 Task: Look for space in Salto, Uruguay from 24th August, 2023 to 10th September, 2023 for 8 adults, 2 children in price range Rs.12000 to Rs.15000. Place can be entire place or shared room with 4 bedrooms having 8 beds and 4 bathrooms. Property type can be house, flat, guest house. Amenities needed are: wifi, TV, free parkinig on premises, gym, breakfast. Booking option can be shelf check-in. Required host language is English.
Action: Mouse moved to (439, 110)
Screenshot: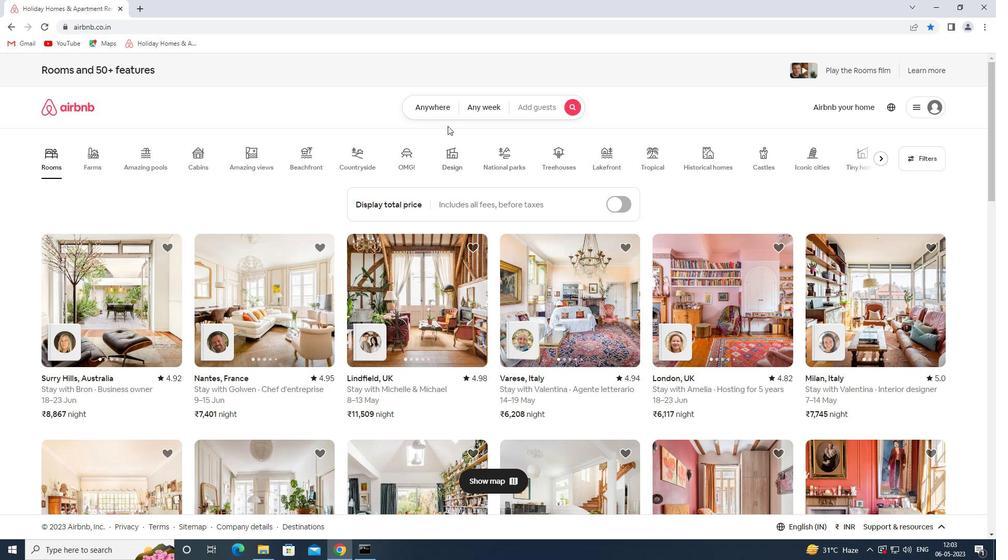 
Action: Mouse pressed left at (439, 110)
Screenshot: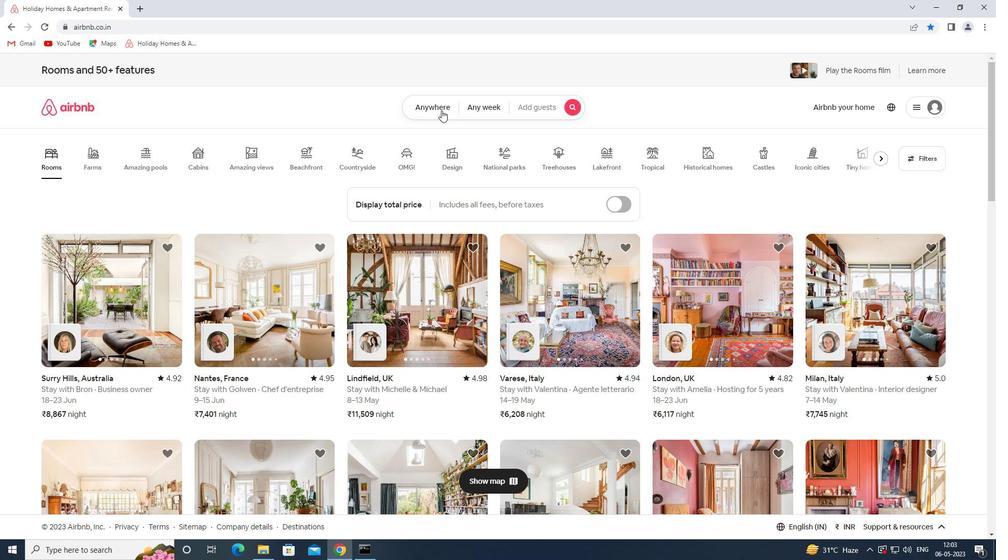 
Action: Mouse moved to (318, 149)
Screenshot: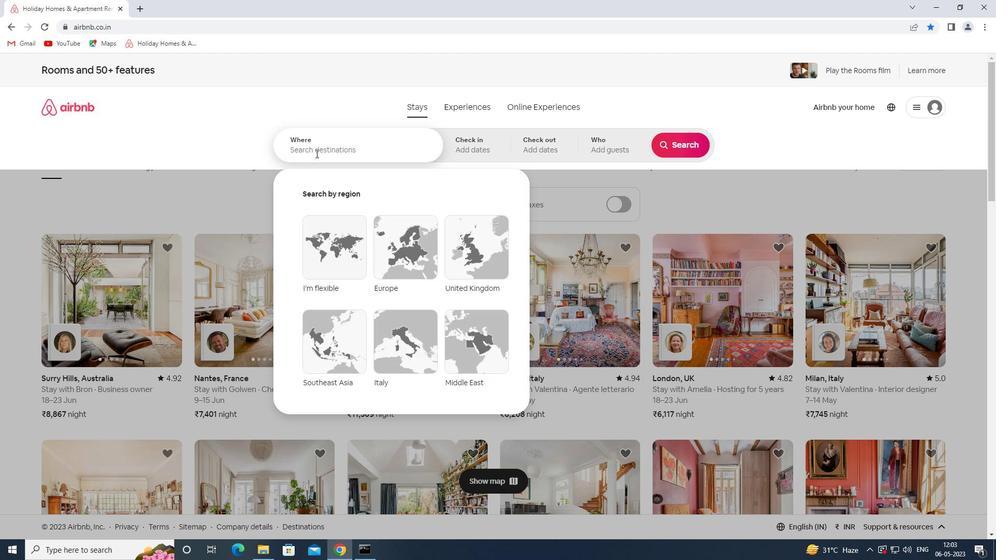 
Action: Mouse pressed left at (318, 149)
Screenshot: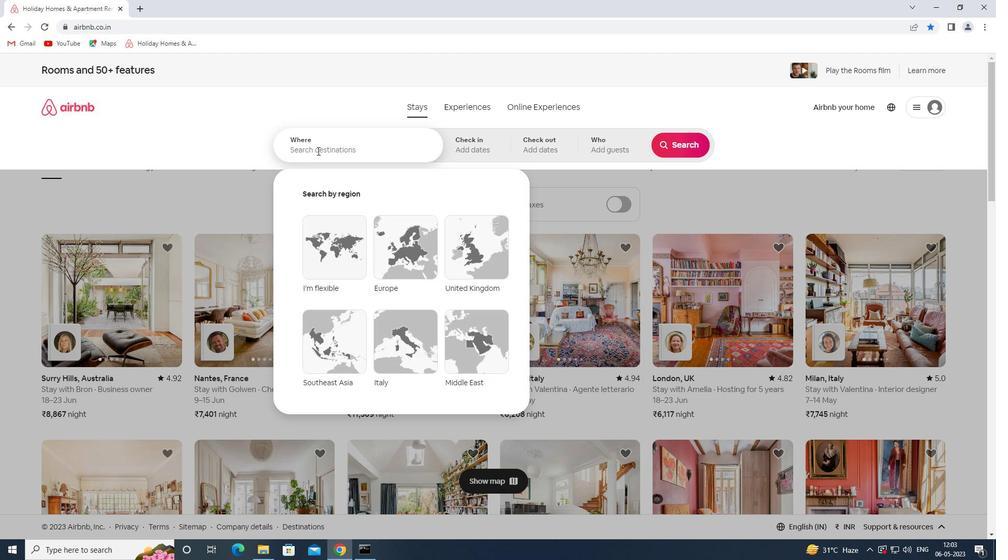 
Action: Key pressed salto<Key.space>urugua<Key.space>n<Key.backspace><Key.enter>
Screenshot: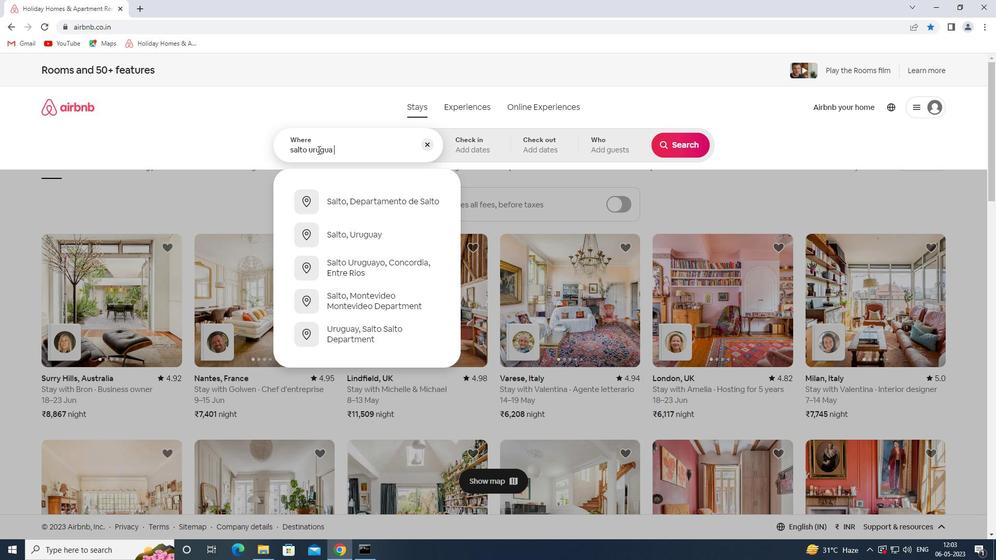
Action: Mouse moved to (346, 153)
Screenshot: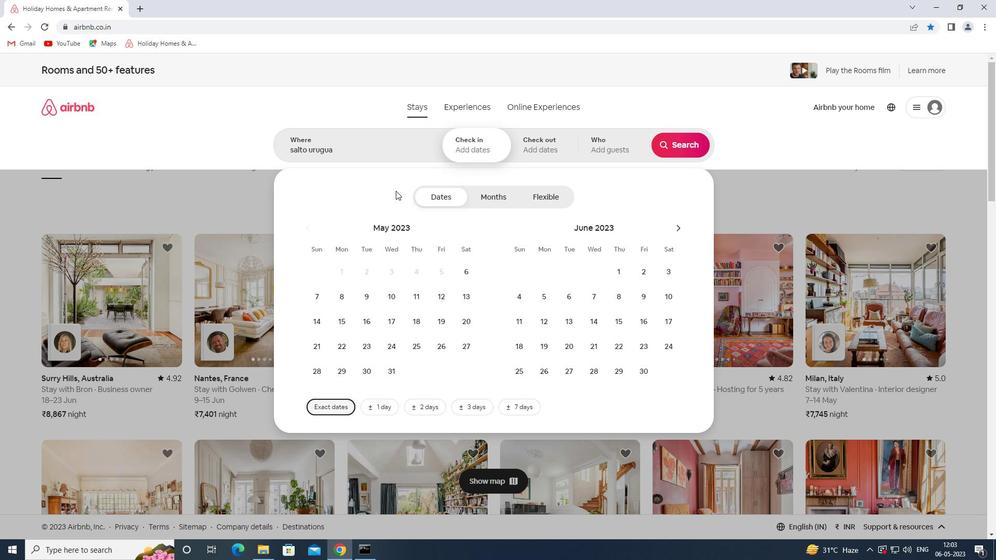 
Action: Mouse pressed left at (346, 153)
Screenshot: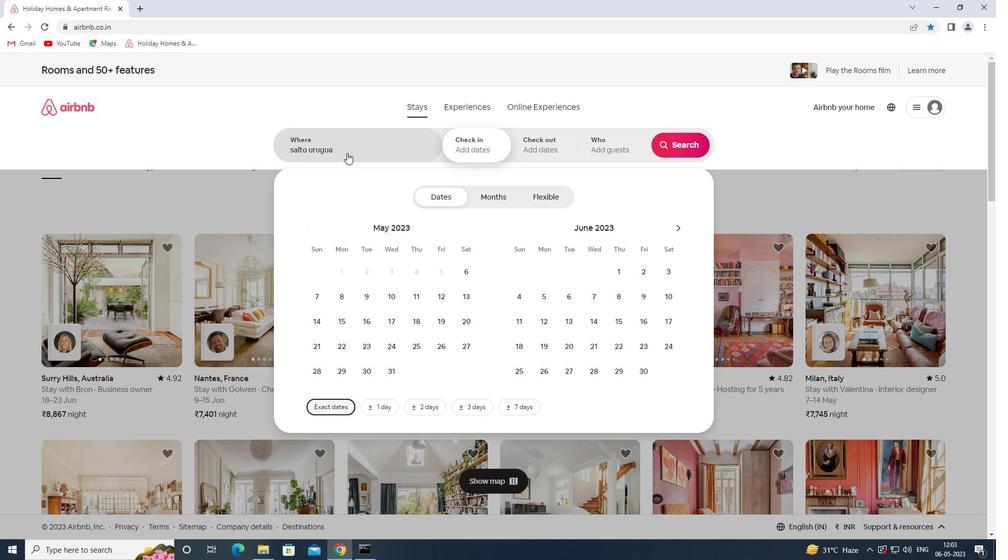 
Action: Key pressed <Key.backspace>y<Key.enter>
Screenshot: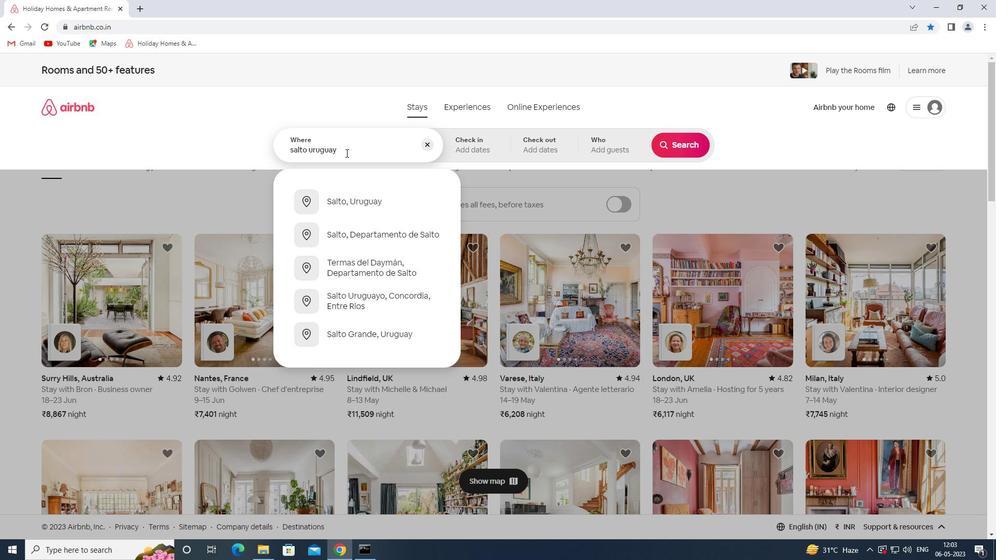 
Action: Mouse moved to (346, 150)
Screenshot: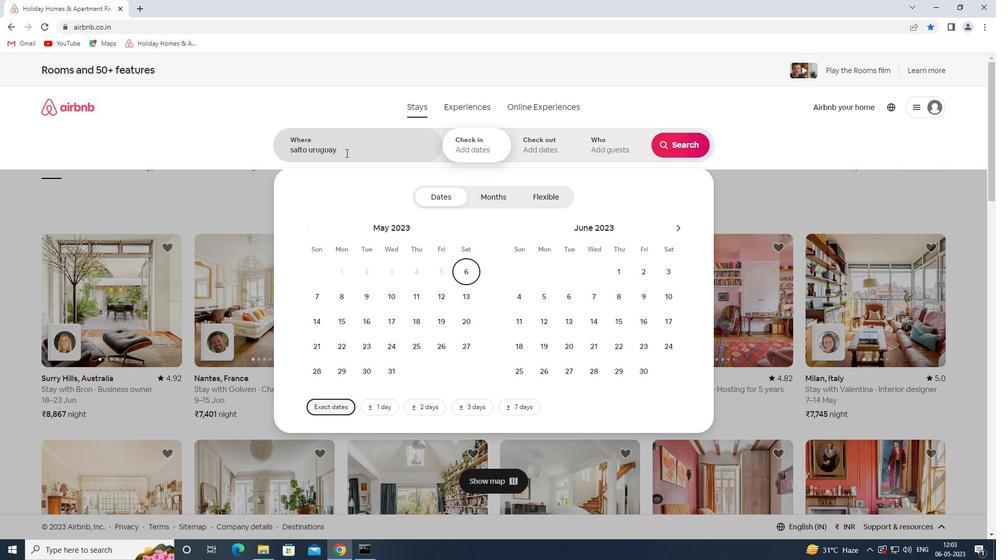 
Action: Mouse pressed left at (346, 150)
Screenshot: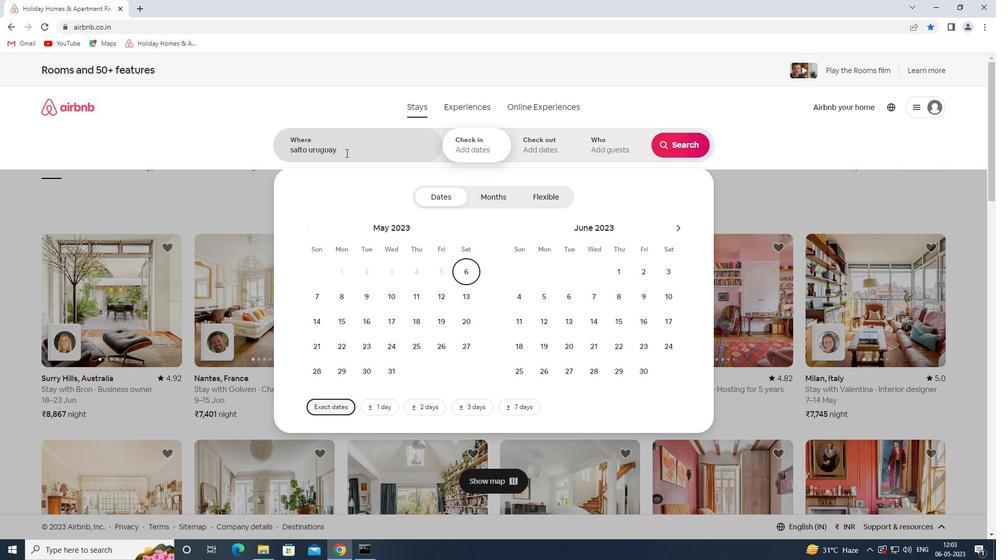
Action: Mouse moved to (355, 157)
Screenshot: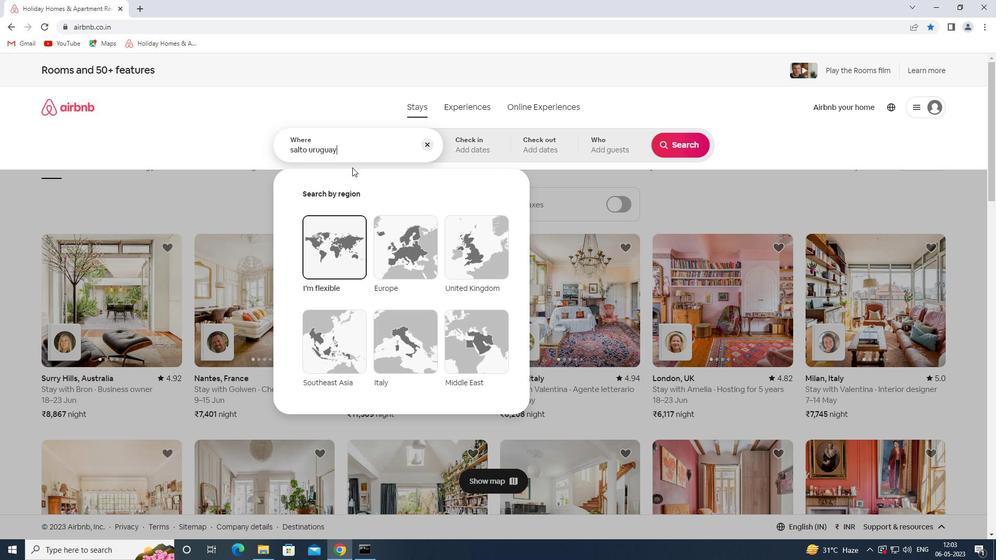 
Action: Mouse pressed left at (355, 157)
Screenshot: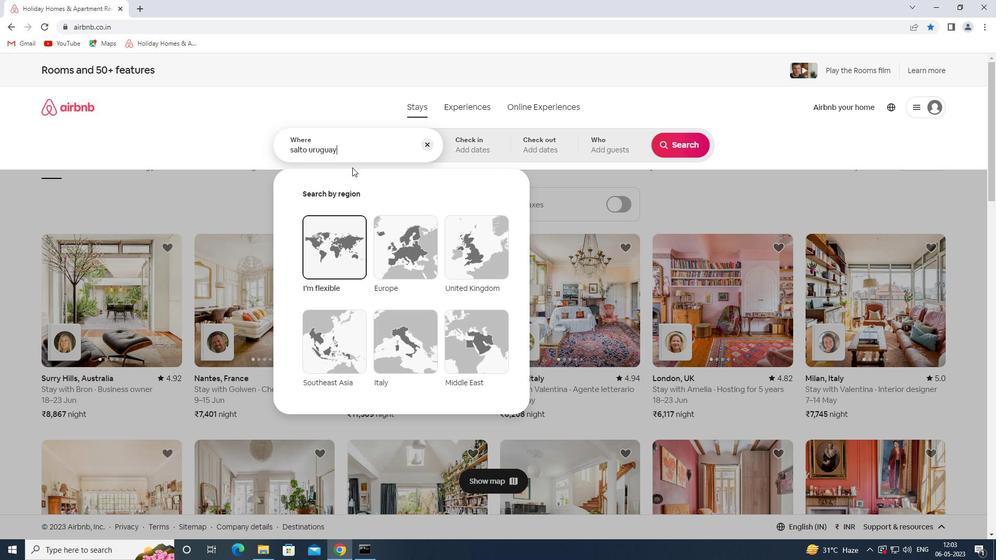 
Action: Mouse moved to (359, 148)
Screenshot: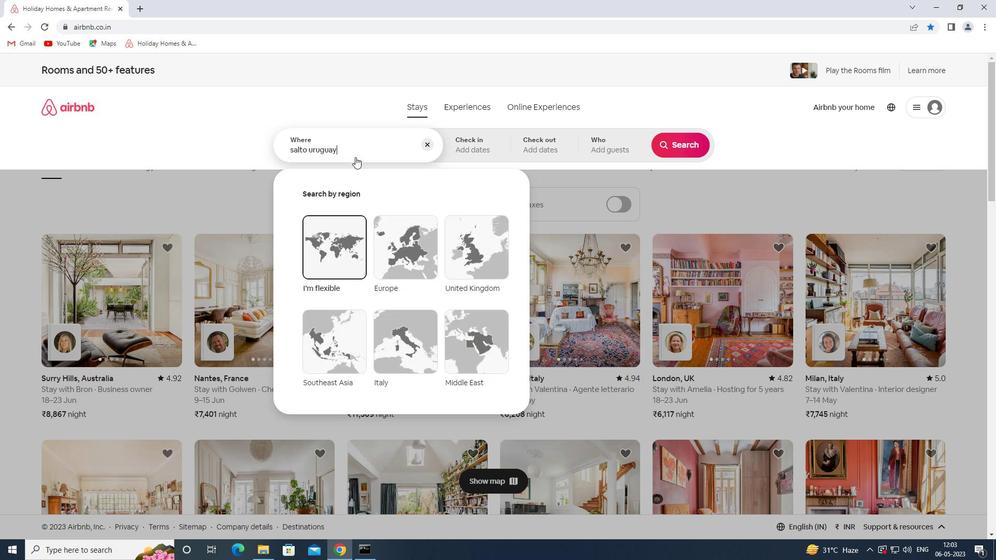 
Action: Mouse pressed left at (359, 148)
Screenshot: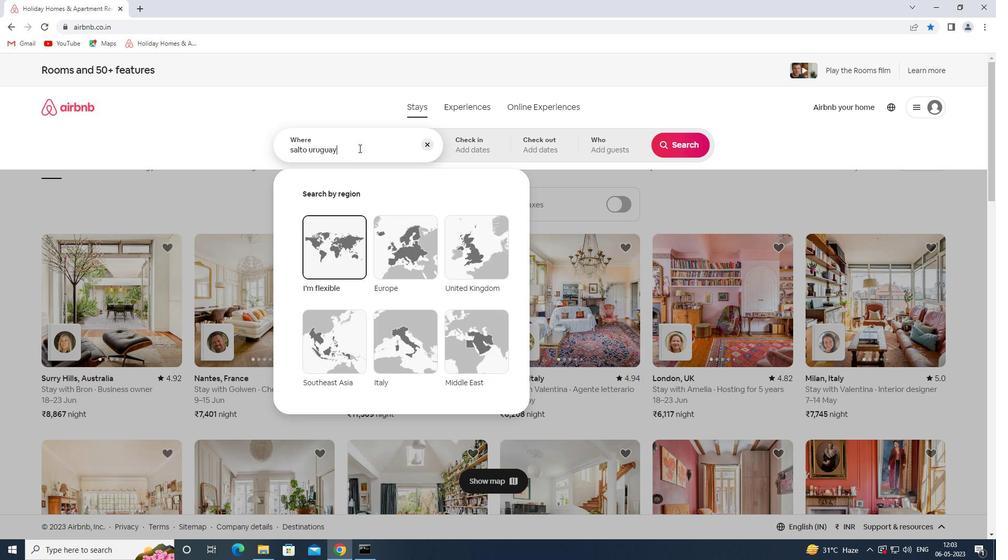 
Action: Key pressed <Key.backspace>
Screenshot: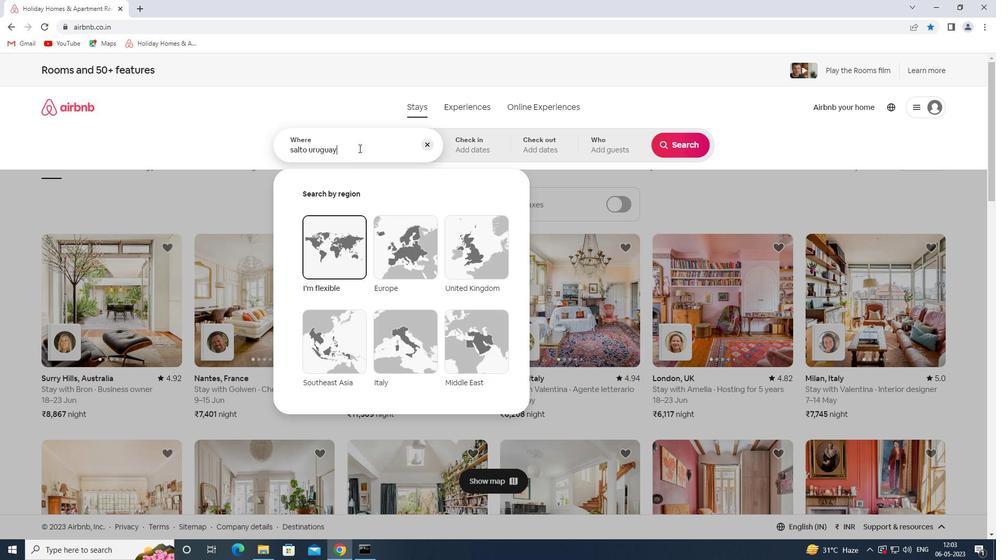 
Action: Mouse moved to (359, 147)
Screenshot: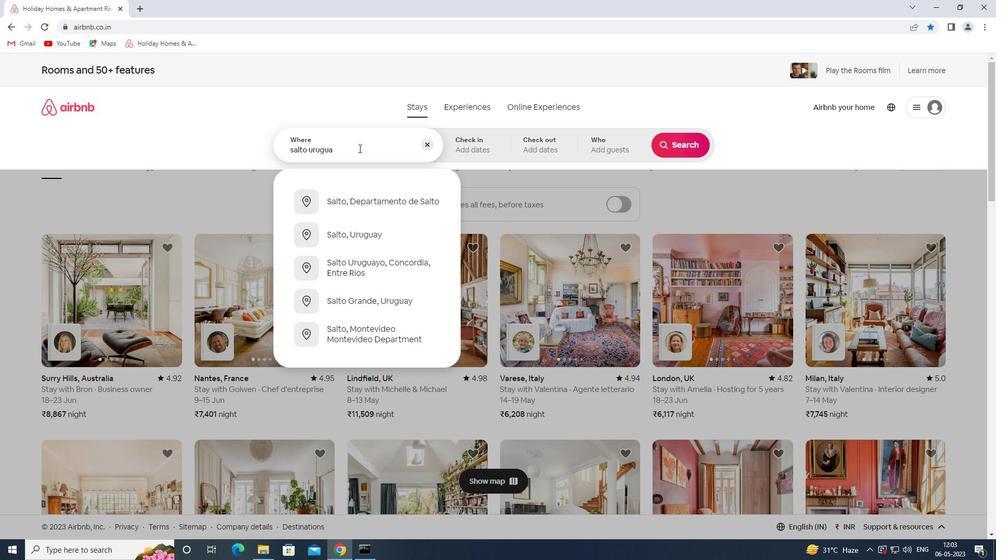 
Action: Key pressed y
Screenshot: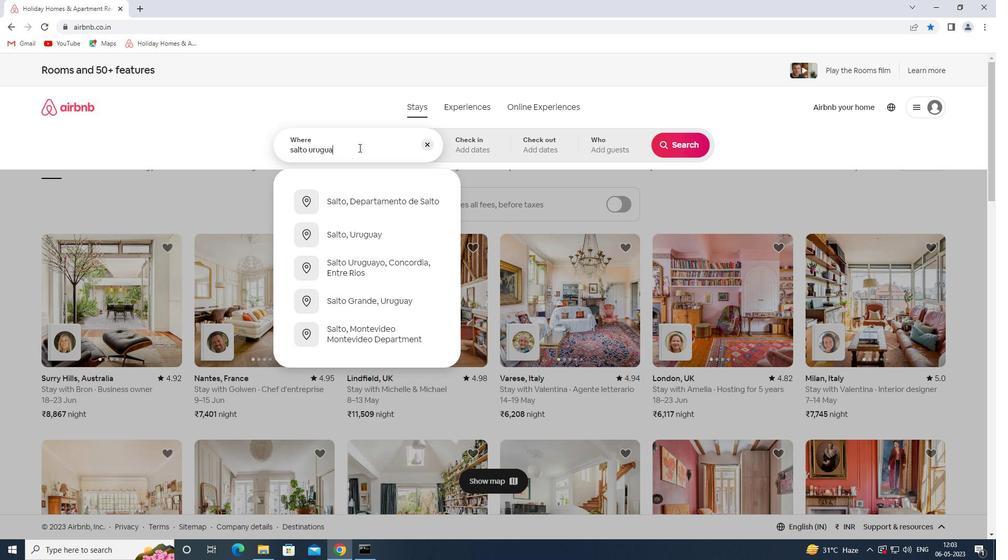 
Action: Mouse moved to (377, 193)
Screenshot: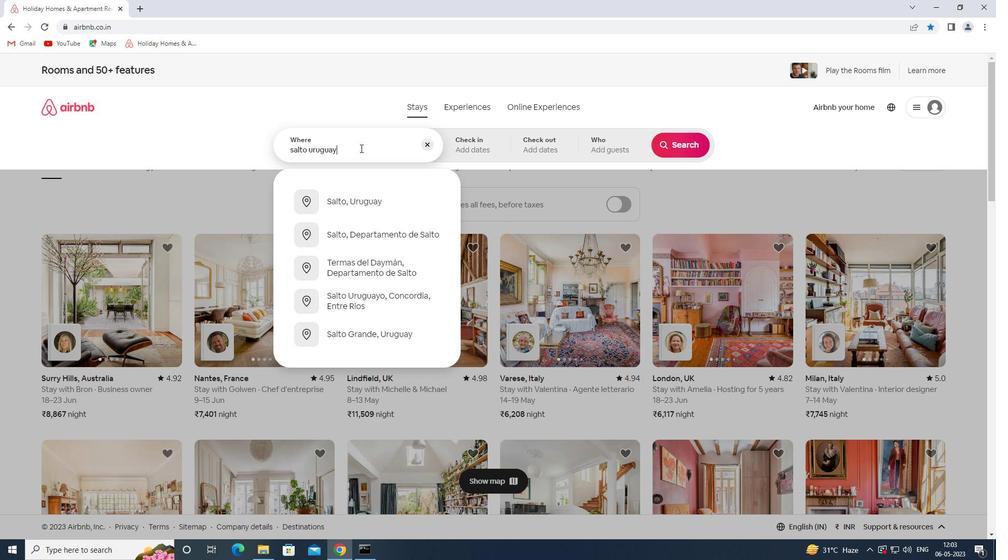 
Action: Mouse pressed left at (377, 193)
Screenshot: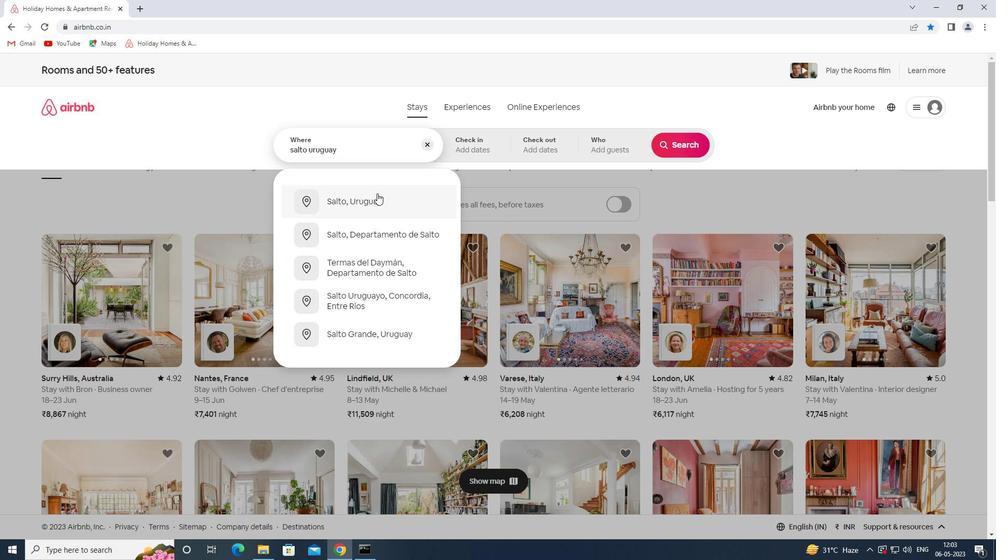 
Action: Mouse moved to (675, 226)
Screenshot: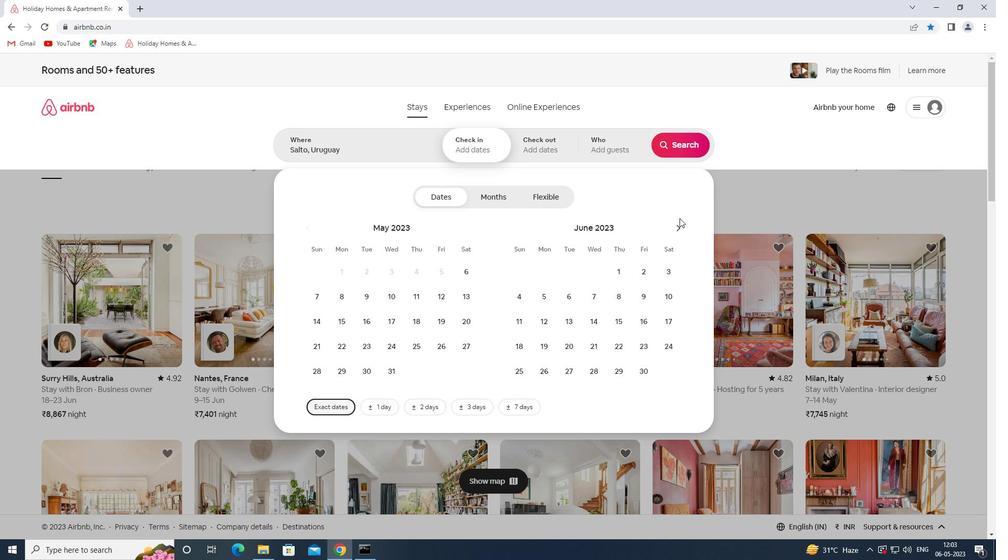 
Action: Mouse pressed left at (675, 226)
Screenshot: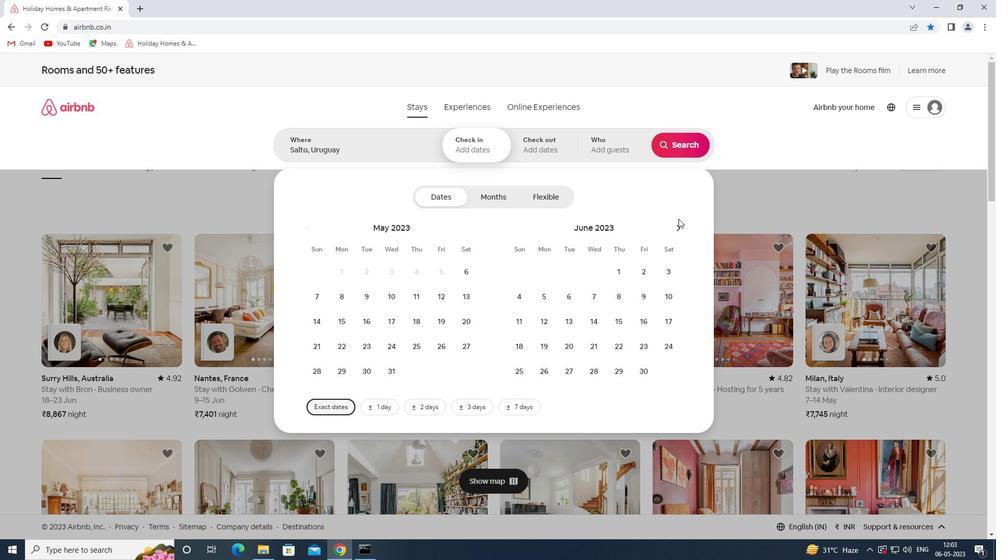 
Action: Mouse pressed left at (675, 226)
Screenshot: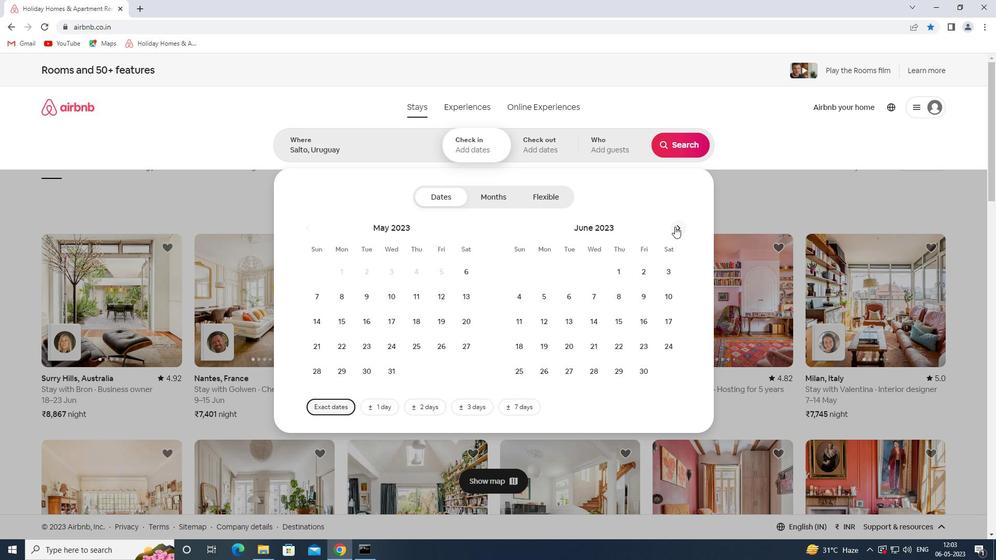 
Action: Mouse pressed left at (675, 226)
Screenshot: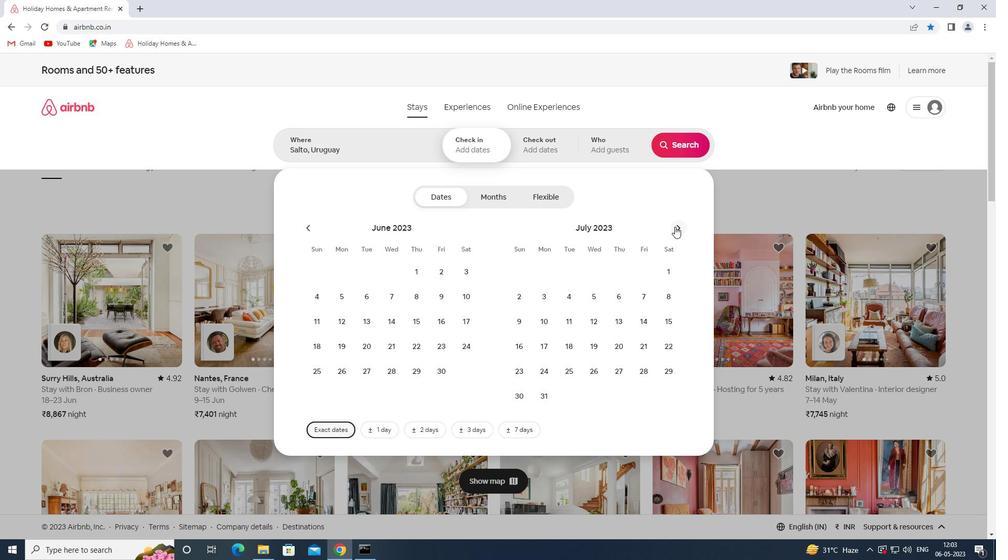 
Action: Mouse moved to (623, 349)
Screenshot: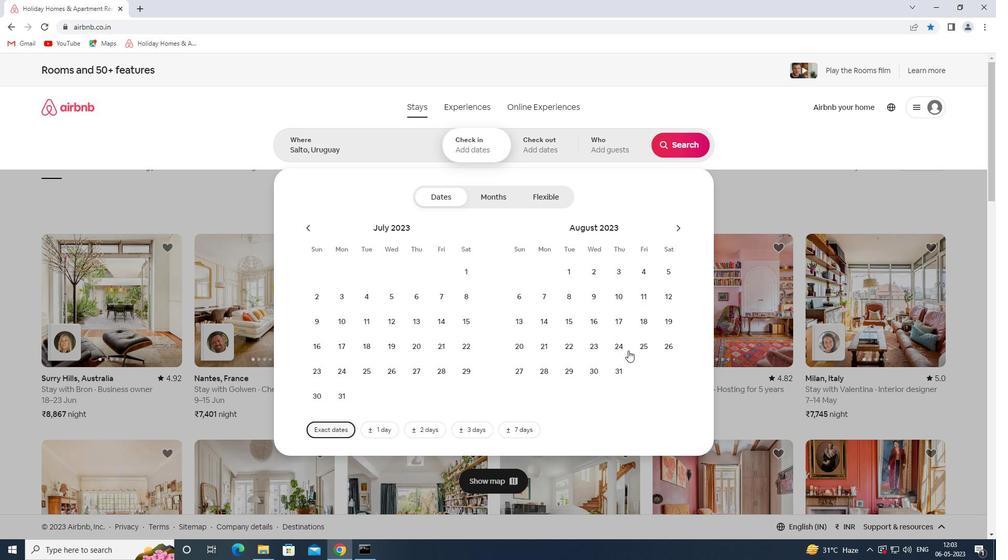 
Action: Mouse pressed left at (623, 349)
Screenshot: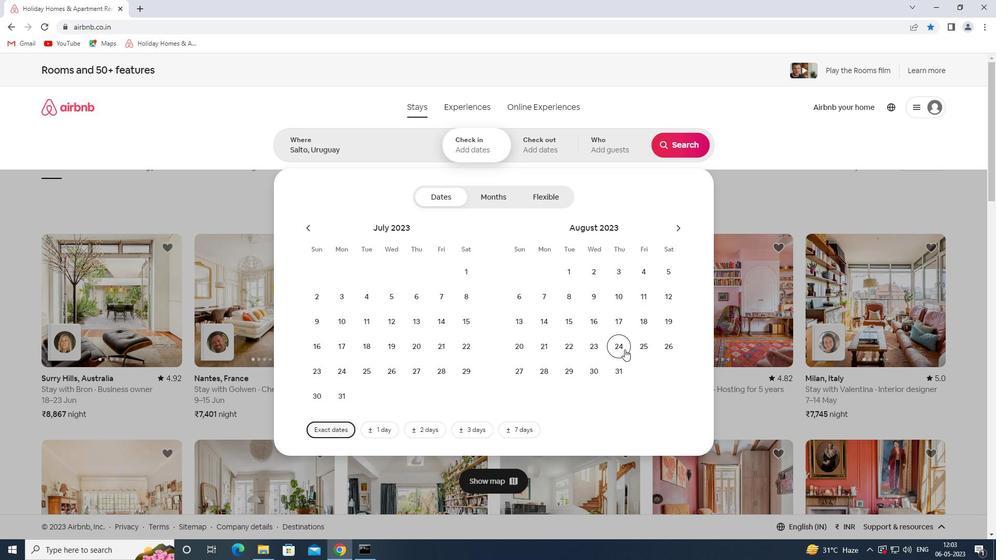 
Action: Mouse moved to (678, 233)
Screenshot: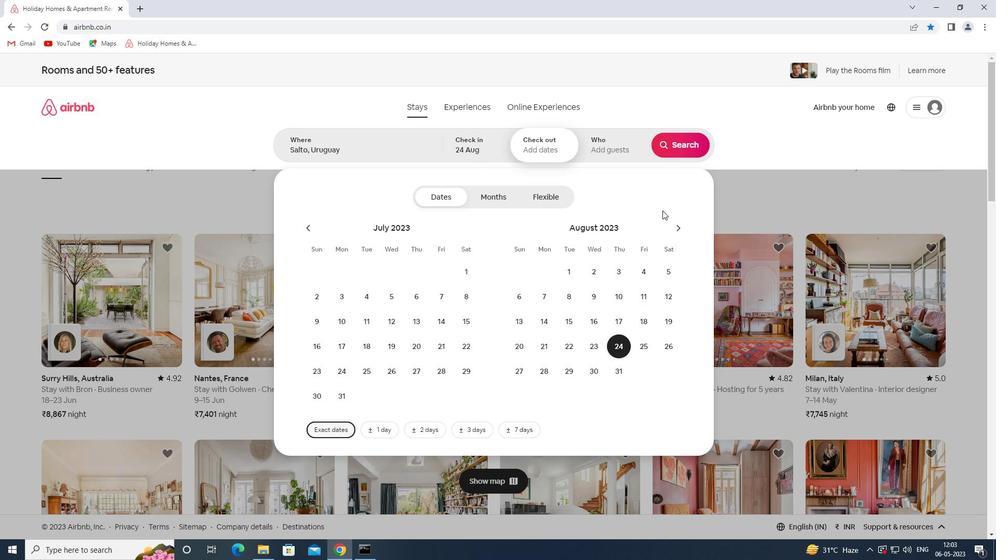 
Action: Mouse pressed left at (678, 233)
Screenshot: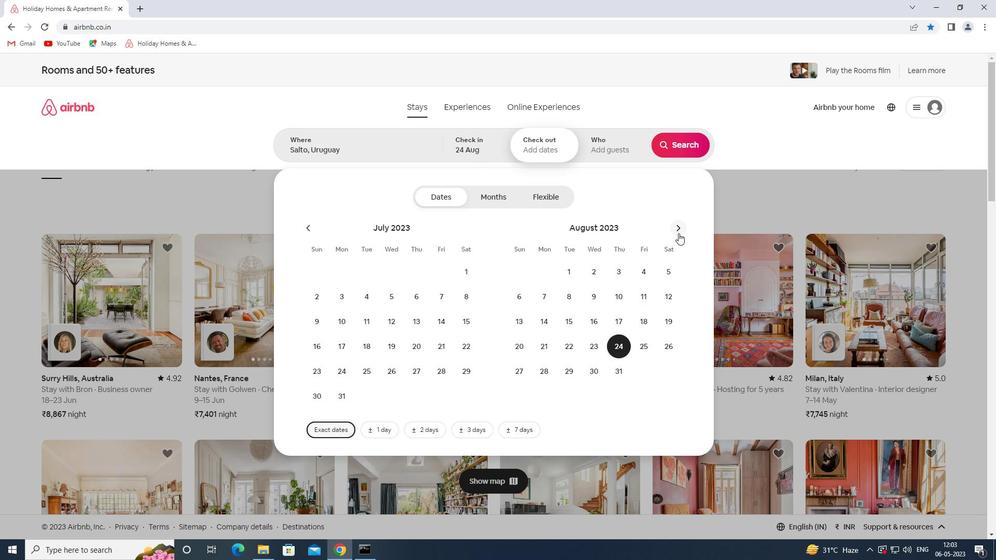 
Action: Mouse moved to (517, 322)
Screenshot: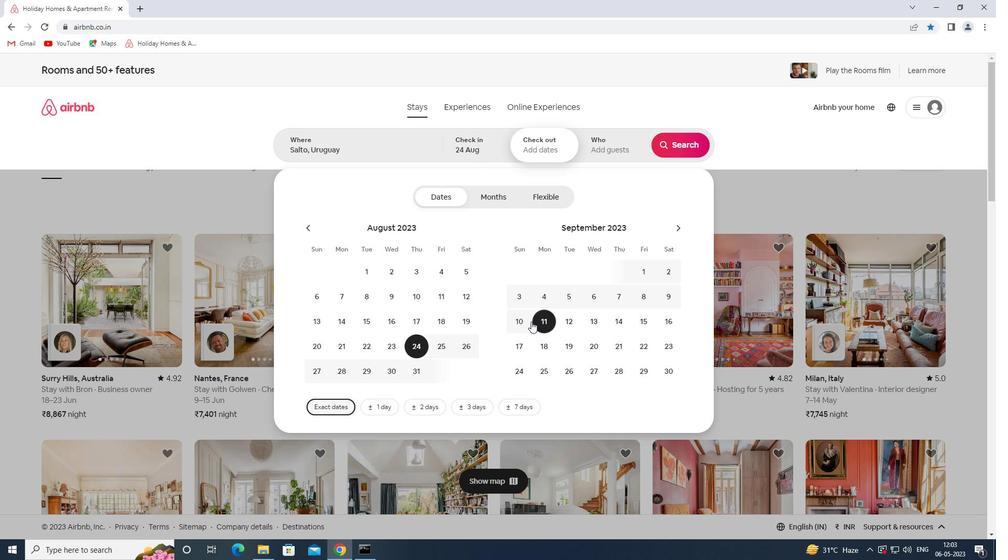 
Action: Mouse pressed left at (517, 322)
Screenshot: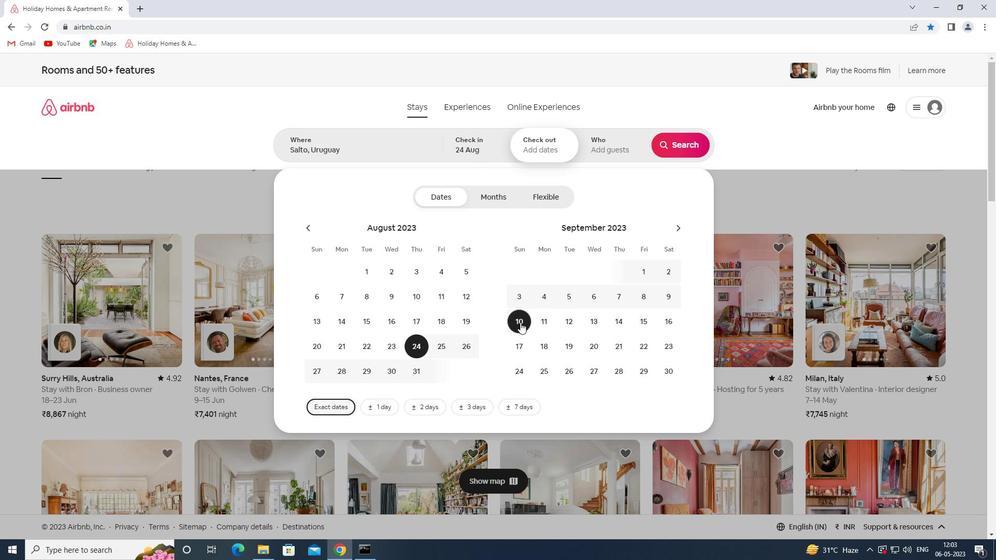 
Action: Mouse moved to (607, 144)
Screenshot: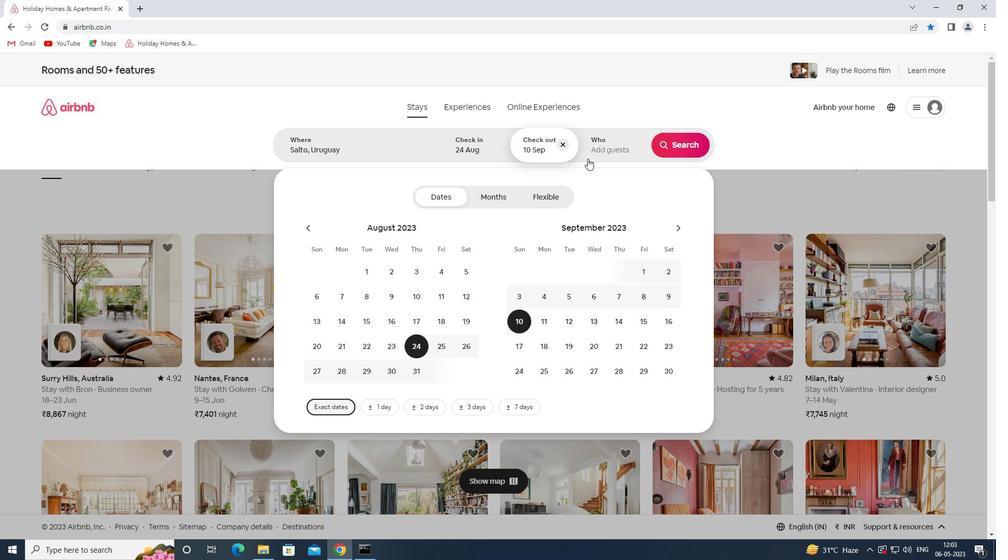 
Action: Mouse pressed left at (607, 144)
Screenshot: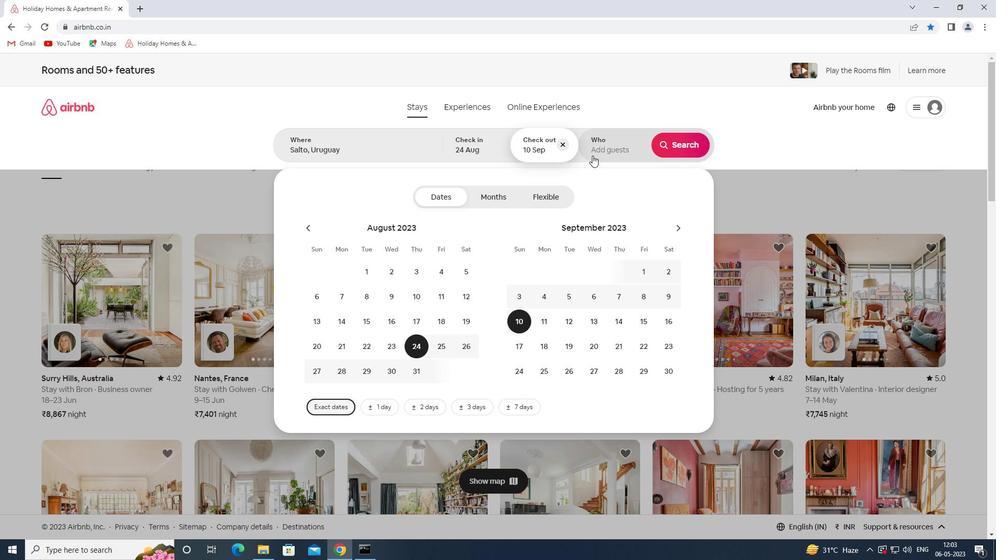 
Action: Mouse moved to (684, 202)
Screenshot: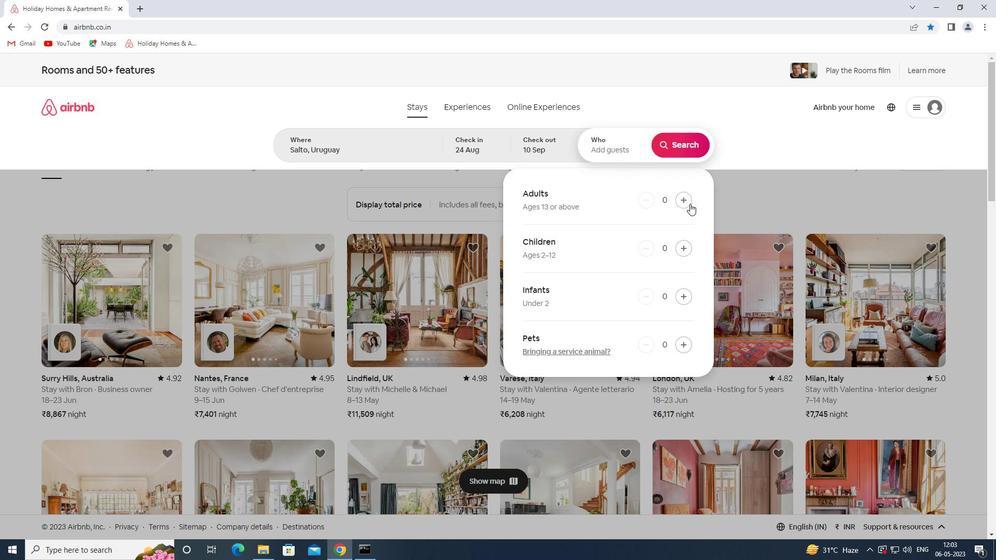 
Action: Mouse pressed left at (684, 202)
Screenshot: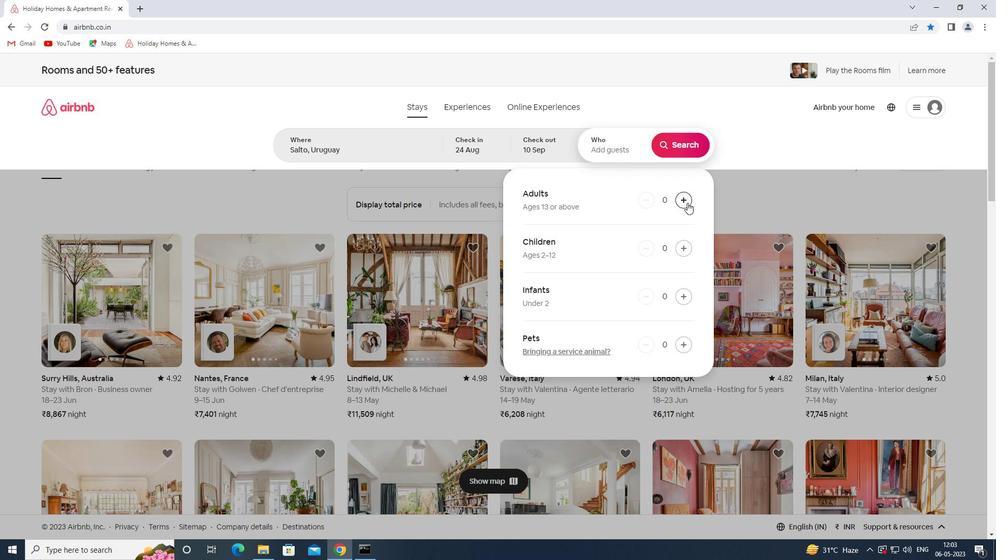 
Action: Mouse moved to (684, 202)
Screenshot: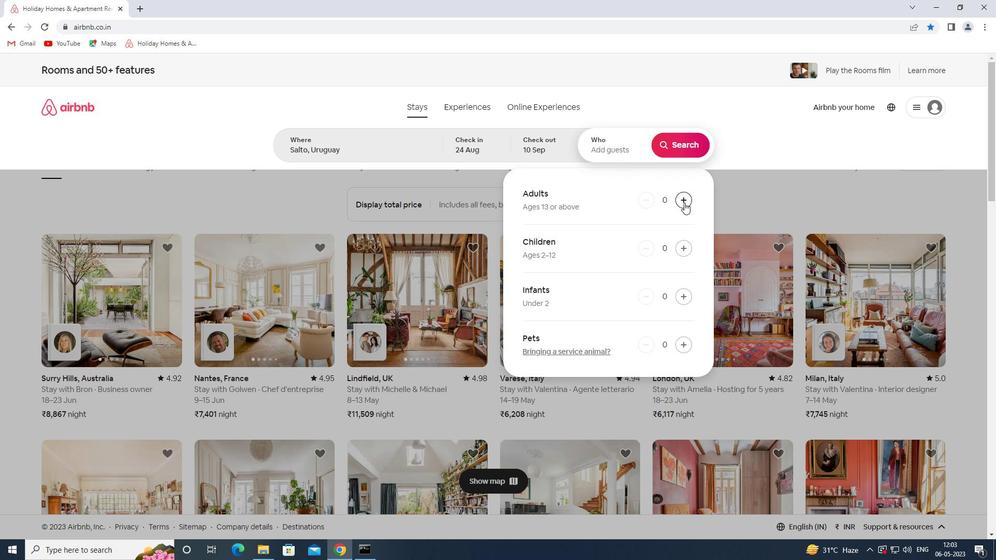 
Action: Mouse pressed left at (684, 202)
Screenshot: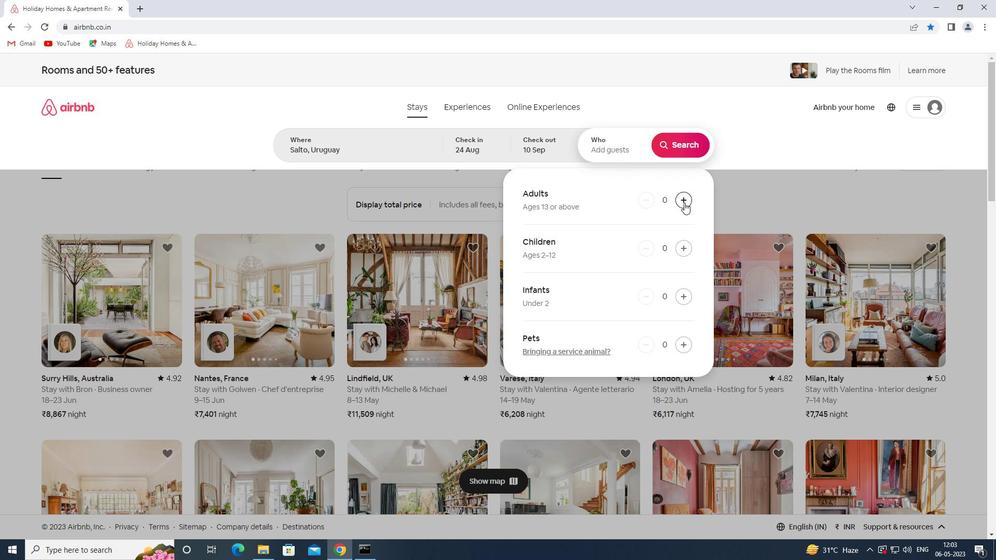 
Action: Mouse pressed left at (684, 202)
Screenshot: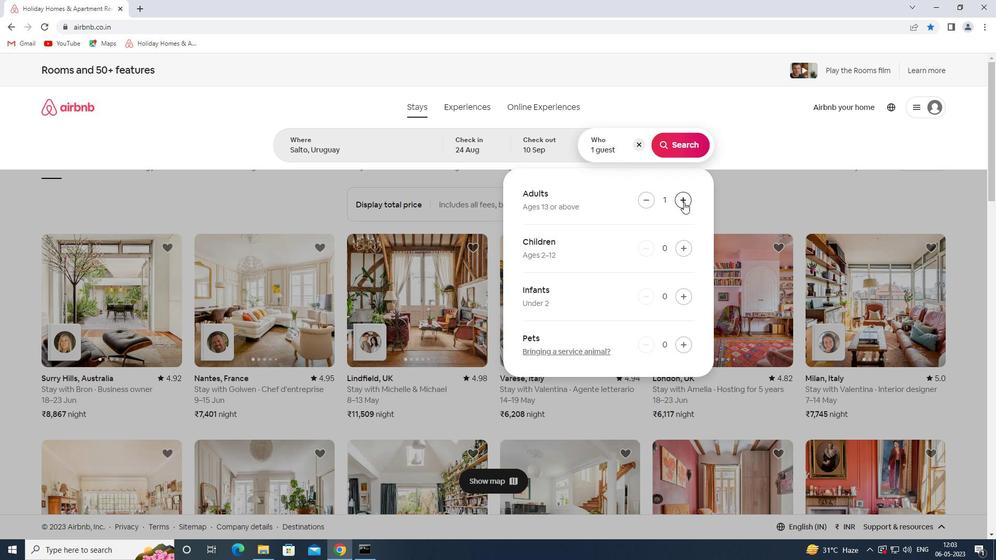 
Action: Mouse pressed left at (684, 202)
Screenshot: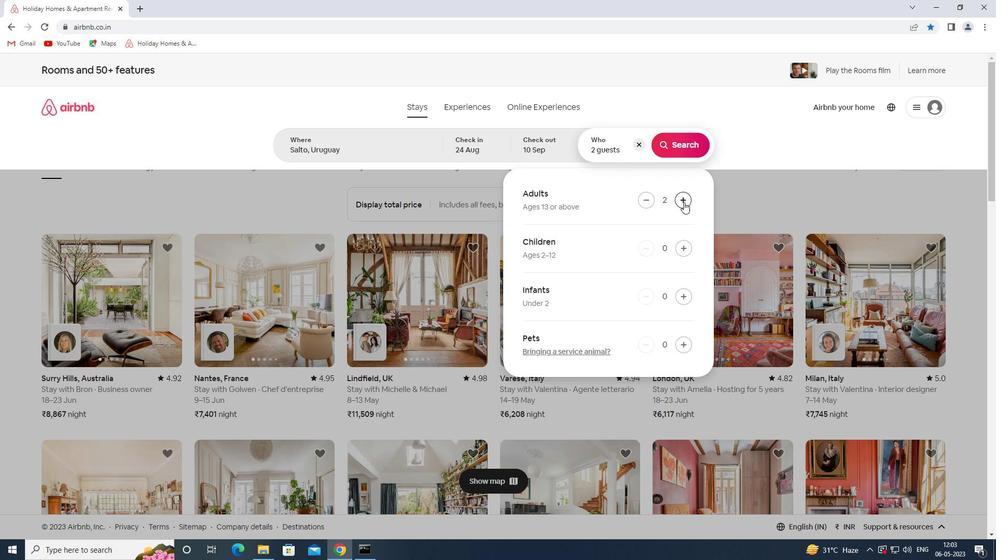 
Action: Mouse pressed left at (684, 202)
Screenshot: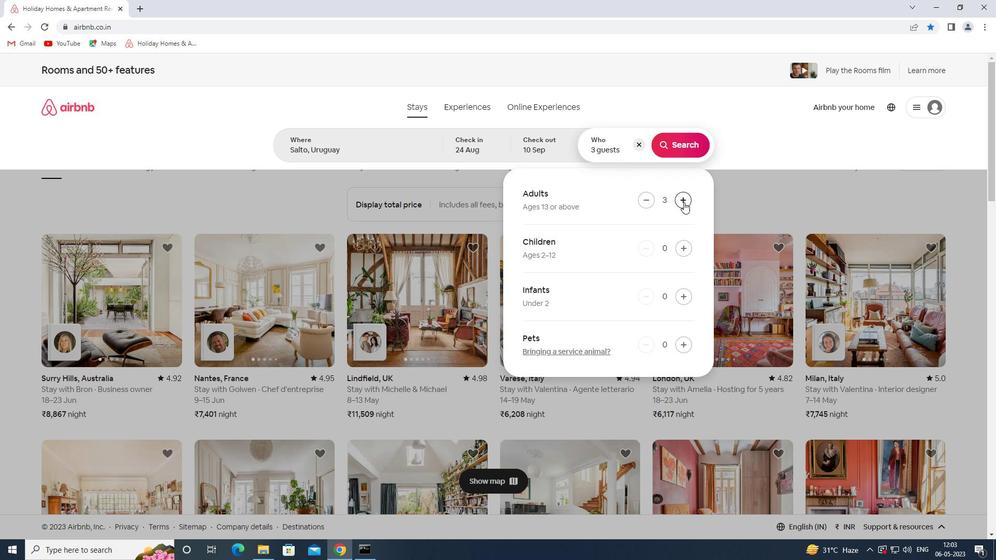 
Action: Mouse pressed left at (684, 202)
Screenshot: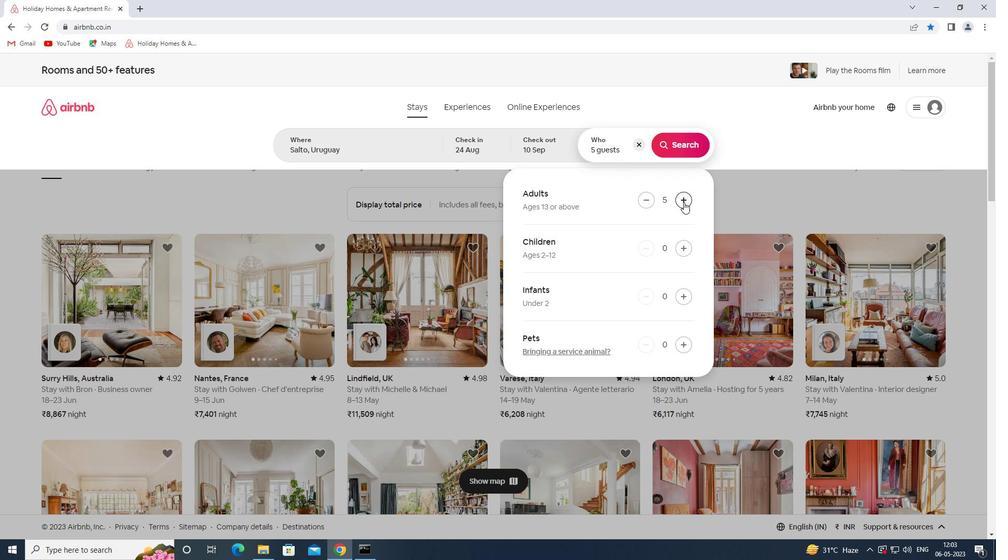 
Action: Mouse pressed left at (684, 202)
Screenshot: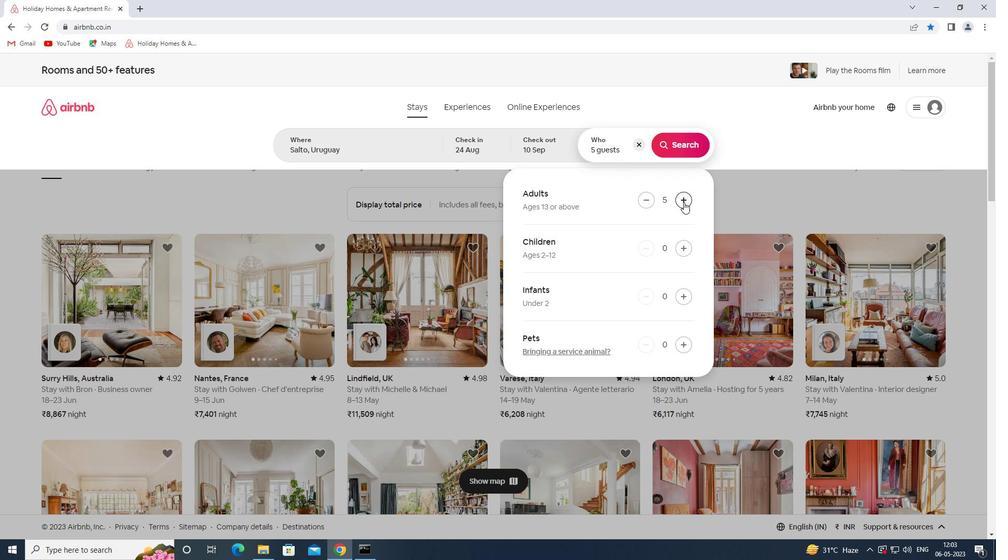 
Action: Mouse pressed left at (684, 202)
Screenshot: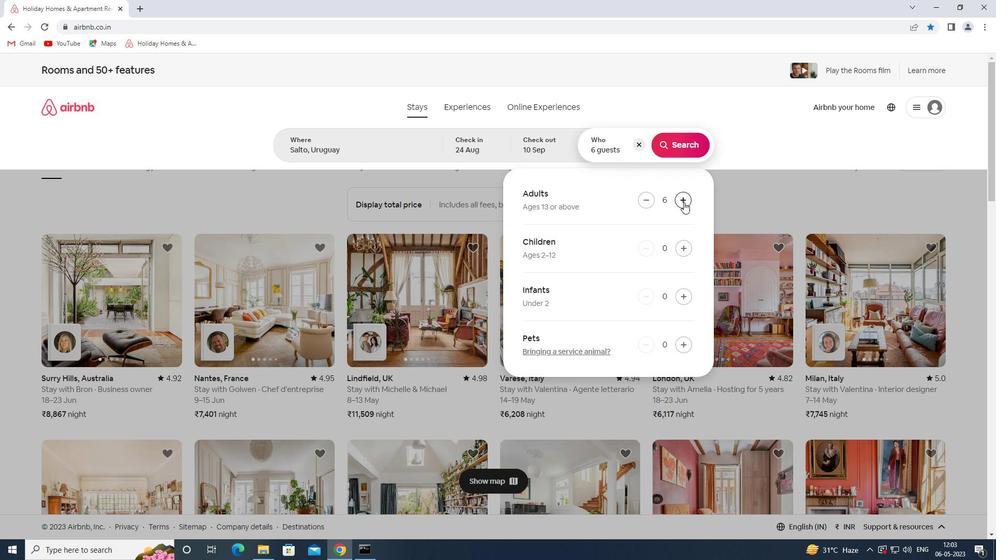 
Action: Mouse moved to (684, 259)
Screenshot: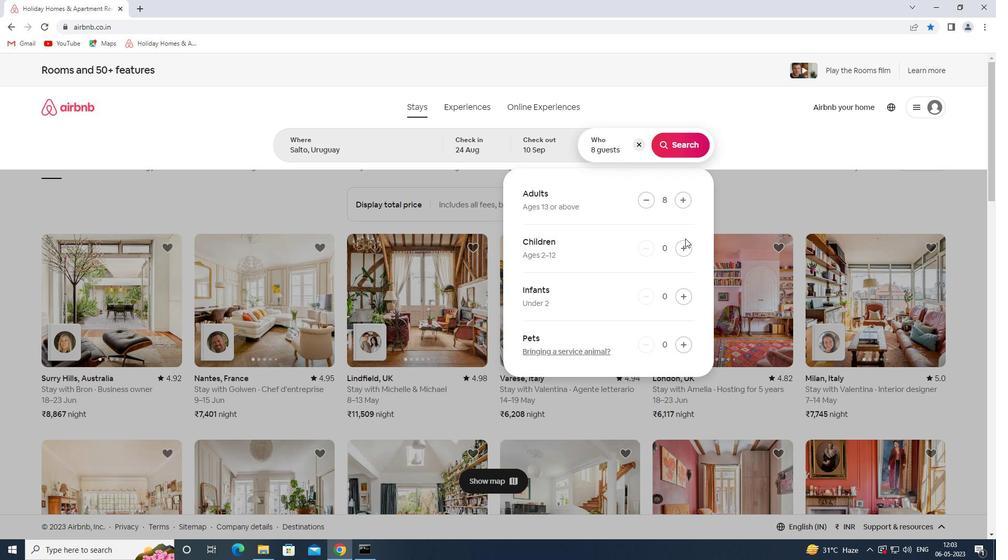 
Action: Mouse pressed left at (684, 259)
Screenshot: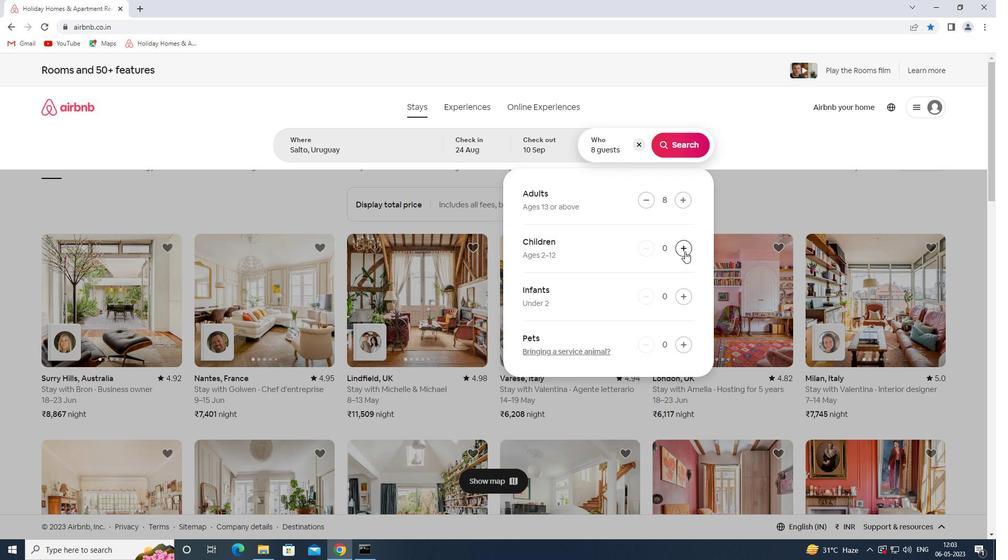 
Action: Mouse moved to (686, 251)
Screenshot: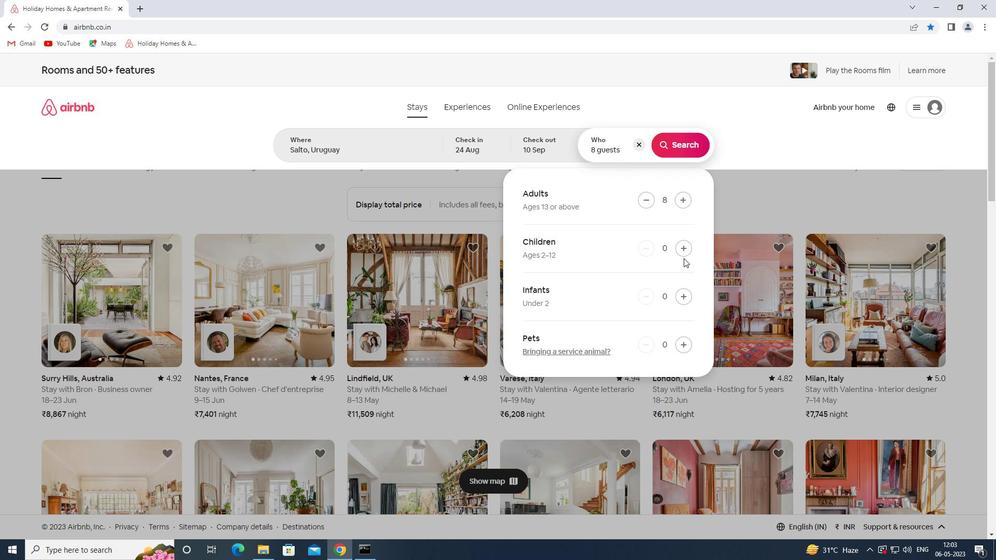 
Action: Mouse pressed left at (686, 251)
Screenshot: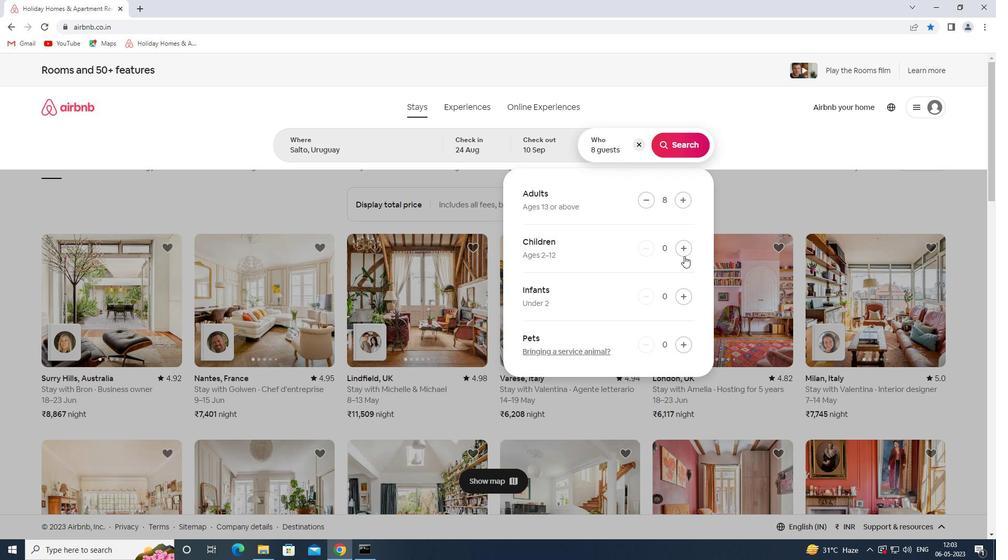 
Action: Mouse pressed left at (686, 251)
Screenshot: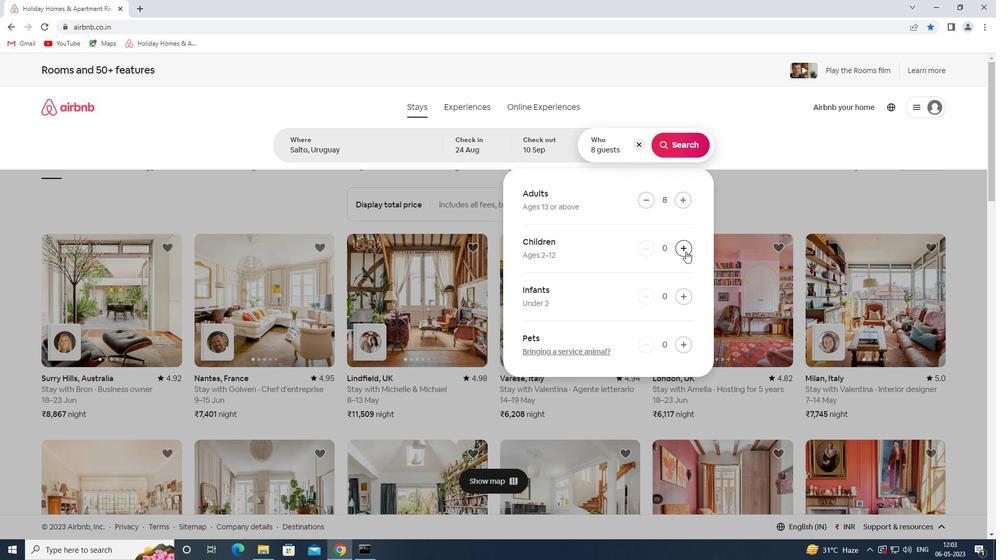 
Action: Mouse moved to (679, 152)
Screenshot: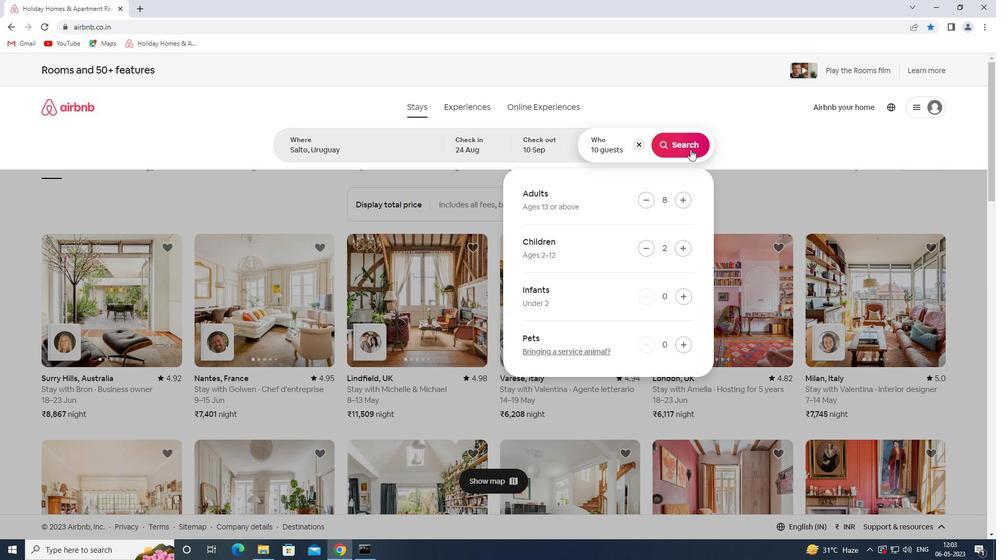 
Action: Mouse pressed left at (679, 152)
Screenshot: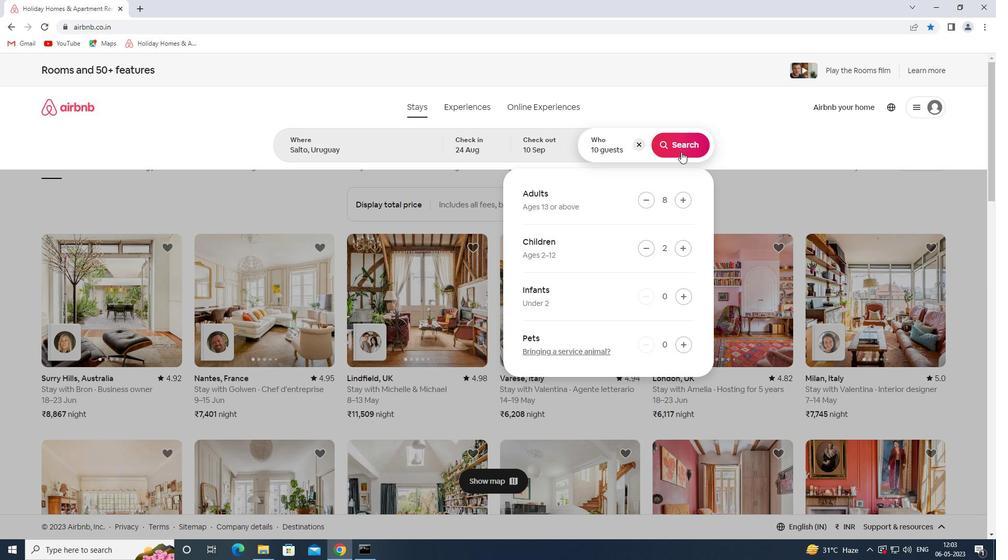 
Action: Mouse moved to (953, 118)
Screenshot: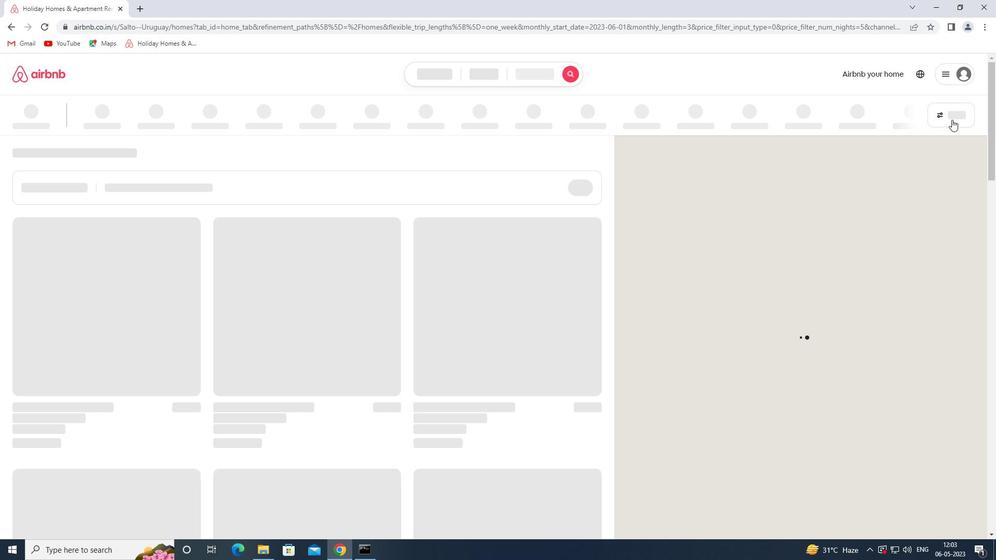 
Action: Mouse pressed left at (953, 118)
Screenshot: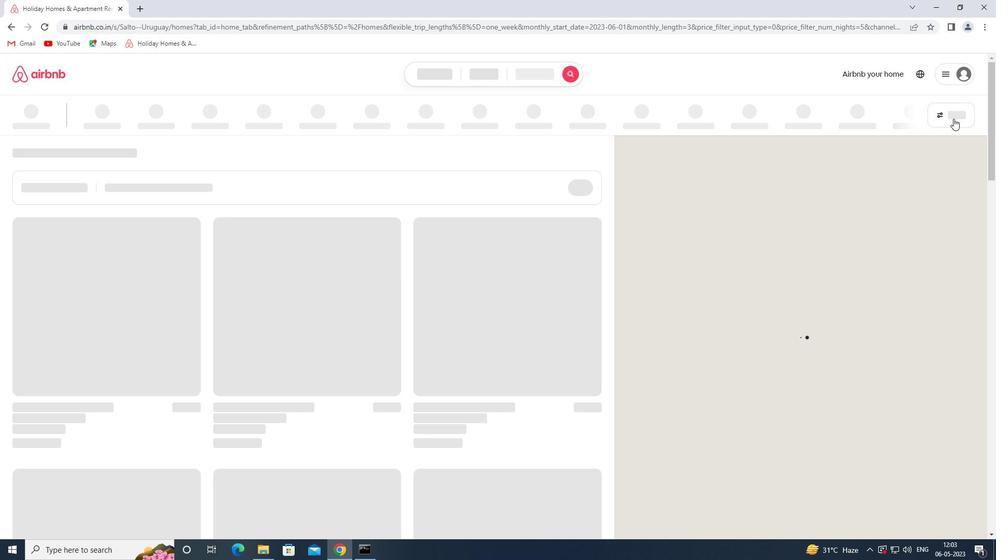 
Action: Mouse moved to (950, 123)
Screenshot: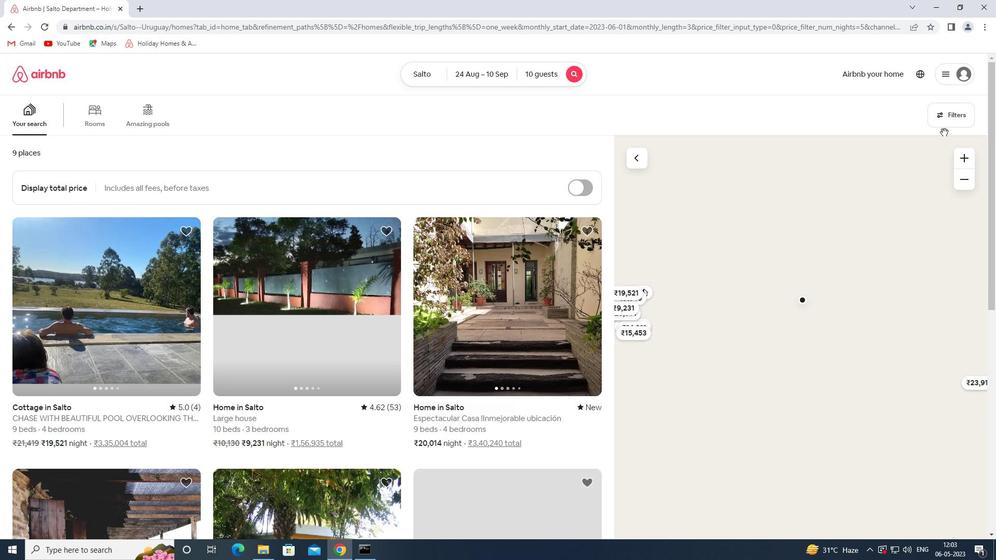 
Action: Mouse pressed left at (950, 123)
Screenshot: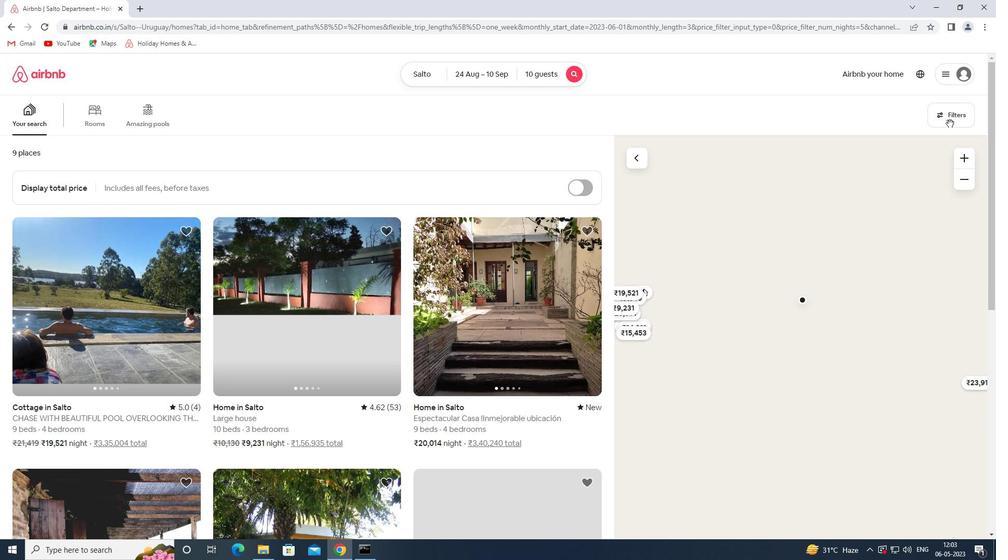 
Action: Mouse moved to (359, 372)
Screenshot: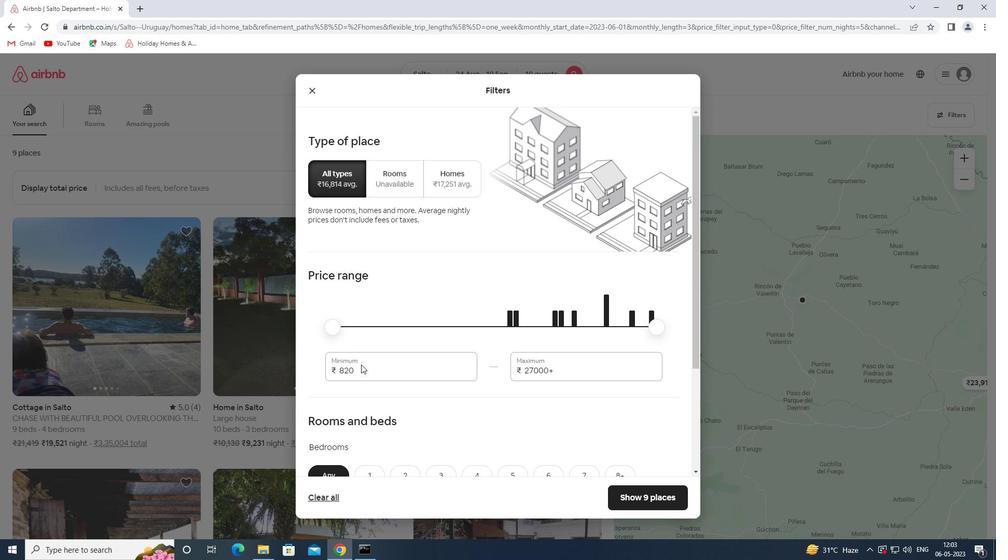 
Action: Mouse pressed left at (359, 372)
Screenshot: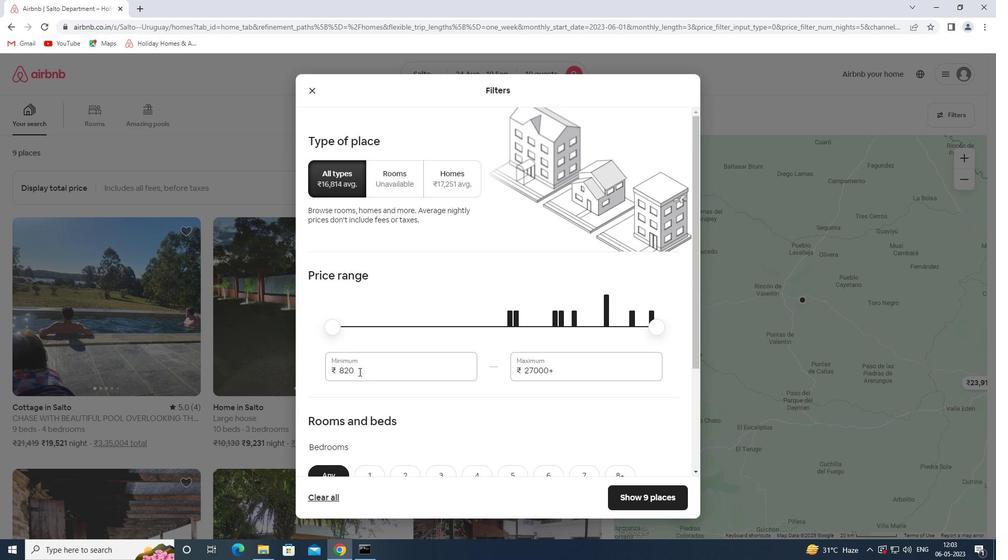 
Action: Mouse pressed left at (359, 372)
Screenshot: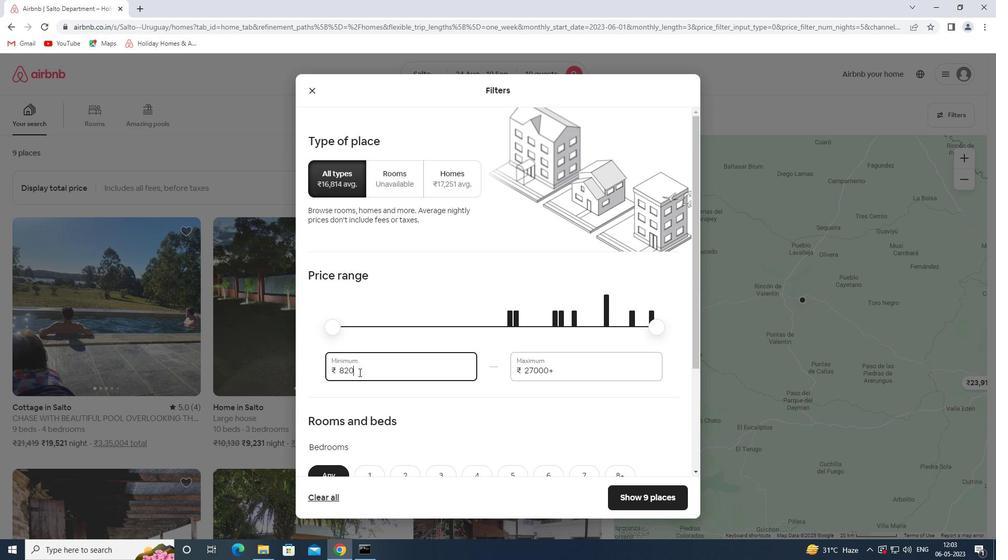 
Action: Key pressed 12000<Key.tab>15000
Screenshot: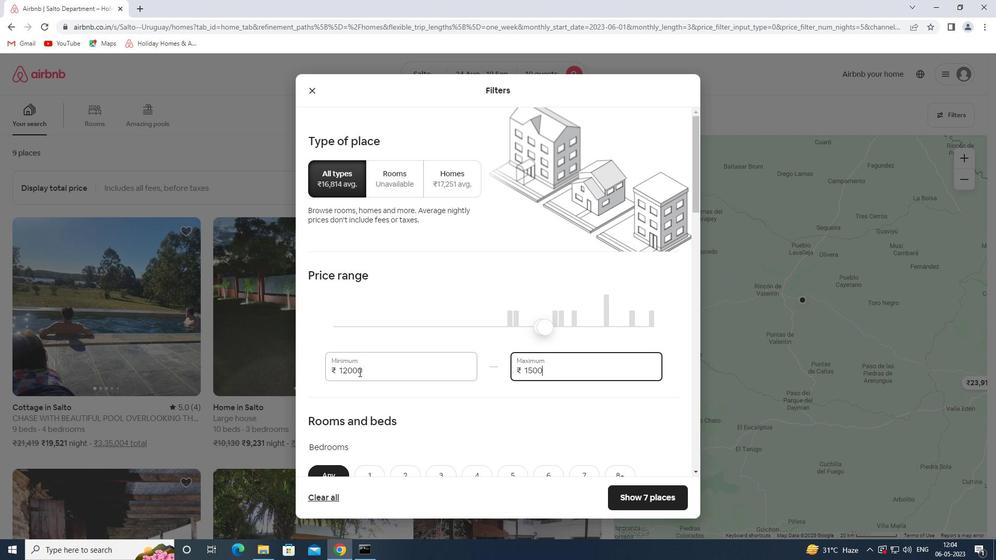 
Action: Mouse moved to (395, 412)
Screenshot: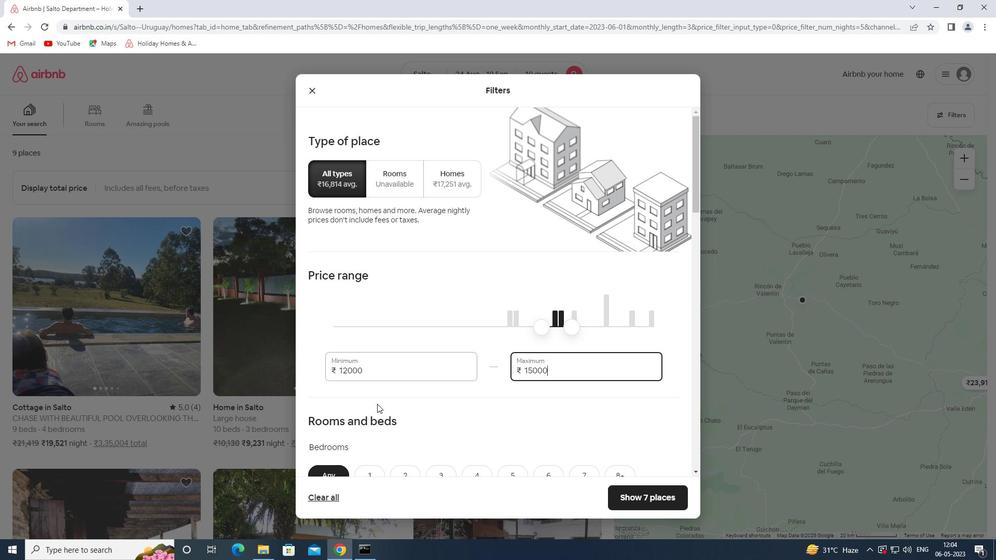 
Action: Mouse scrolled (395, 412) with delta (0, 0)
Screenshot: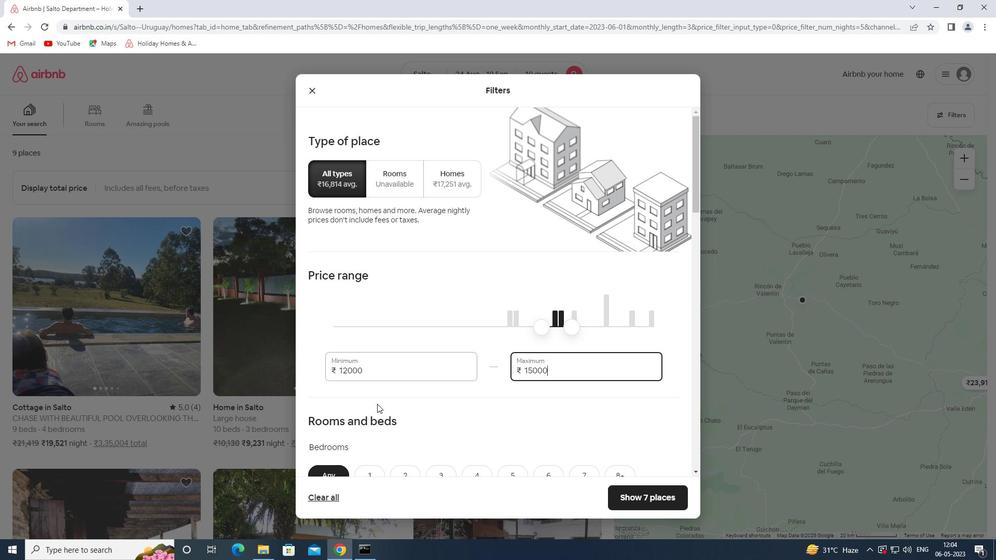 
Action: Mouse moved to (398, 412)
Screenshot: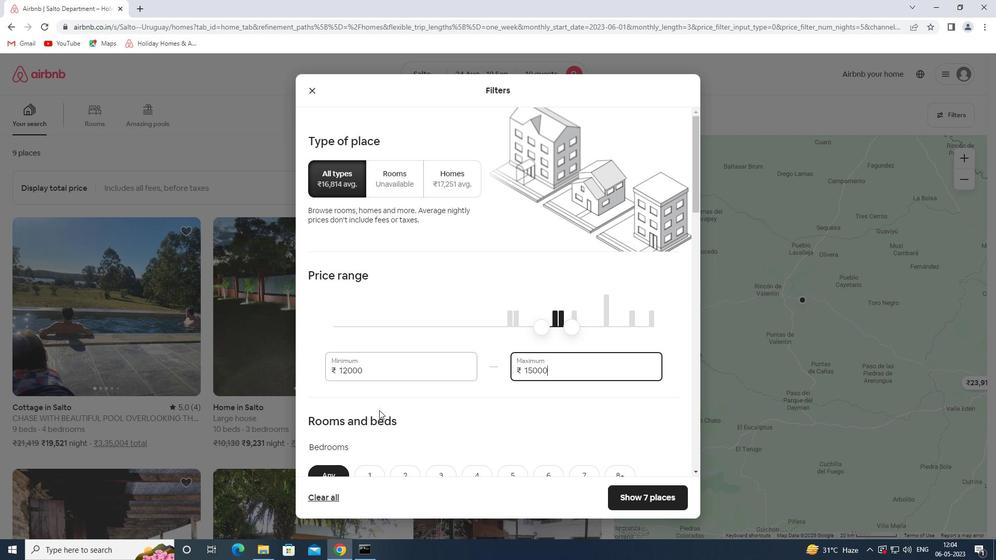 
Action: Mouse scrolled (398, 412) with delta (0, 0)
Screenshot: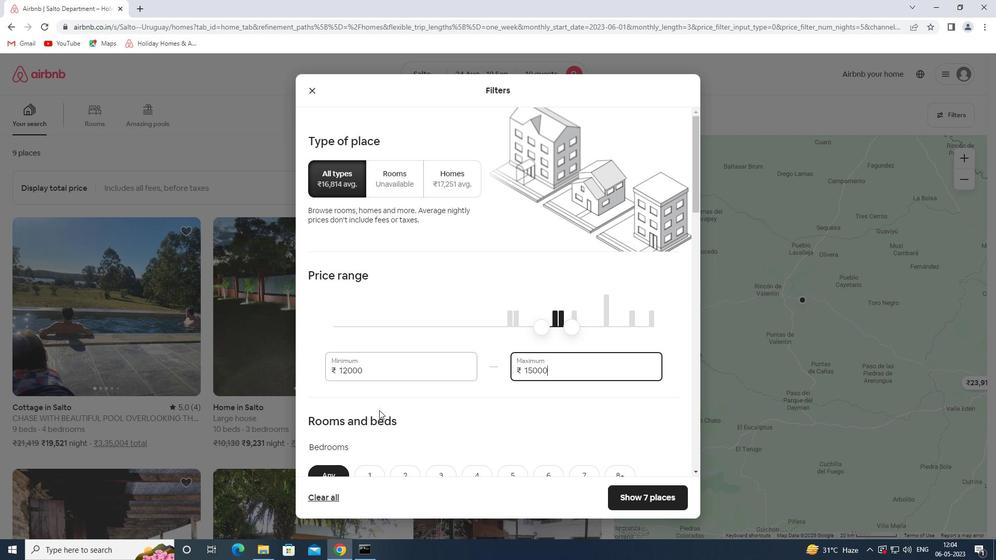 
Action: Mouse moved to (409, 409)
Screenshot: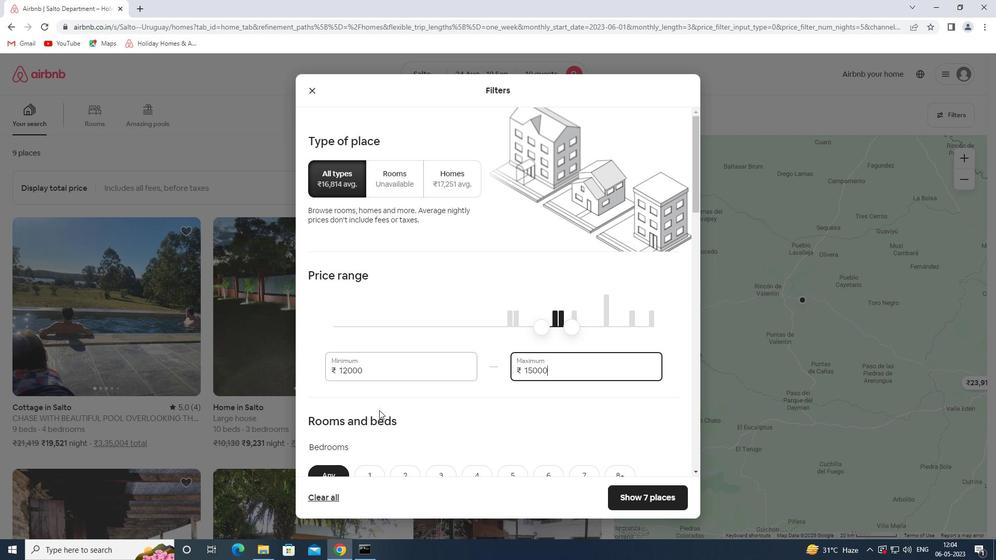 
Action: Mouse scrolled (409, 409) with delta (0, 0)
Screenshot: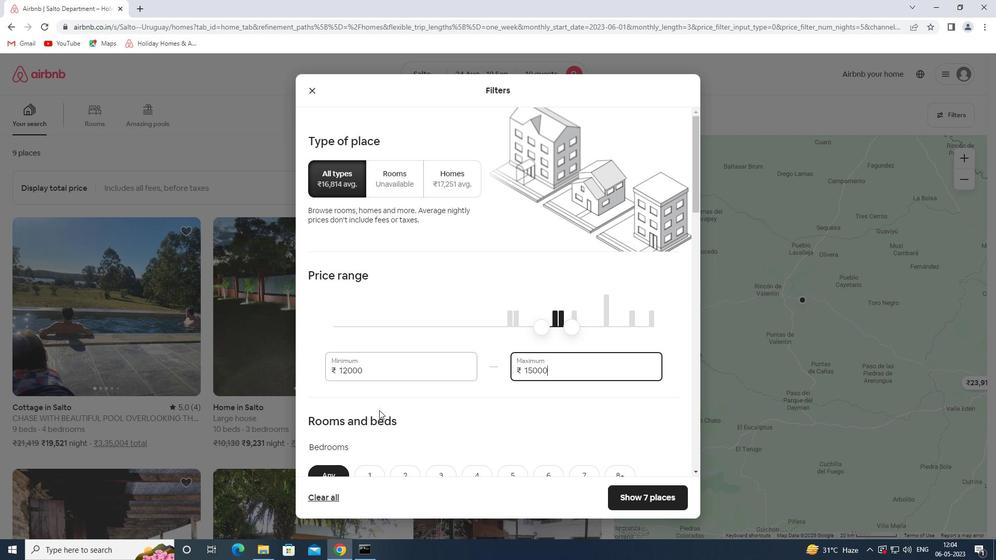 
Action: Mouse moved to (480, 321)
Screenshot: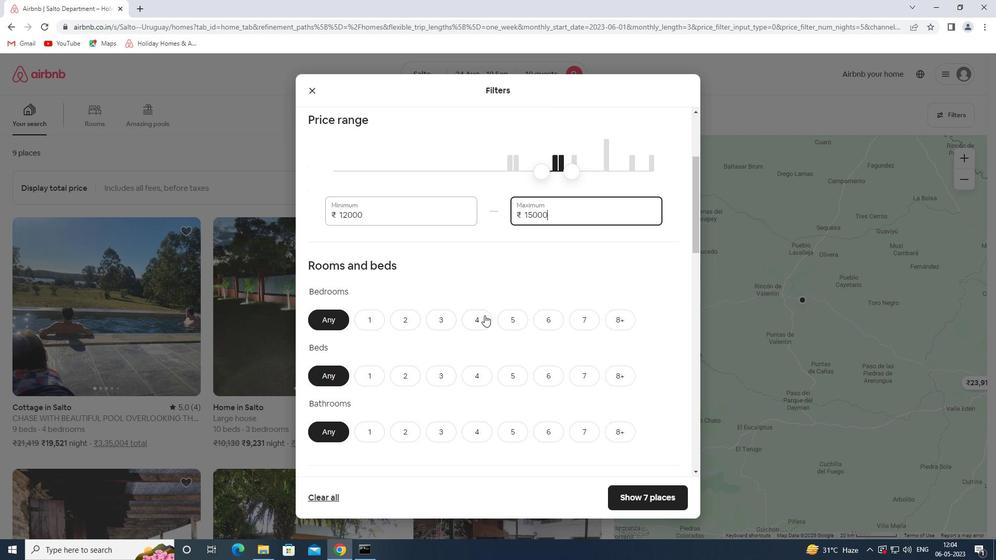
Action: Mouse pressed left at (480, 321)
Screenshot: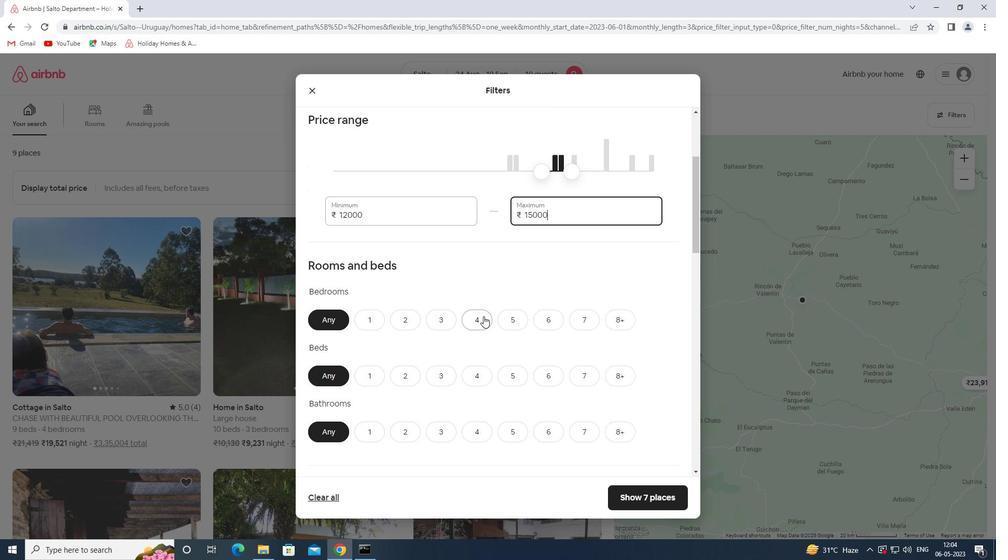 
Action: Mouse moved to (623, 377)
Screenshot: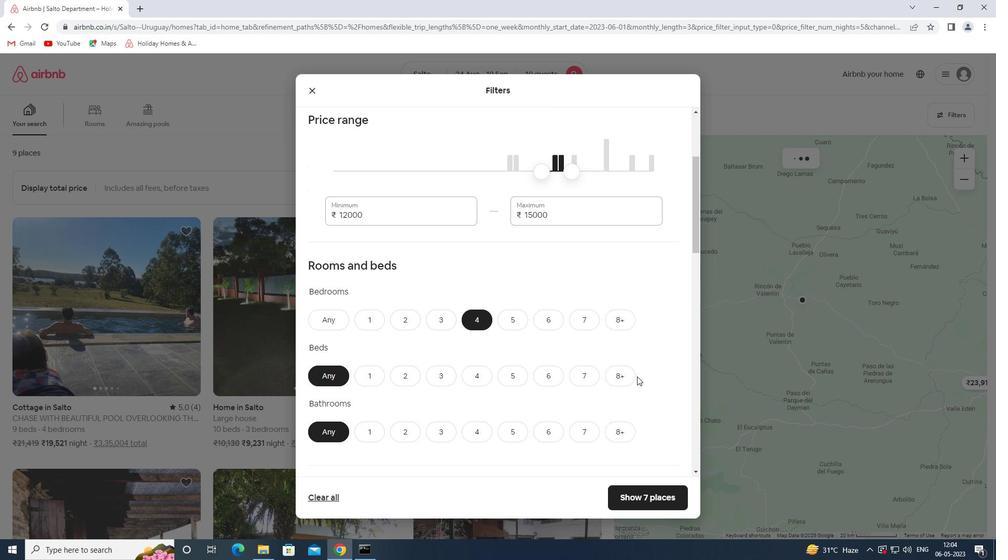 
Action: Mouse pressed left at (623, 377)
Screenshot: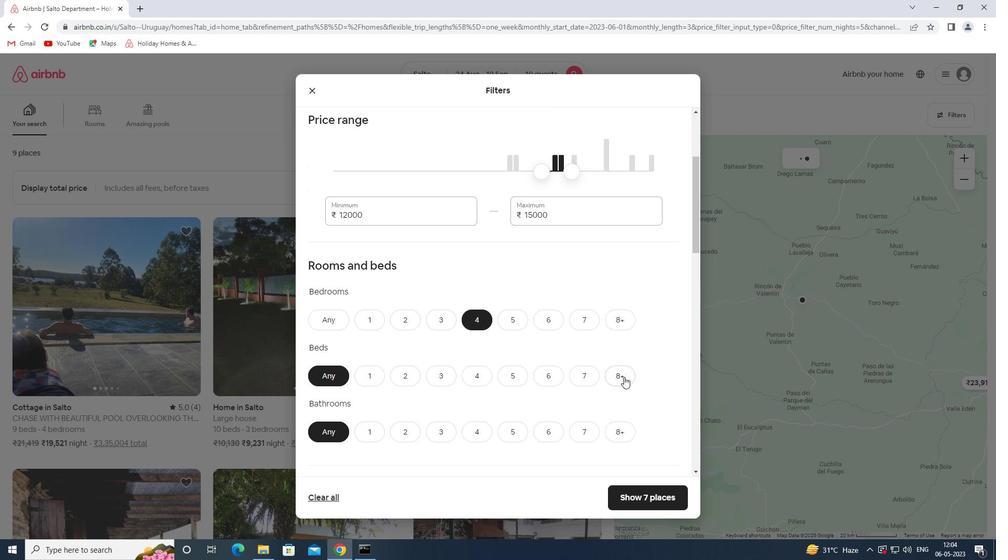 
Action: Mouse moved to (476, 438)
Screenshot: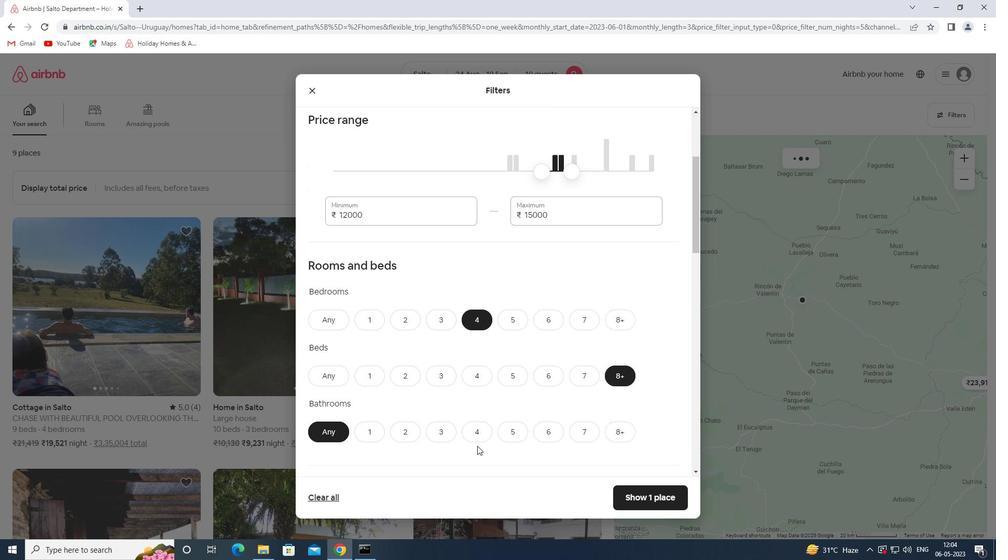 
Action: Mouse pressed left at (476, 438)
Screenshot: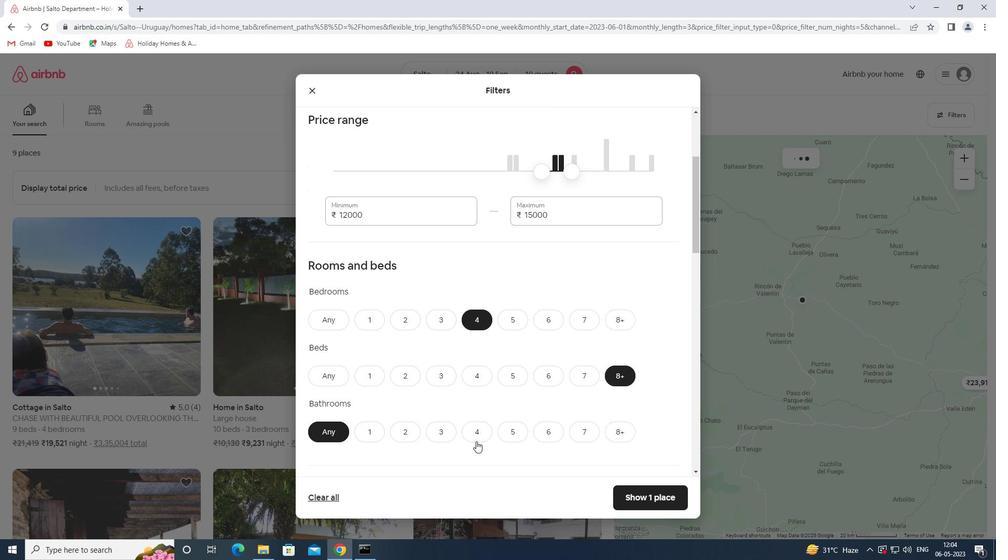 
Action: Mouse moved to (525, 423)
Screenshot: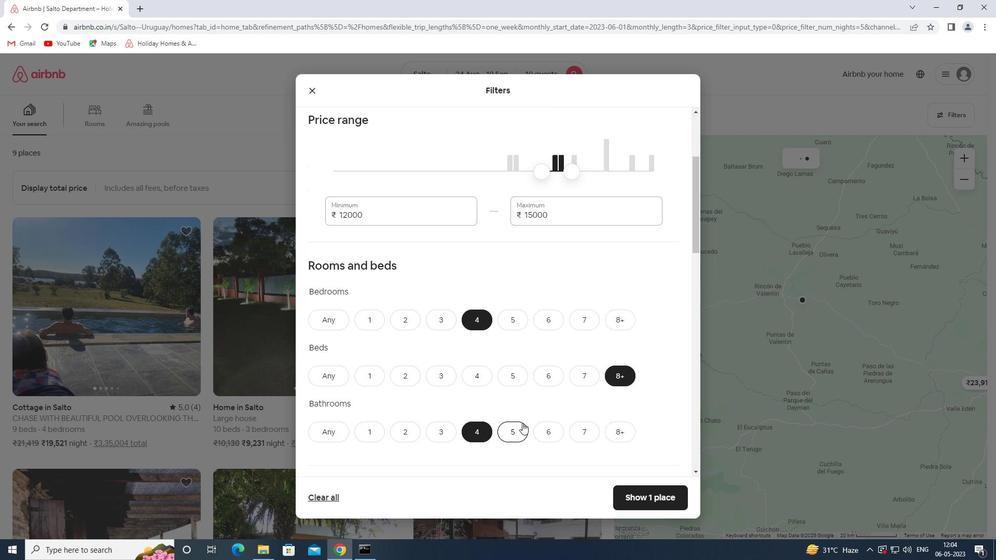
Action: Mouse scrolled (525, 422) with delta (0, 0)
Screenshot: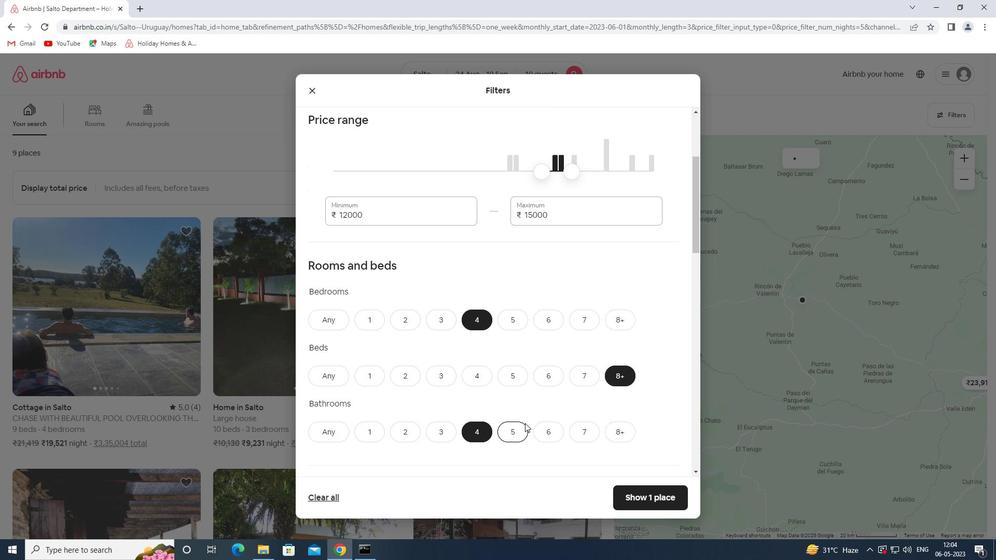 
Action: Mouse scrolled (525, 422) with delta (0, 0)
Screenshot: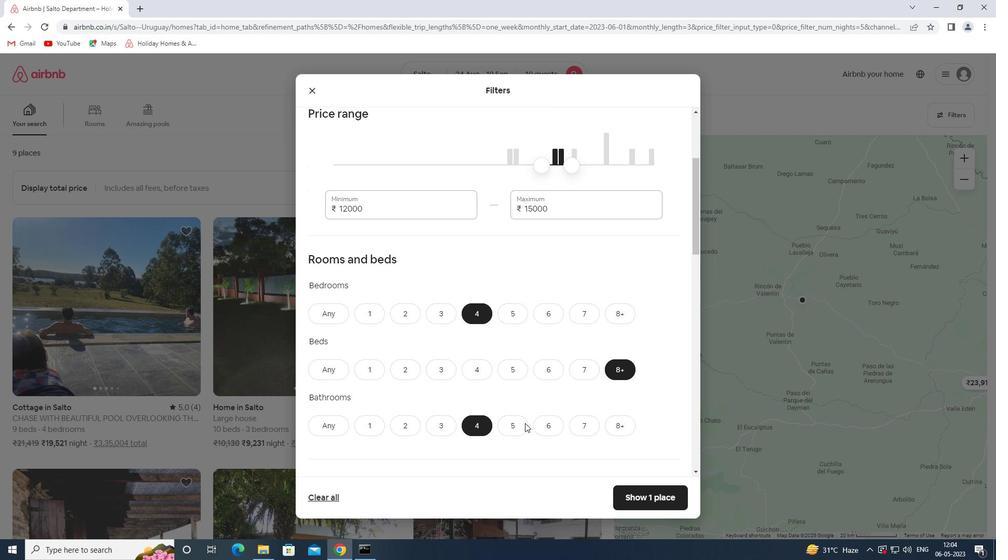 
Action: Mouse scrolled (525, 422) with delta (0, 0)
Screenshot: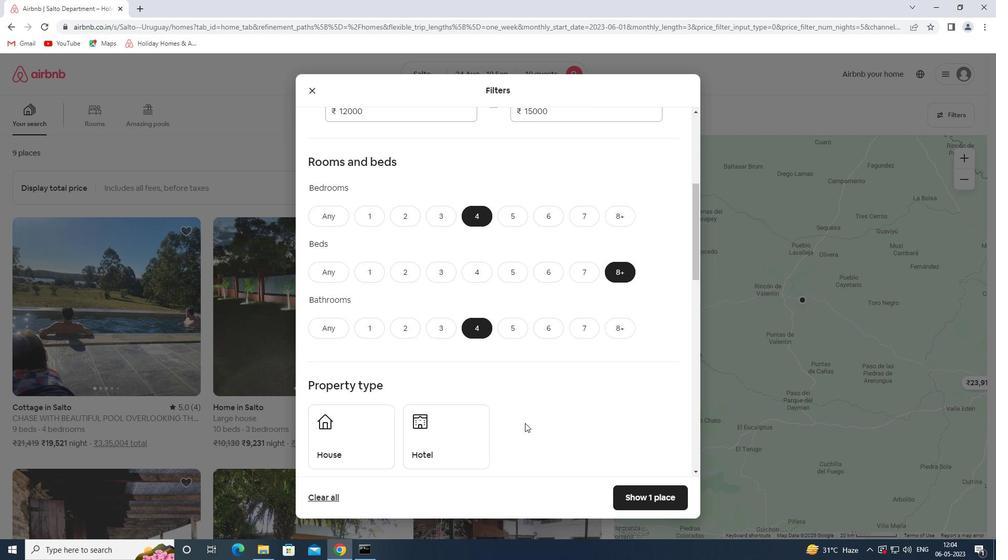 
Action: Mouse moved to (349, 389)
Screenshot: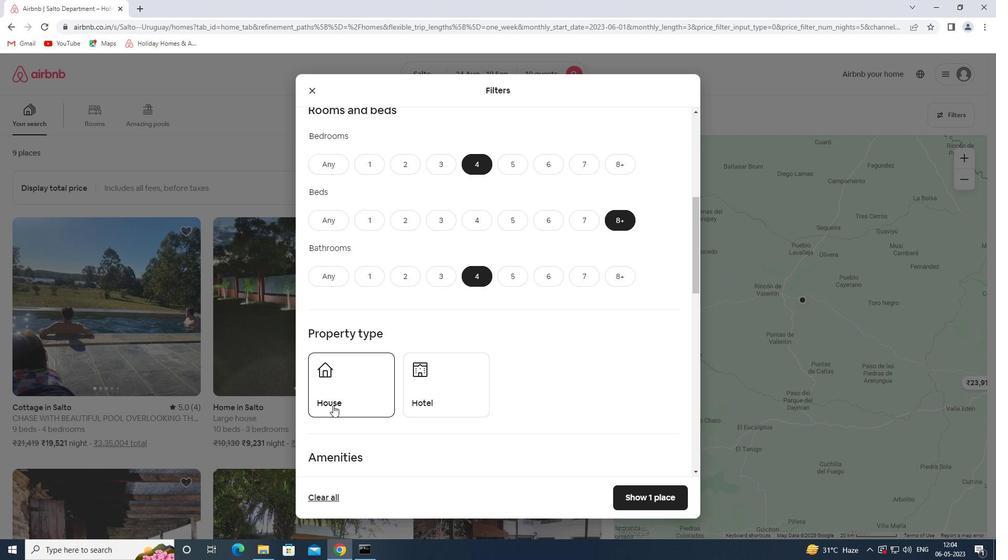 
Action: Mouse pressed left at (349, 389)
Screenshot: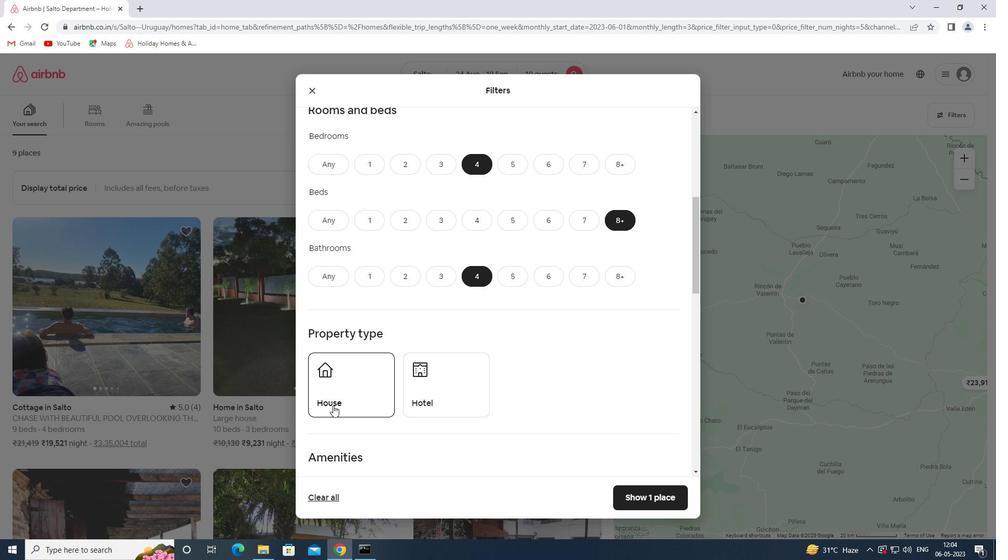 
Action: Mouse moved to (451, 394)
Screenshot: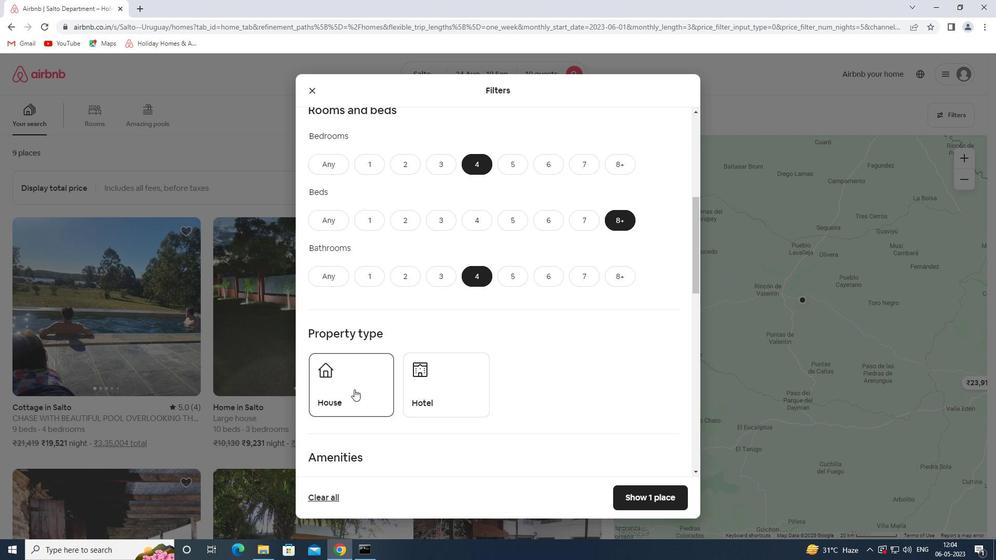 
Action: Mouse pressed left at (451, 394)
Screenshot: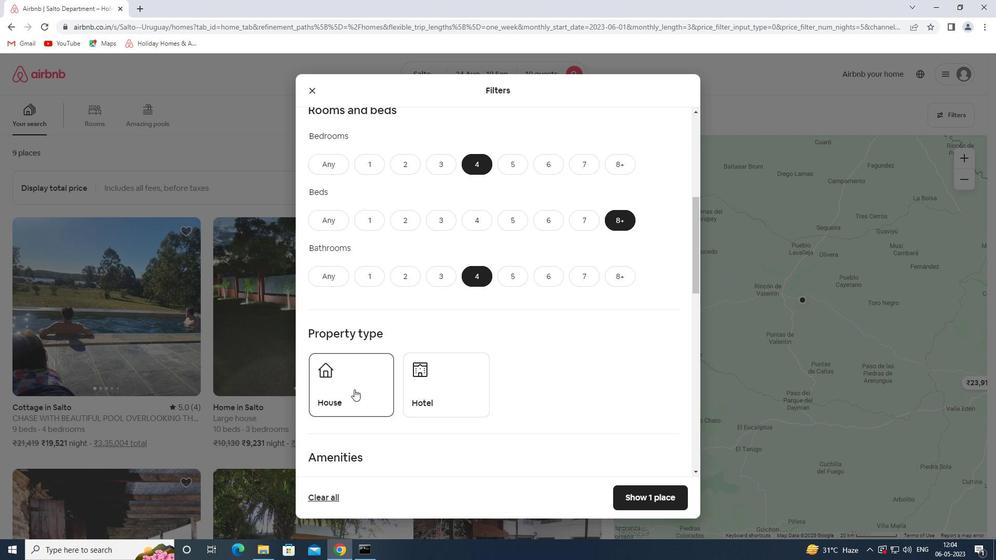 
Action: Mouse moved to (593, 335)
Screenshot: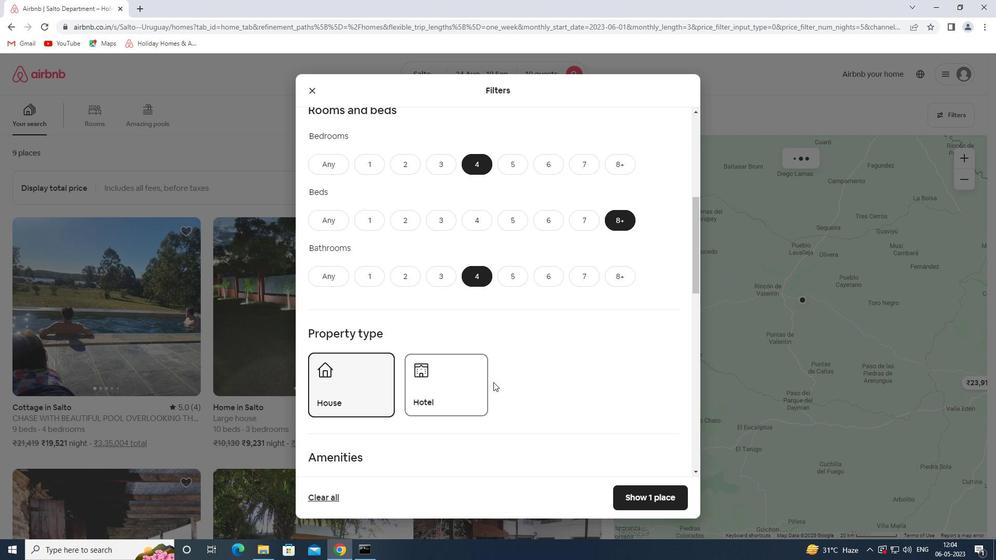 
Action: Mouse scrolled (593, 335) with delta (0, 0)
Screenshot: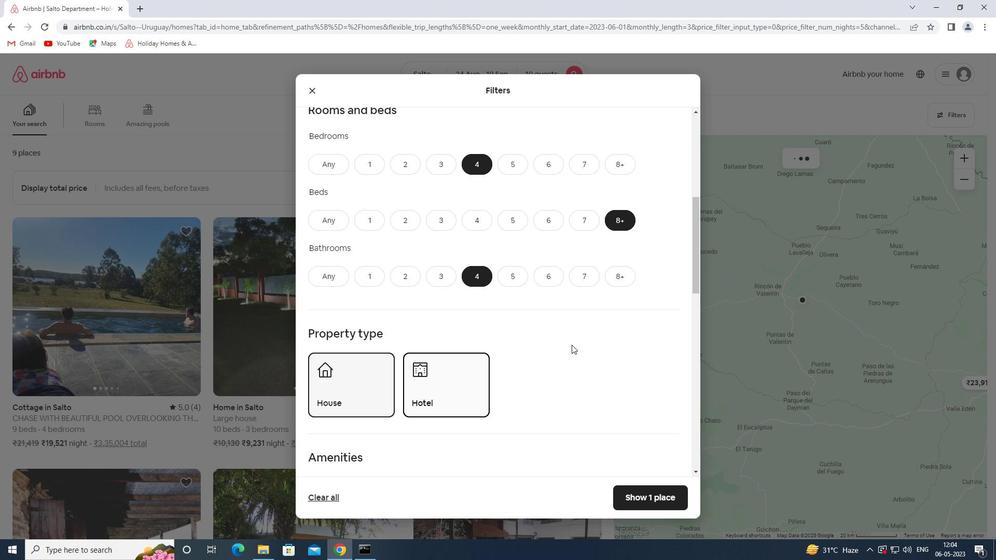 
Action: Mouse scrolled (593, 335) with delta (0, 0)
Screenshot: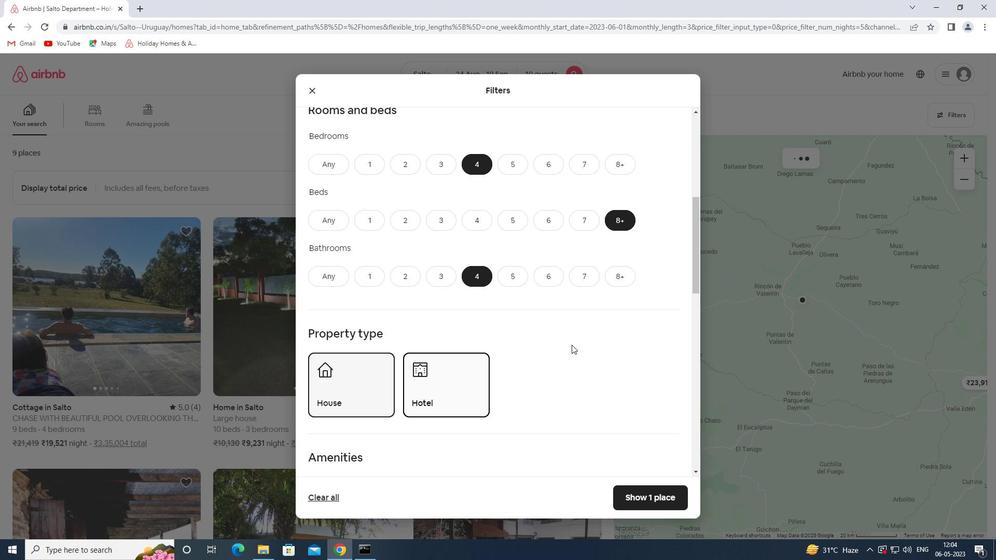 
Action: Mouse scrolled (593, 335) with delta (0, 0)
Screenshot: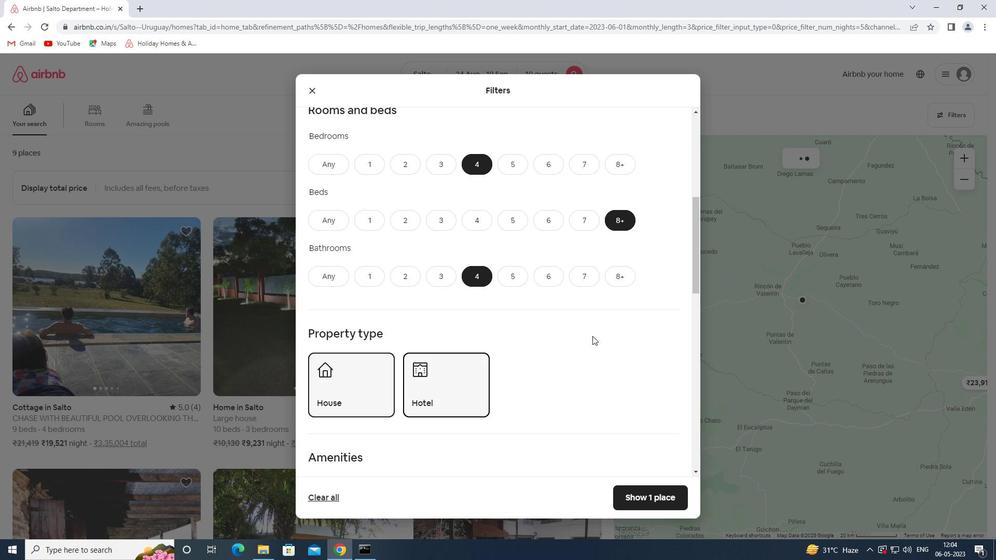 
Action: Mouse scrolled (593, 335) with delta (0, 0)
Screenshot: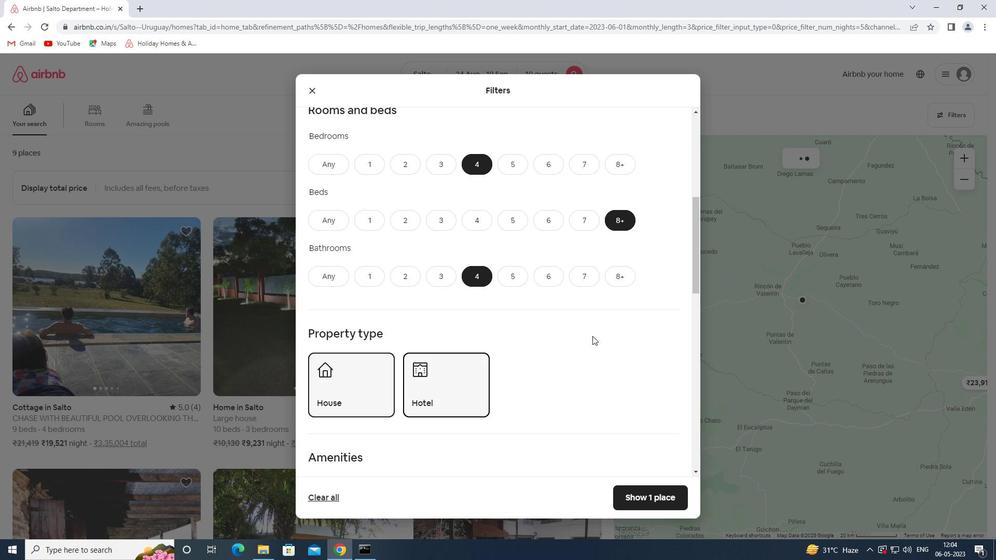 
Action: Mouse moved to (593, 335)
Screenshot: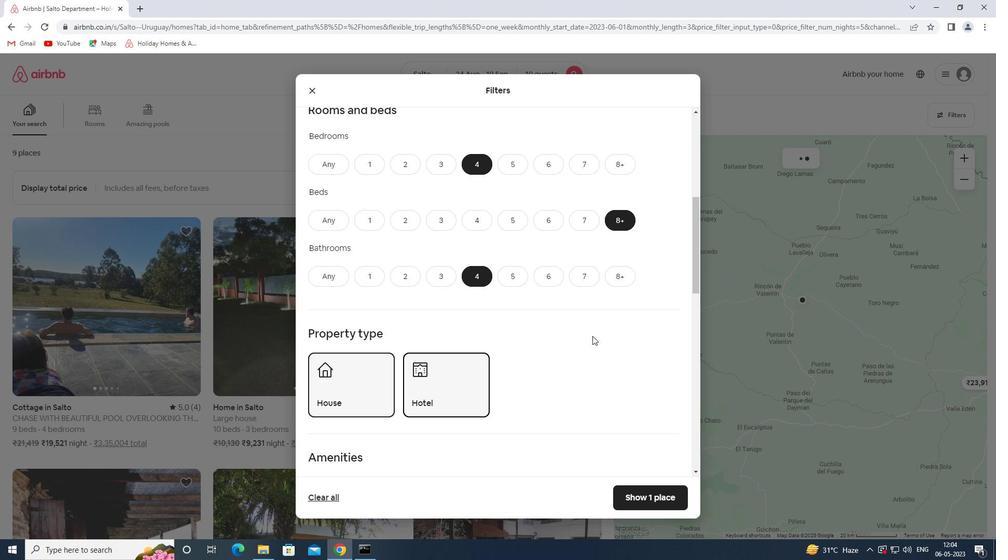 
Action: Mouse scrolled (593, 335) with delta (0, 0)
Screenshot: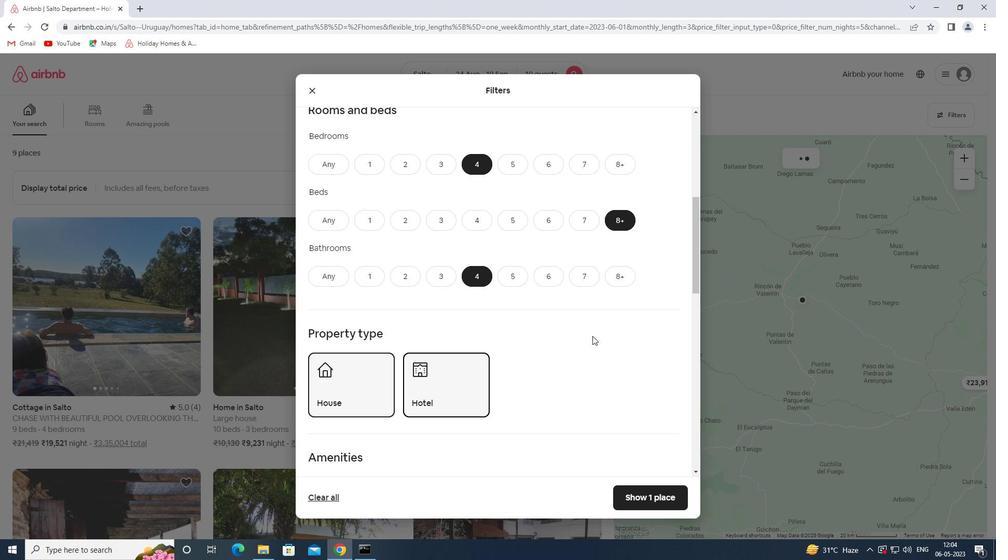 
Action: Mouse moved to (595, 336)
Screenshot: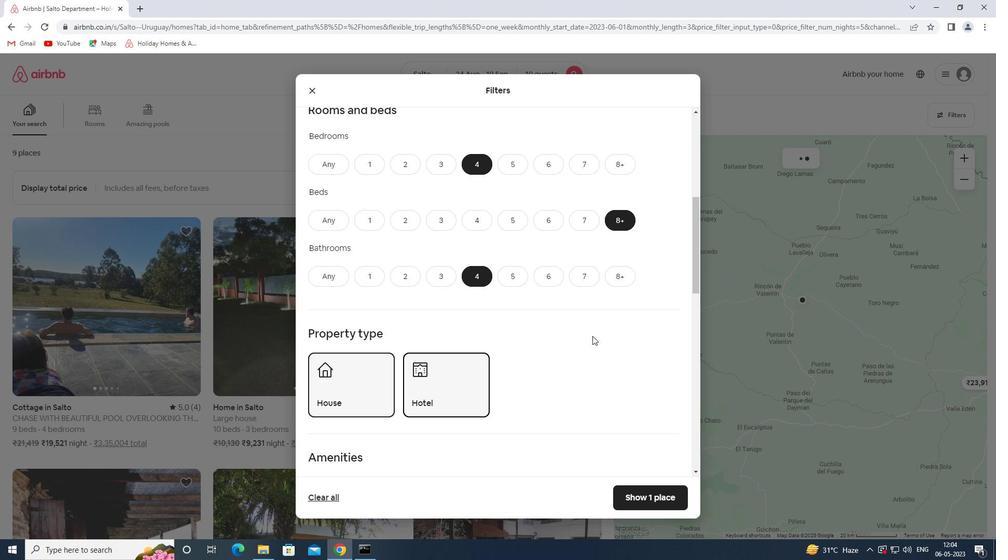 
Action: Mouse scrolled (595, 335) with delta (0, 0)
Screenshot: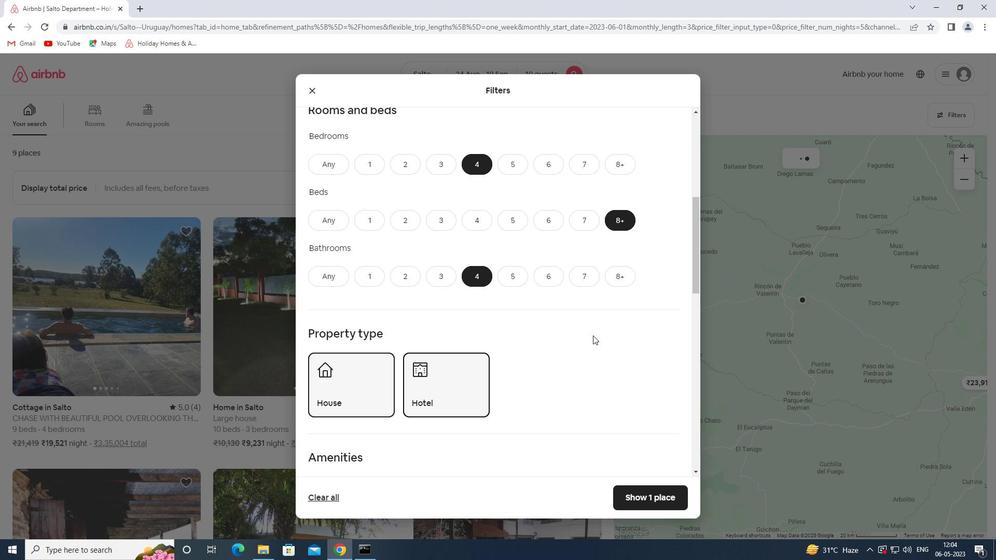 
Action: Mouse moved to (334, 268)
Screenshot: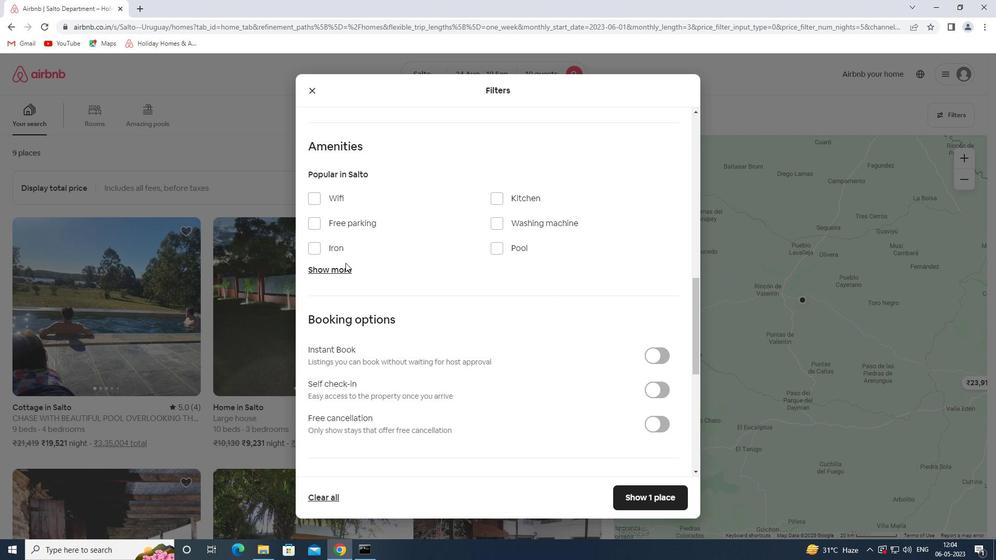 
Action: Mouse pressed left at (334, 268)
Screenshot: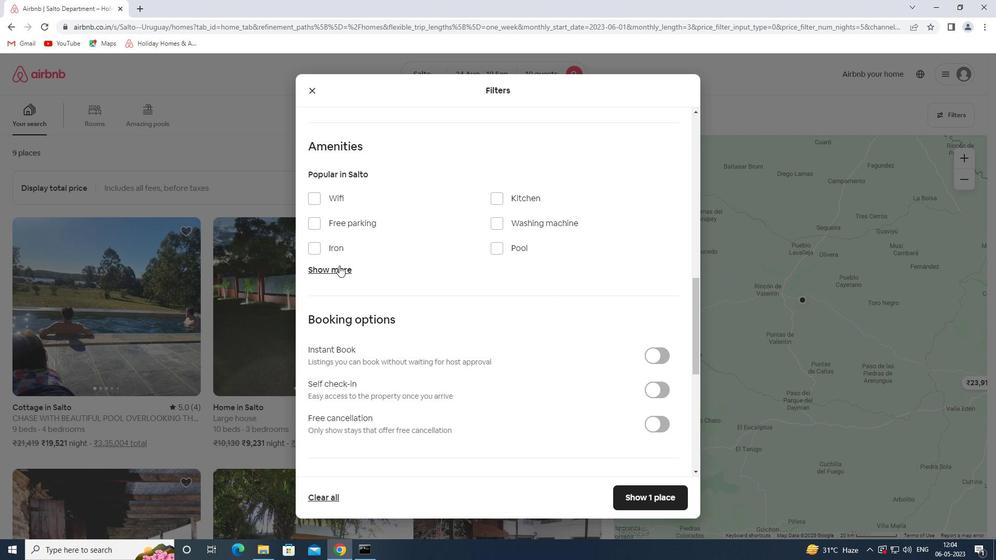 
Action: Mouse moved to (356, 223)
Screenshot: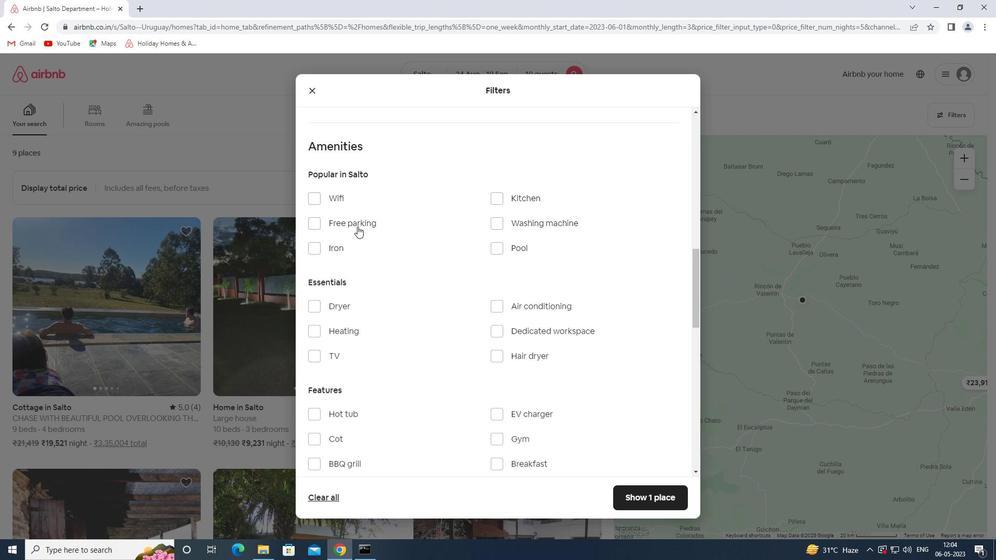
Action: Mouse pressed left at (356, 223)
Screenshot: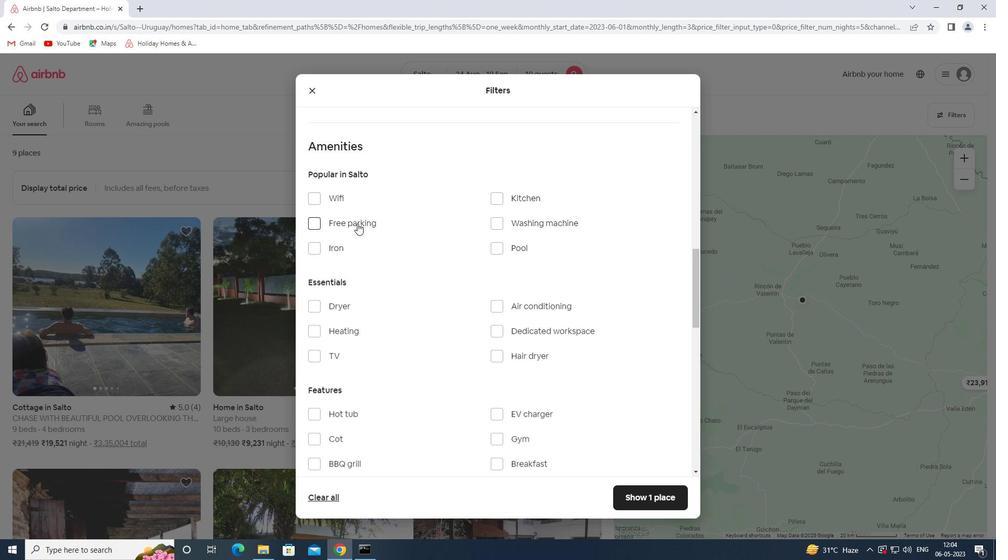 
Action: Mouse moved to (513, 224)
Screenshot: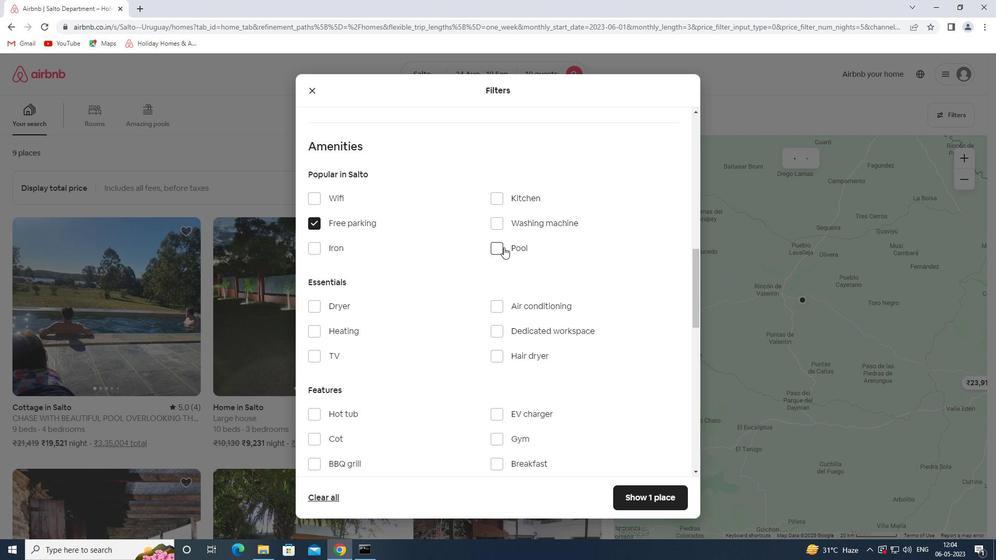 
Action: Mouse pressed left at (513, 224)
Screenshot: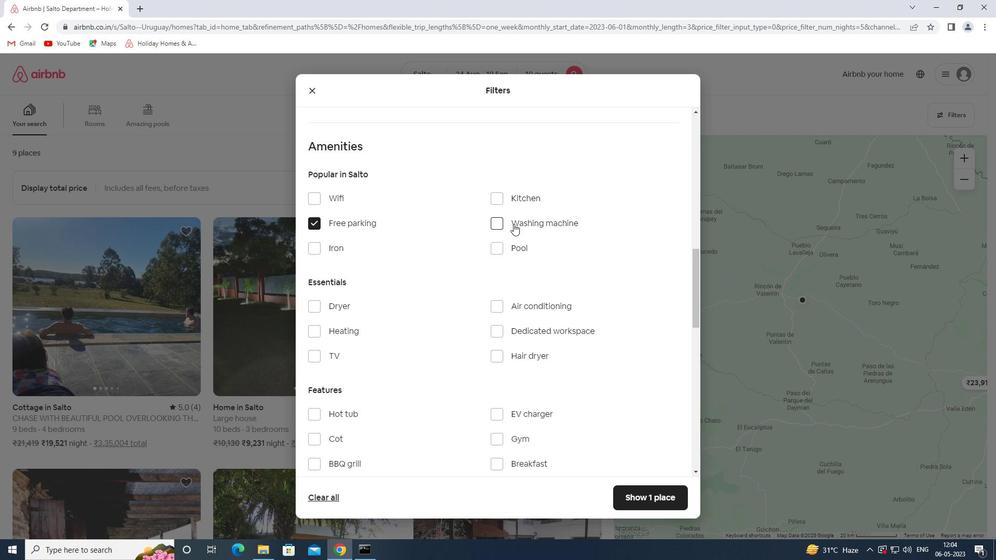
Action: Mouse pressed left at (513, 224)
Screenshot: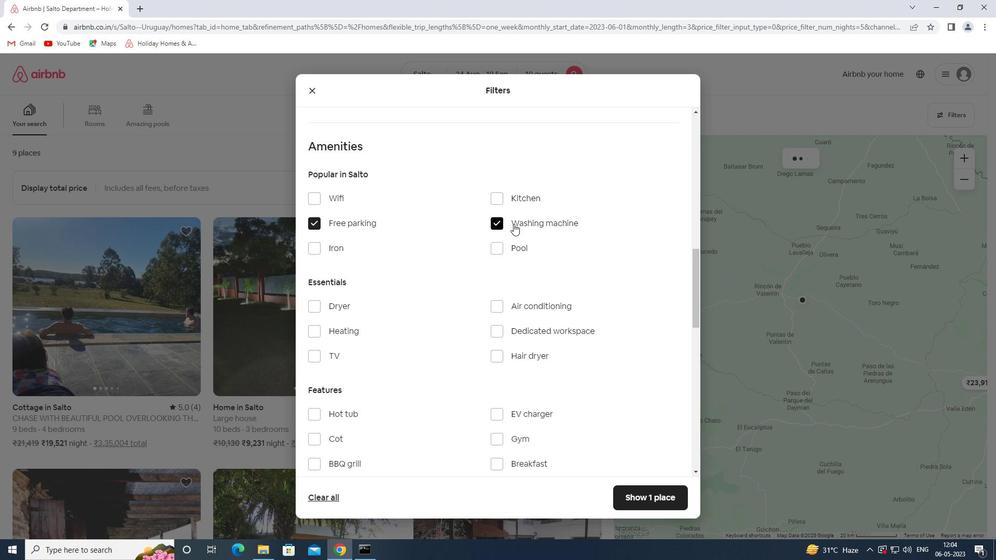 
Action: Mouse moved to (538, 301)
Screenshot: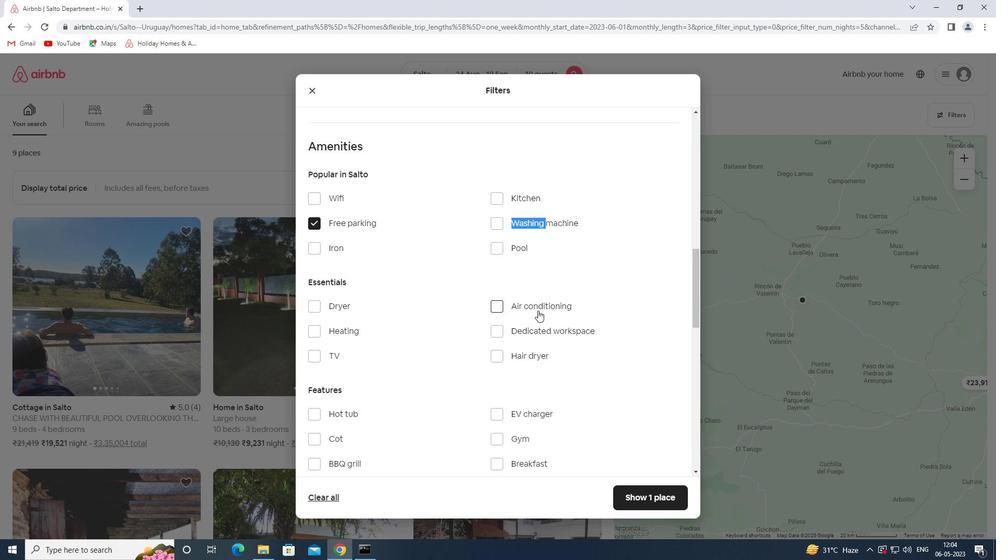 
Action: Mouse pressed left at (538, 301)
Screenshot: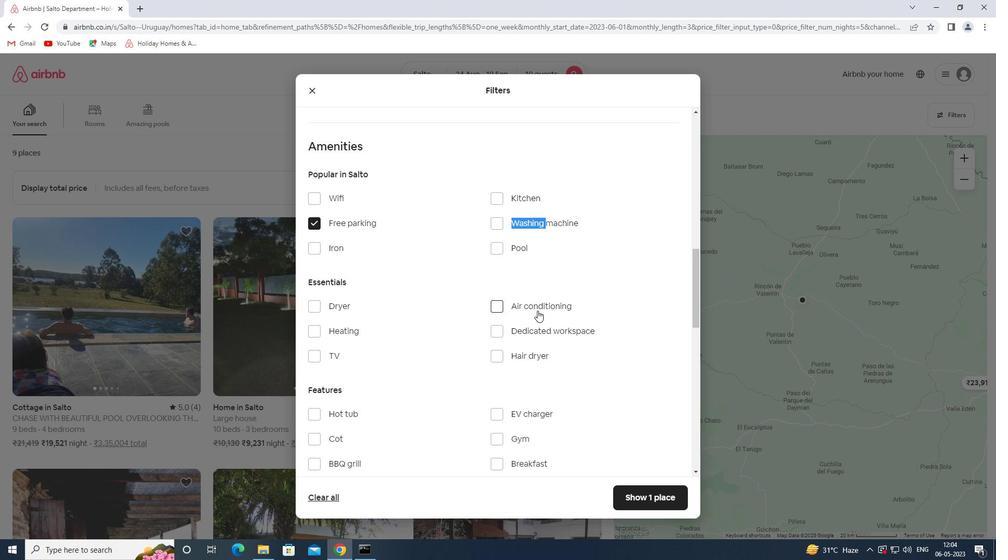 
Action: Mouse moved to (598, 301)
Screenshot: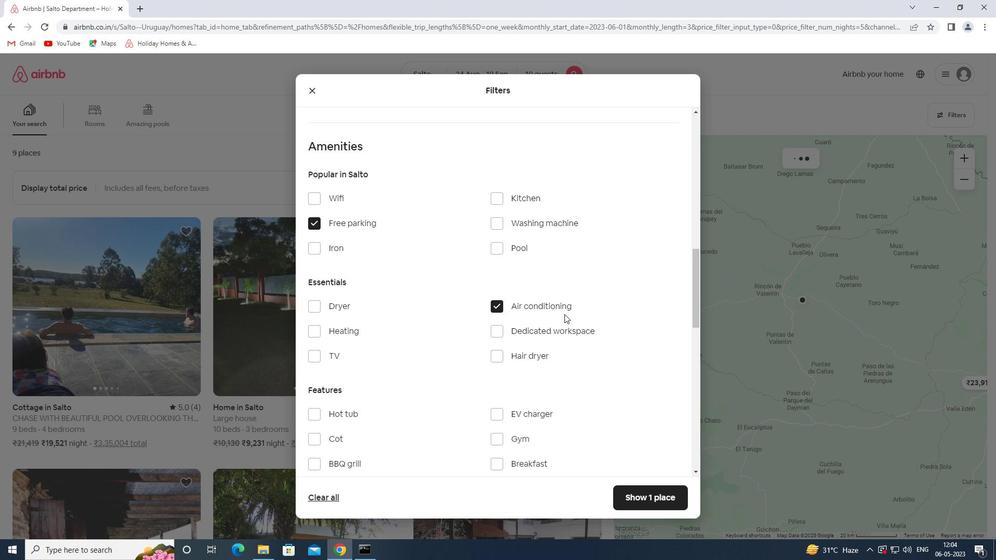 
Action: Mouse scrolled (598, 300) with delta (0, 0)
Screenshot: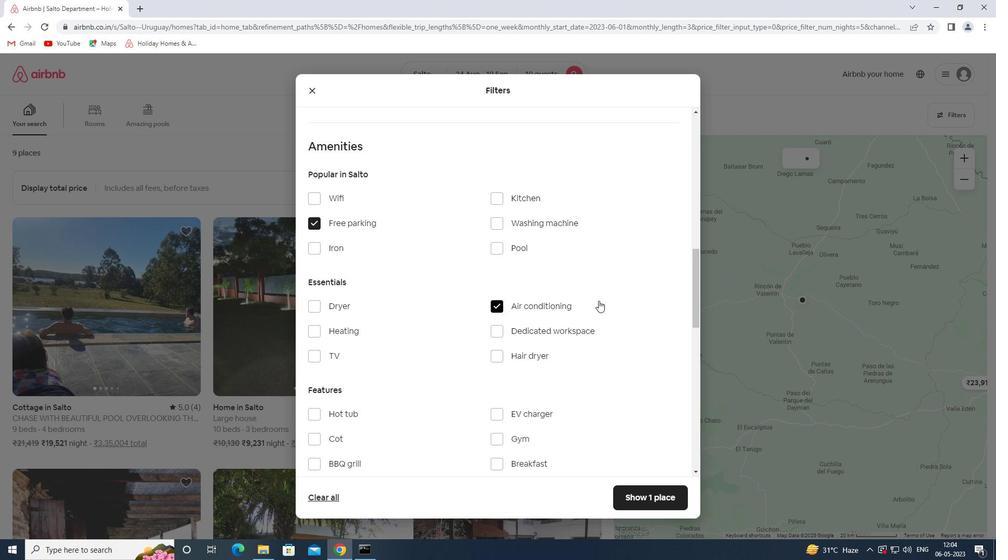 
Action: Mouse scrolled (598, 300) with delta (0, 0)
Screenshot: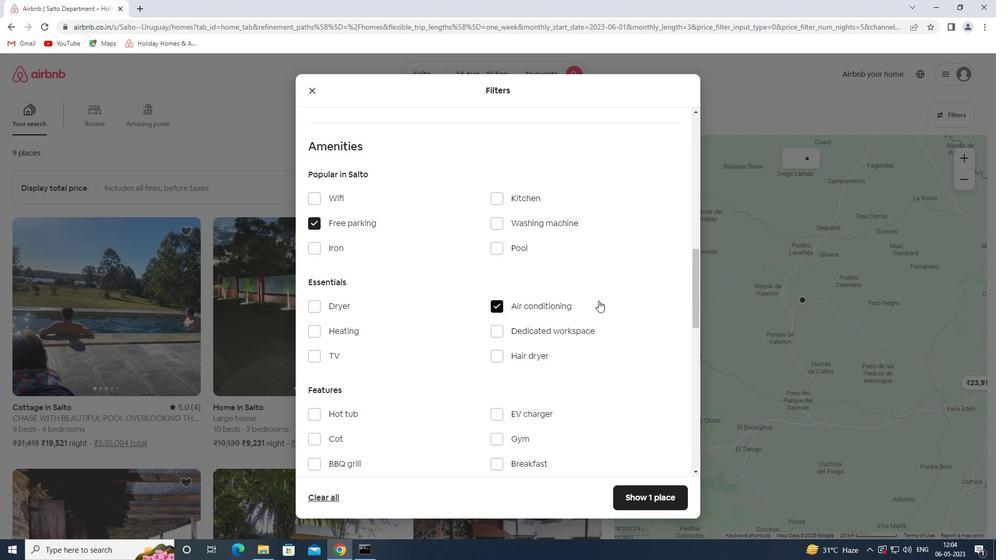 
Action: Mouse moved to (540, 201)
Screenshot: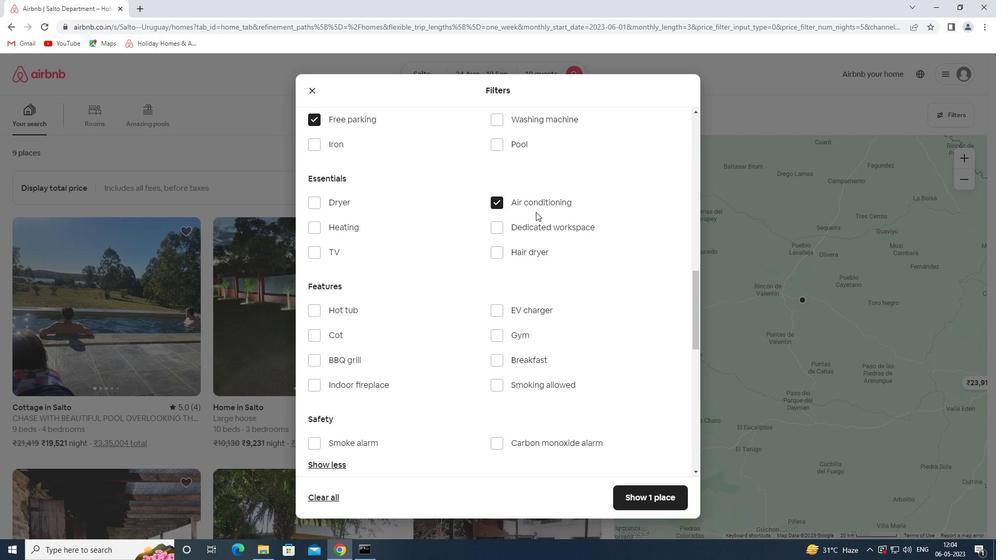 
Action: Mouse pressed left at (540, 201)
Screenshot: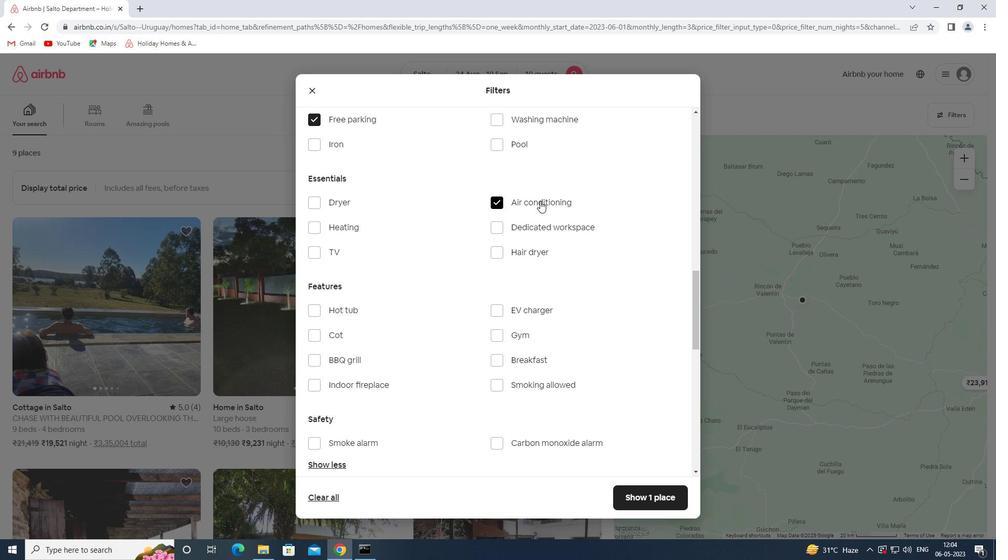 
Action: Mouse moved to (504, 332)
Screenshot: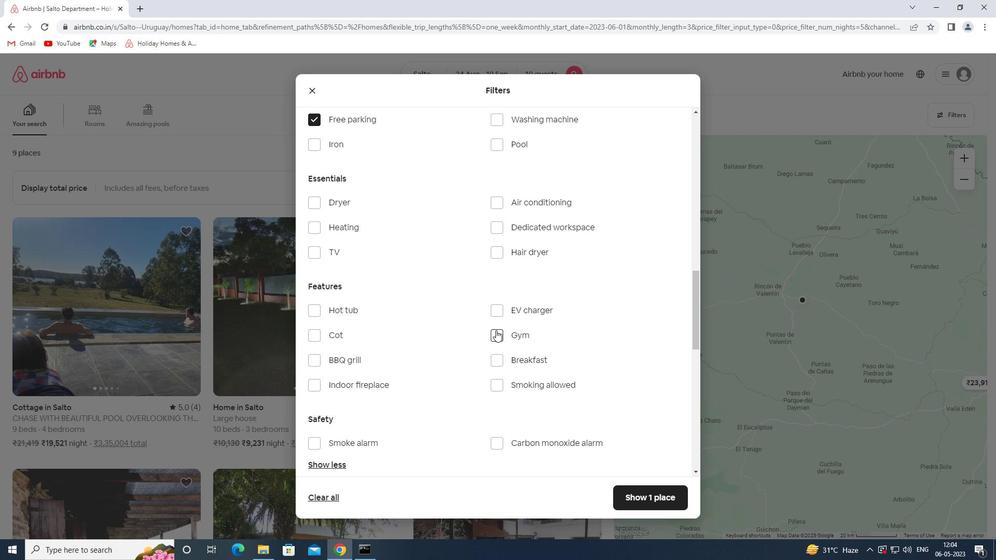 
Action: Mouse pressed left at (504, 332)
Screenshot: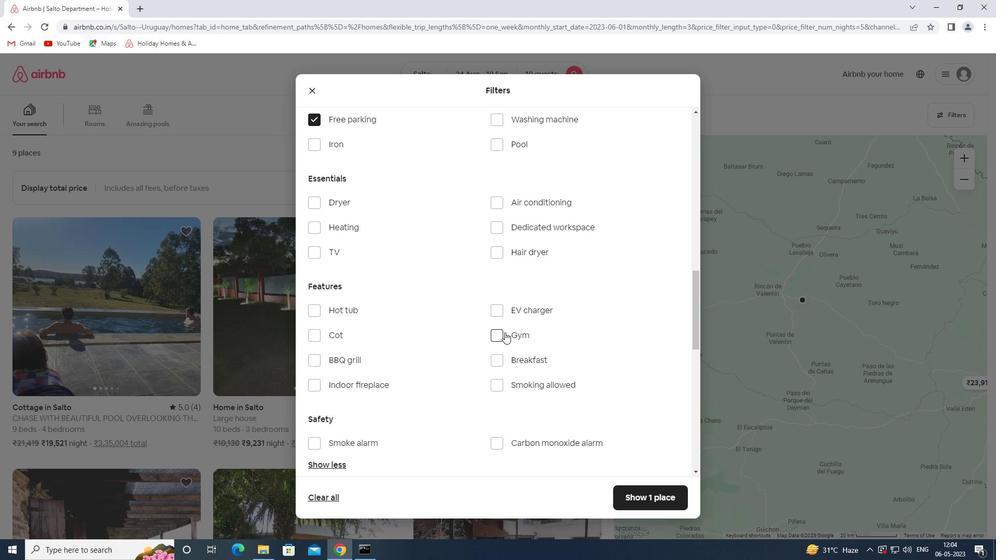 
Action: Mouse moved to (498, 362)
Screenshot: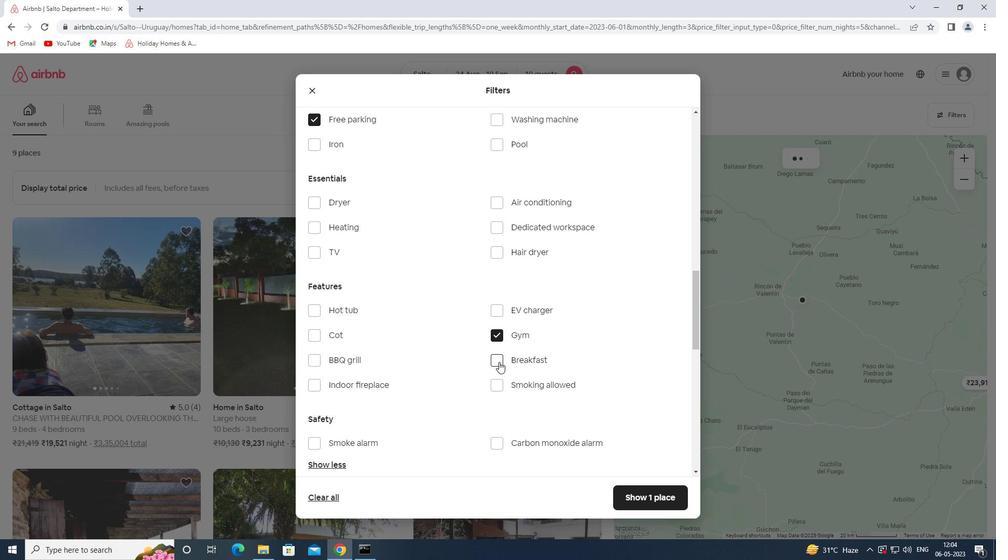 
Action: Mouse pressed left at (498, 362)
Screenshot: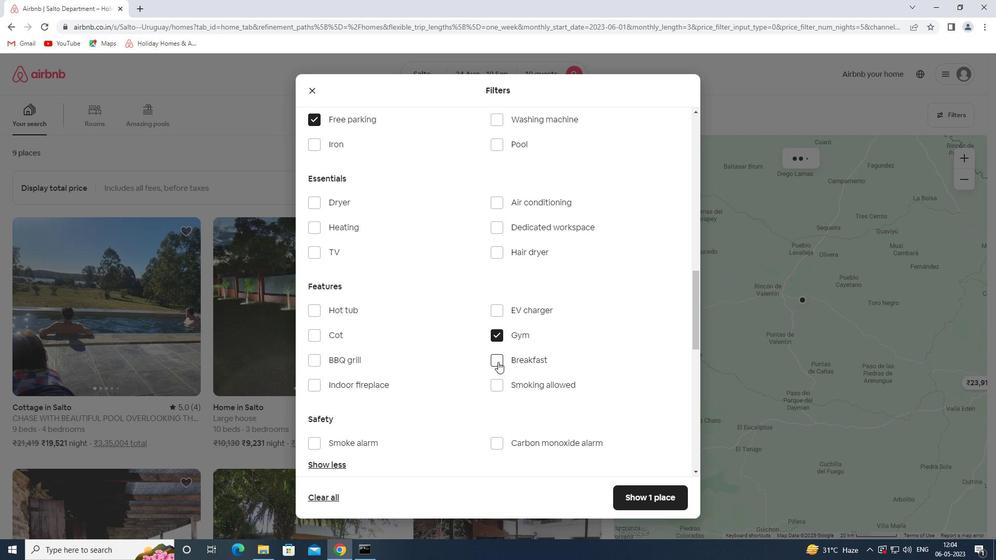 
Action: Mouse moved to (331, 254)
Screenshot: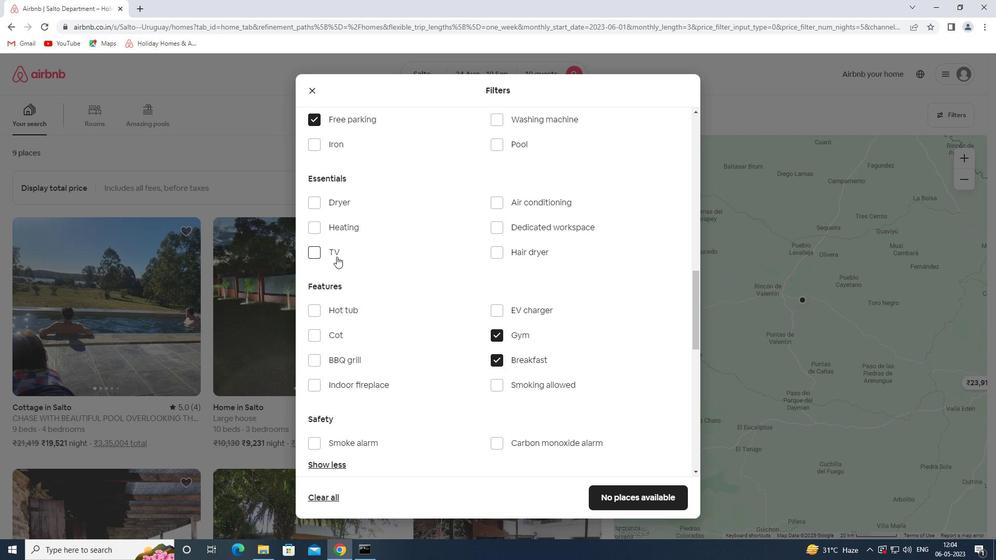 
Action: Mouse pressed left at (331, 254)
Screenshot: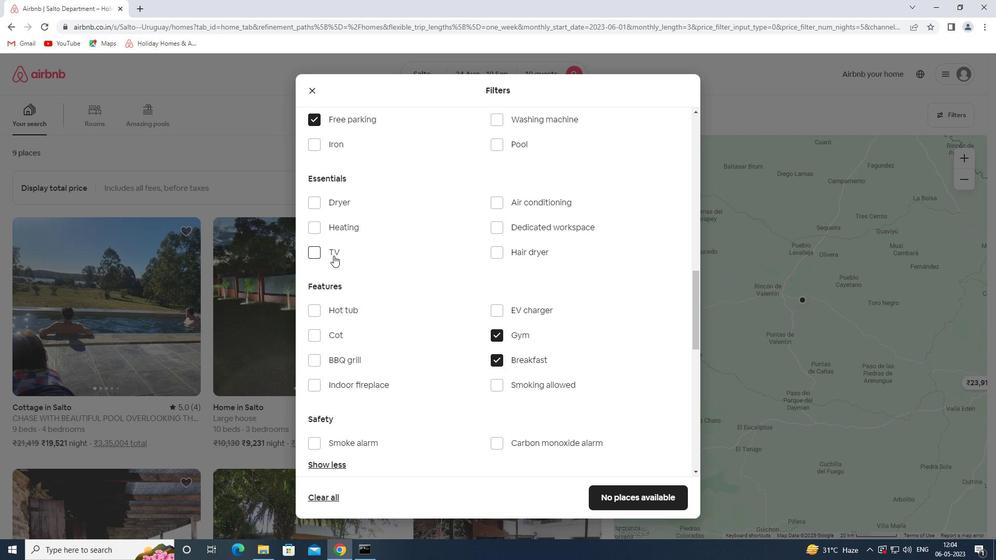 
Action: Mouse moved to (521, 381)
Screenshot: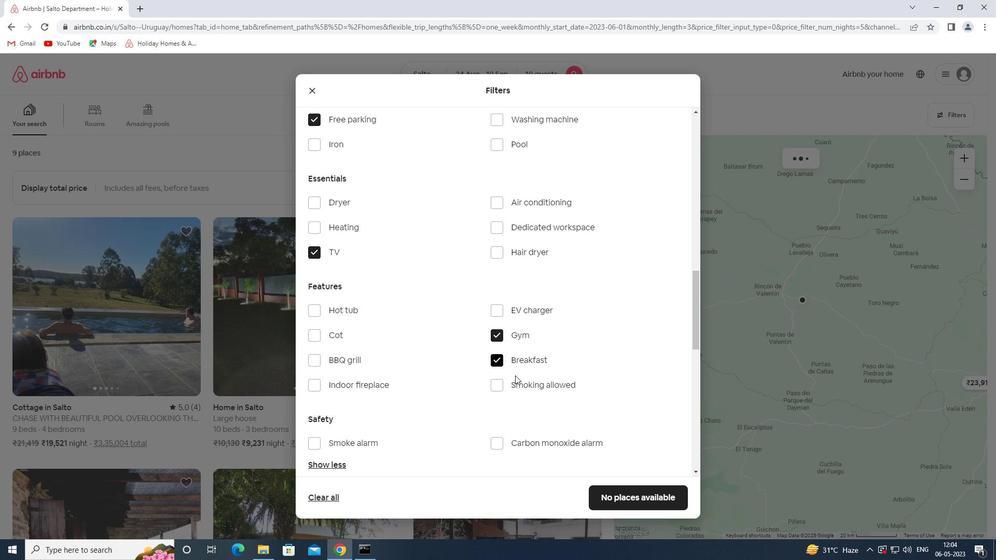 
Action: Mouse scrolled (521, 381) with delta (0, 0)
Screenshot: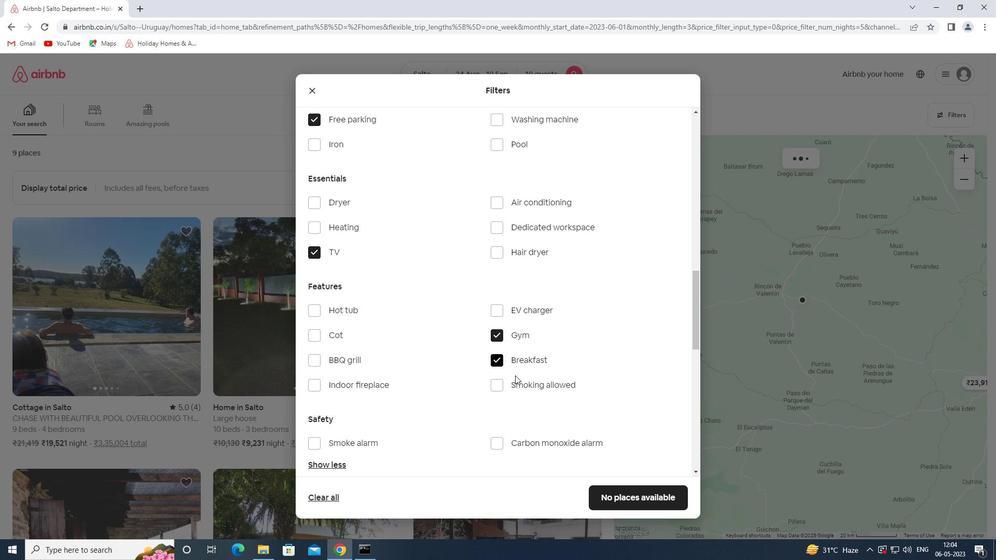 
Action: Mouse moved to (522, 383)
Screenshot: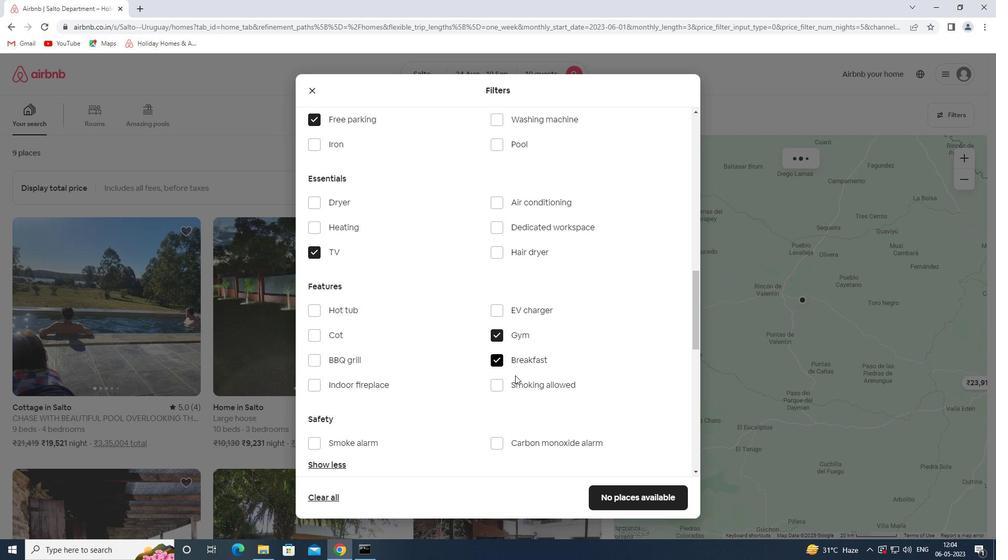 
Action: Mouse scrolled (522, 382) with delta (0, 0)
Screenshot: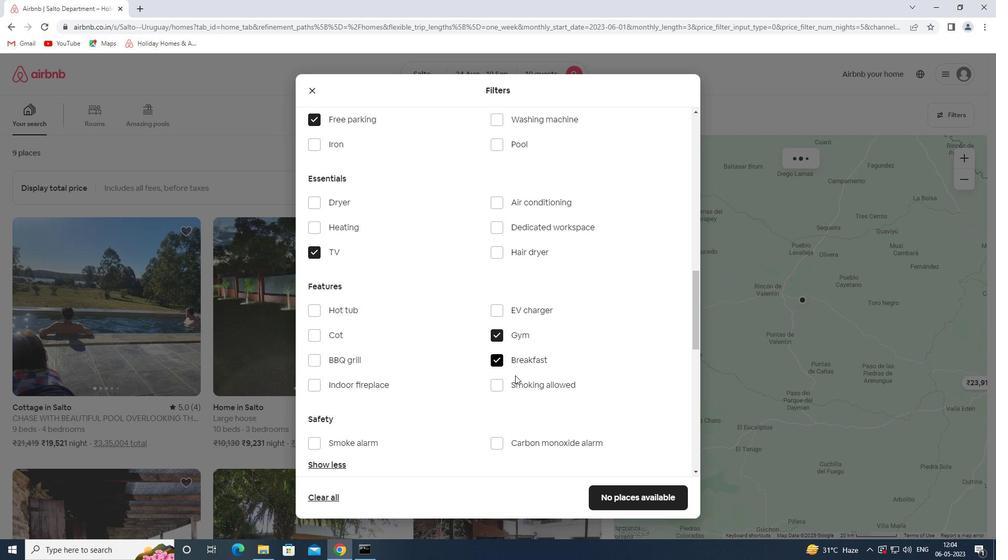 
Action: Mouse scrolled (522, 382) with delta (0, 0)
Screenshot: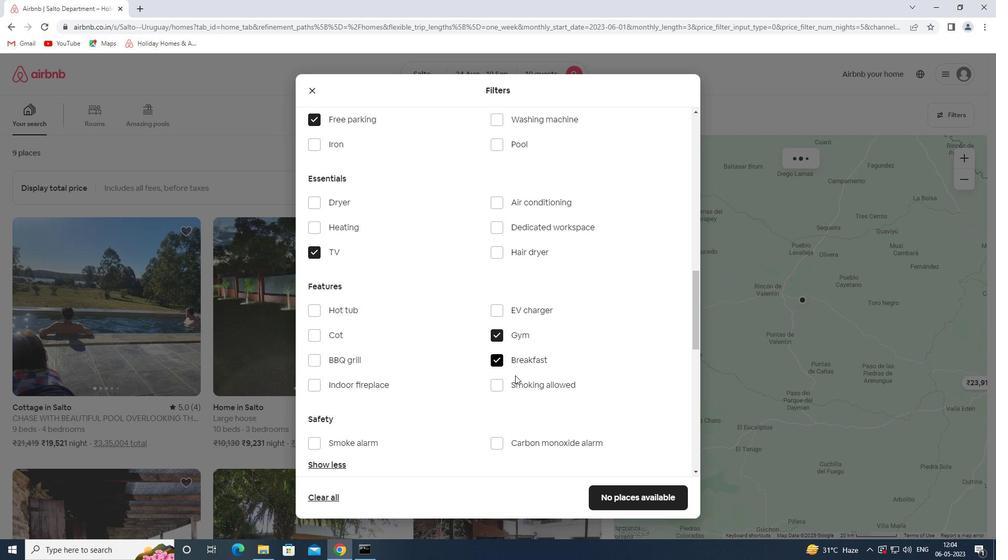 
Action: Mouse scrolled (522, 382) with delta (0, 0)
Screenshot: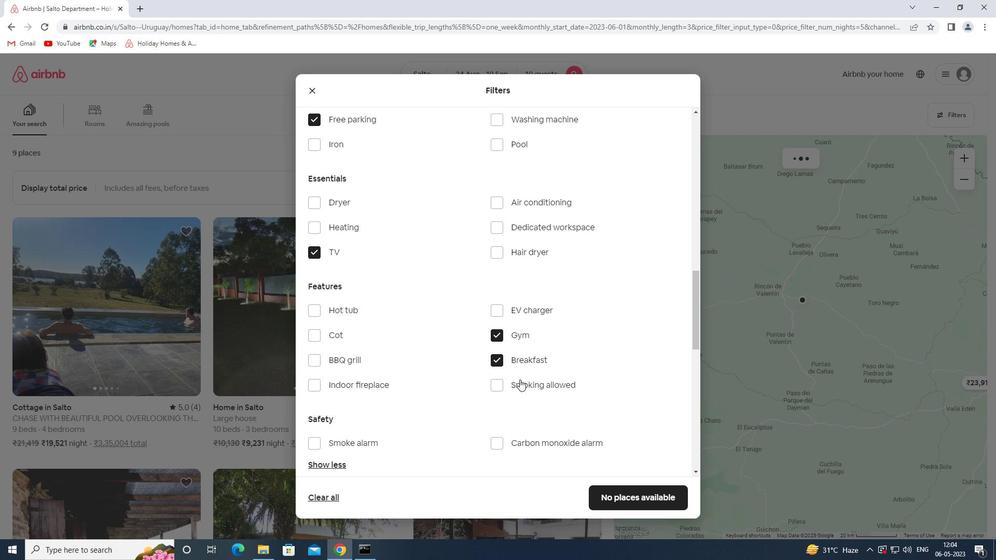 
Action: Mouse moved to (524, 384)
Screenshot: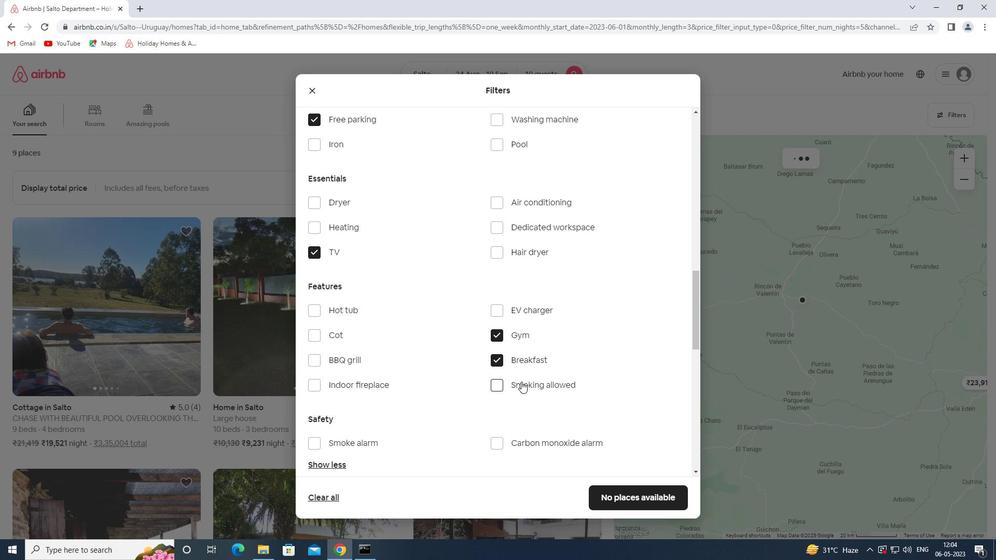 
Action: Mouse scrolled (524, 383) with delta (0, 0)
Screenshot: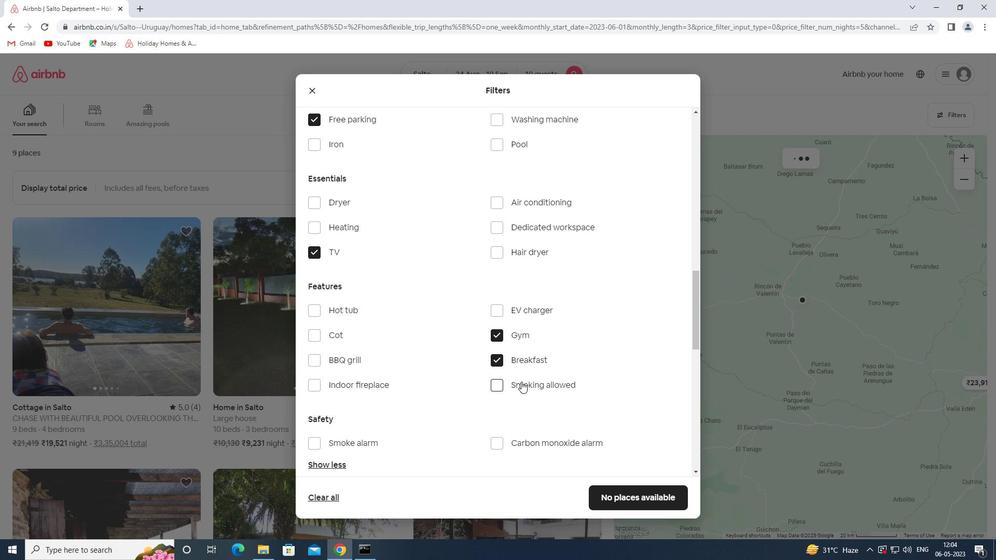 
Action: Mouse moved to (655, 332)
Screenshot: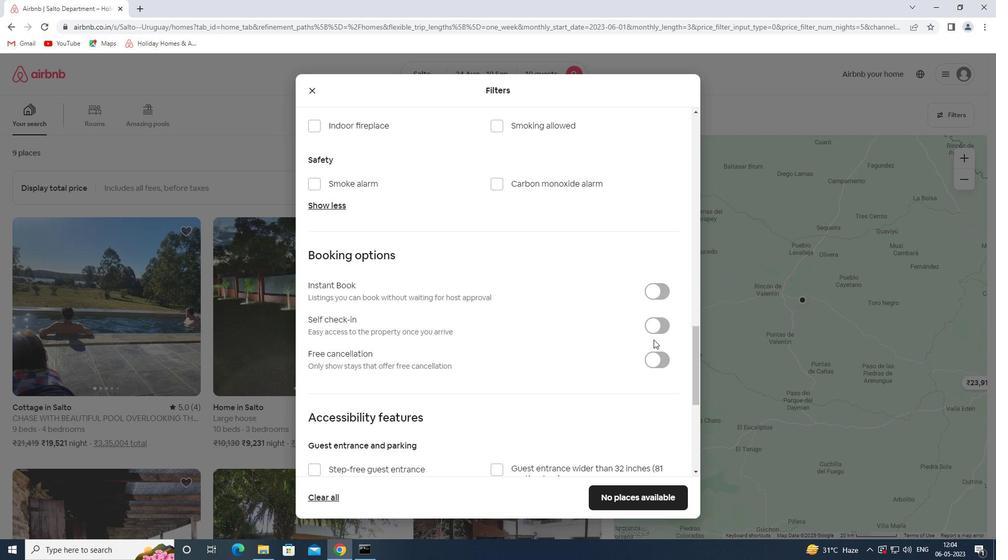 
Action: Mouse pressed left at (655, 332)
Screenshot: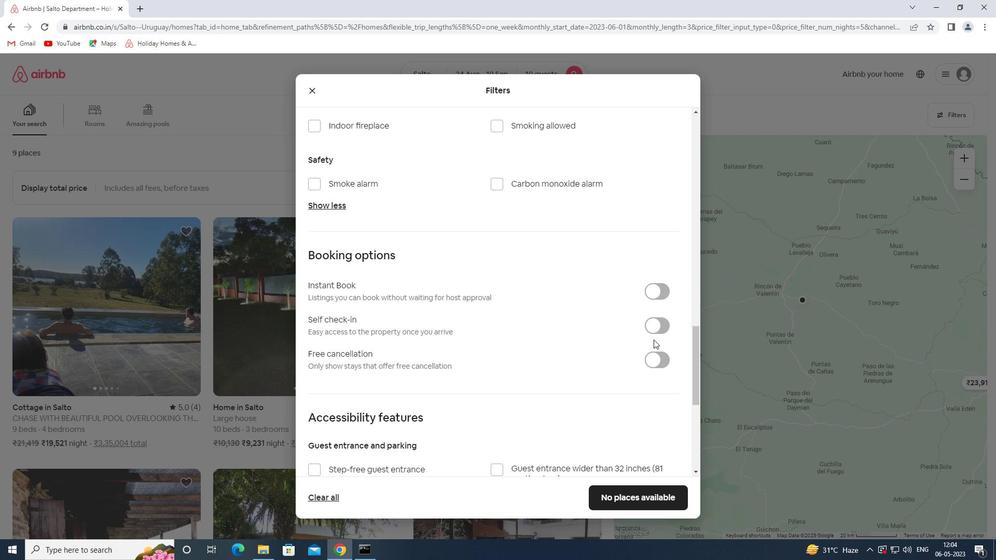 
Action: Mouse moved to (473, 400)
Screenshot: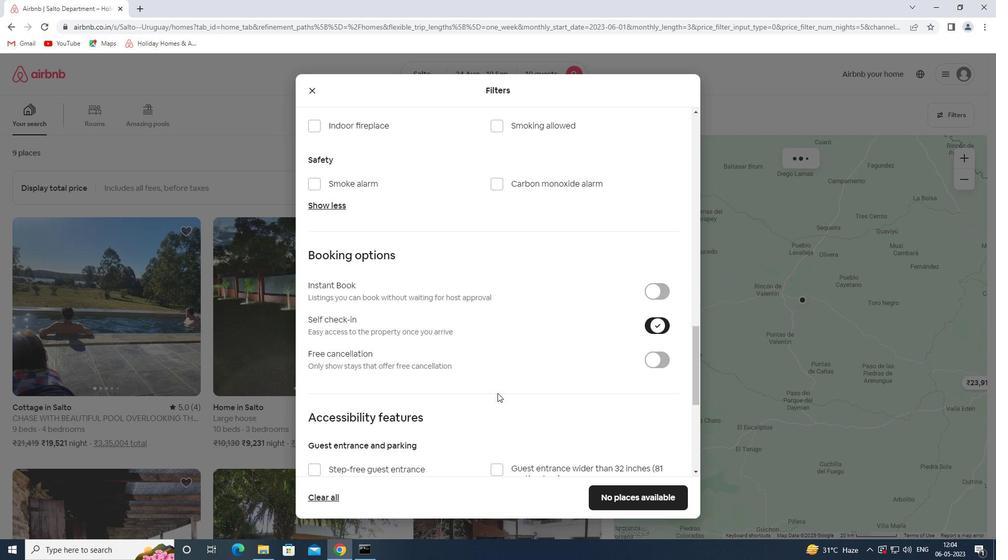 
Action: Mouse scrolled (473, 400) with delta (0, 0)
Screenshot: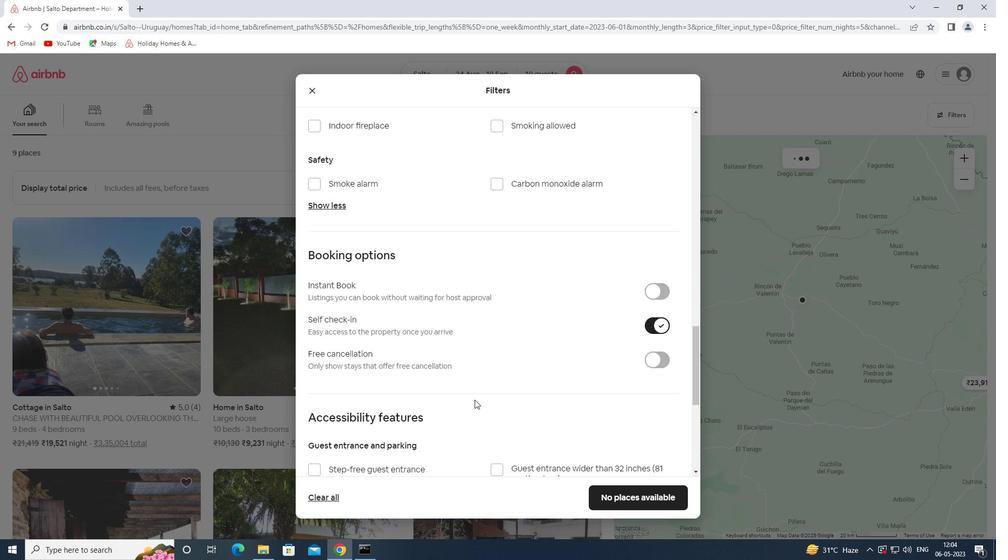 
Action: Mouse scrolled (473, 400) with delta (0, 0)
Screenshot: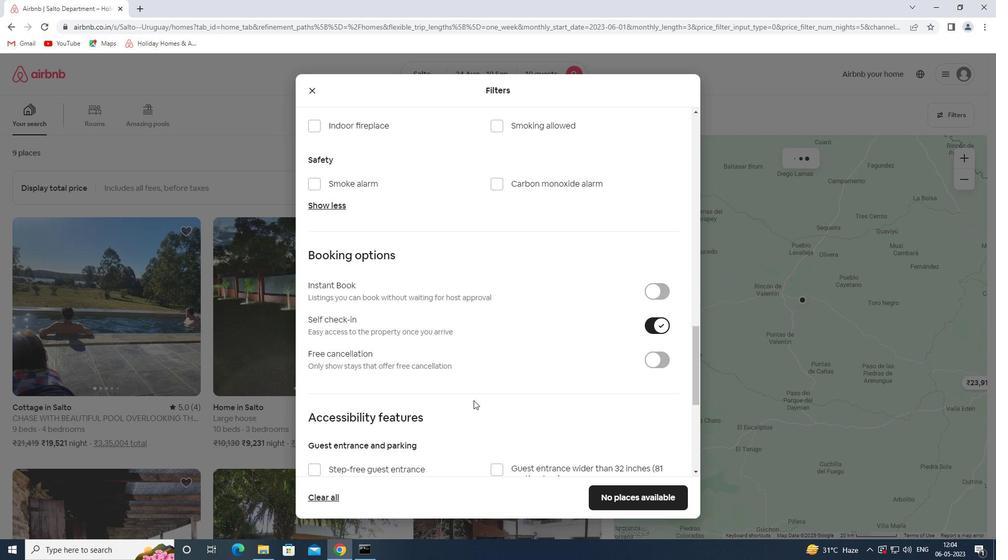 
Action: Mouse scrolled (473, 400) with delta (0, 0)
Screenshot: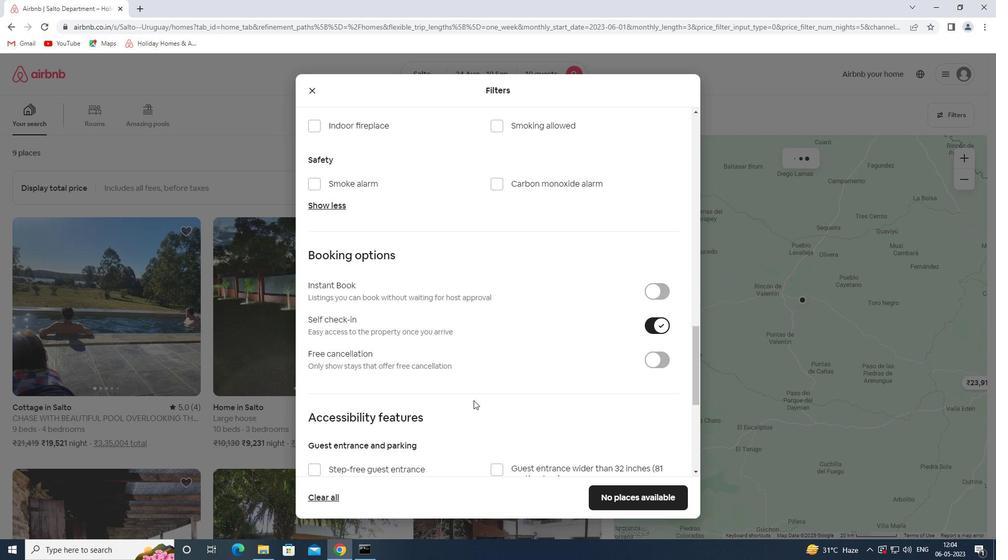 
Action: Mouse moved to (473, 402)
Screenshot: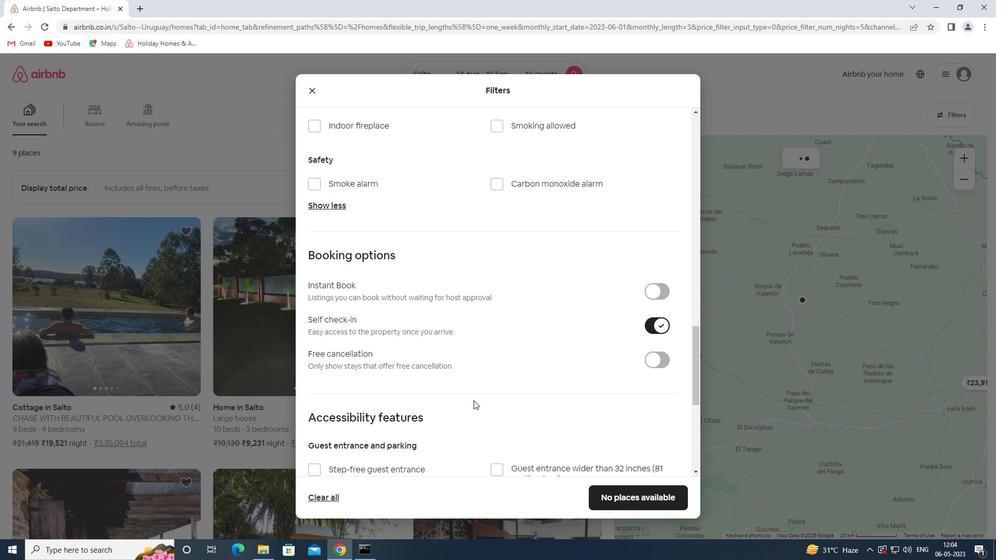 
Action: Mouse scrolled (473, 401) with delta (0, 0)
Screenshot: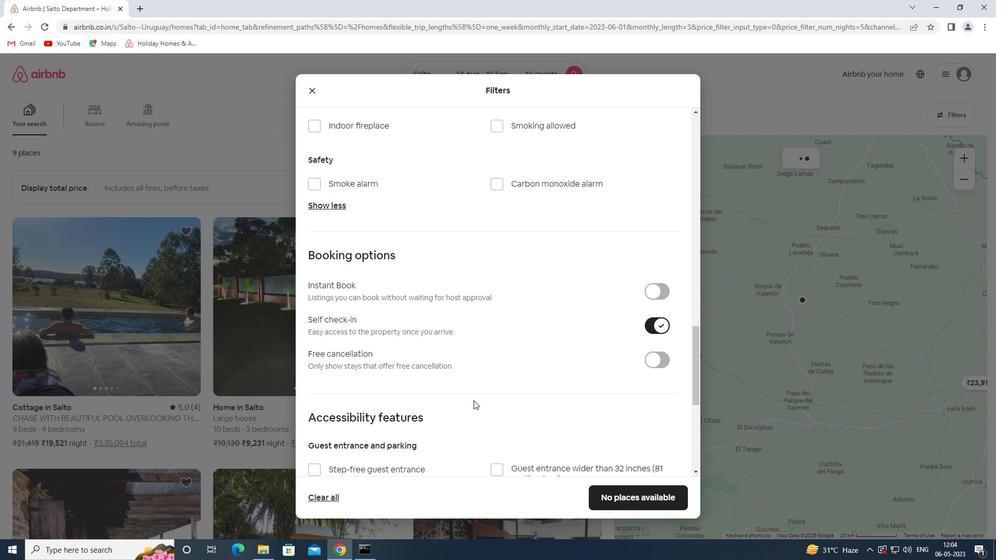 
Action: Mouse moved to (473, 404)
Screenshot: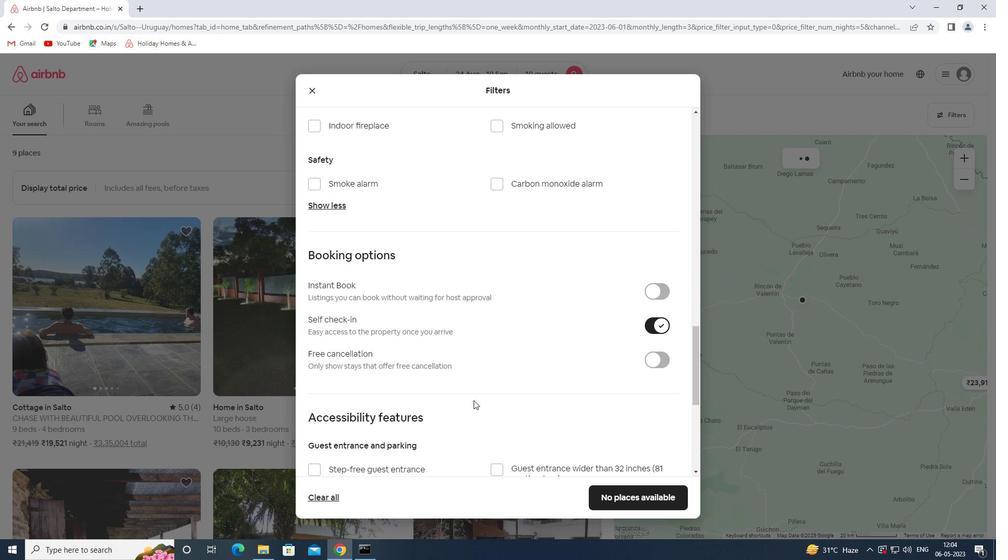 
Action: Mouse scrolled (473, 403) with delta (0, 0)
Screenshot: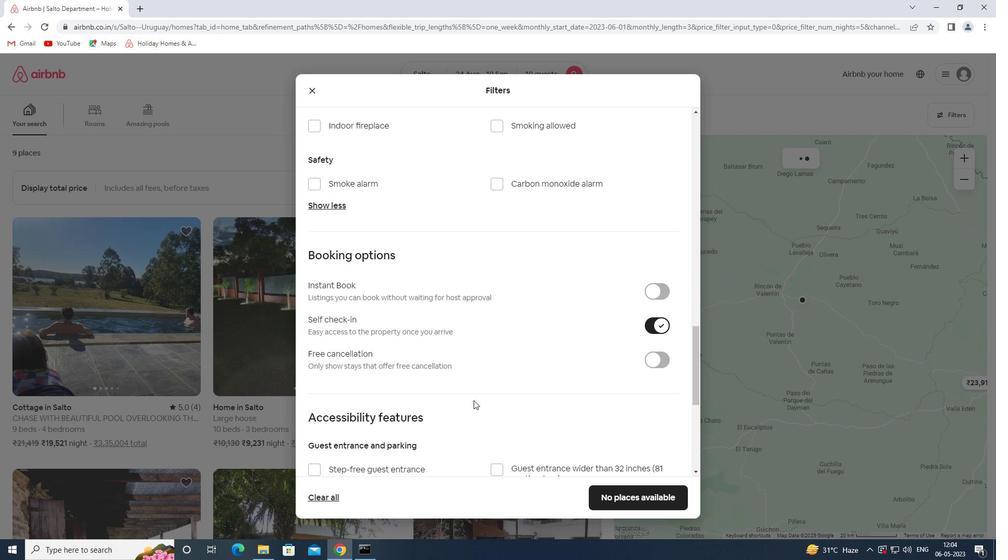 
Action: Mouse moved to (330, 453)
Screenshot: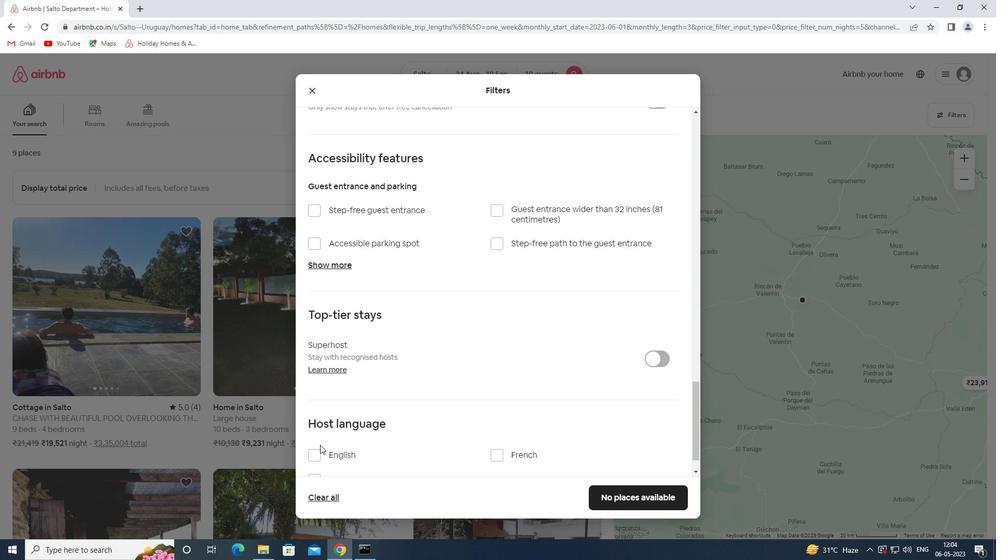 
Action: Mouse pressed left at (330, 453)
Screenshot: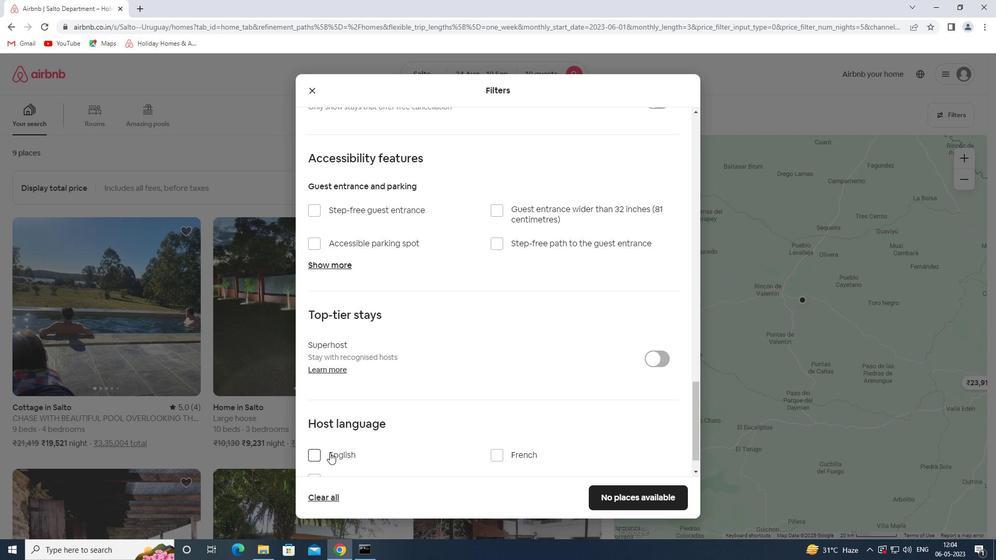 
Action: Mouse moved to (619, 495)
Screenshot: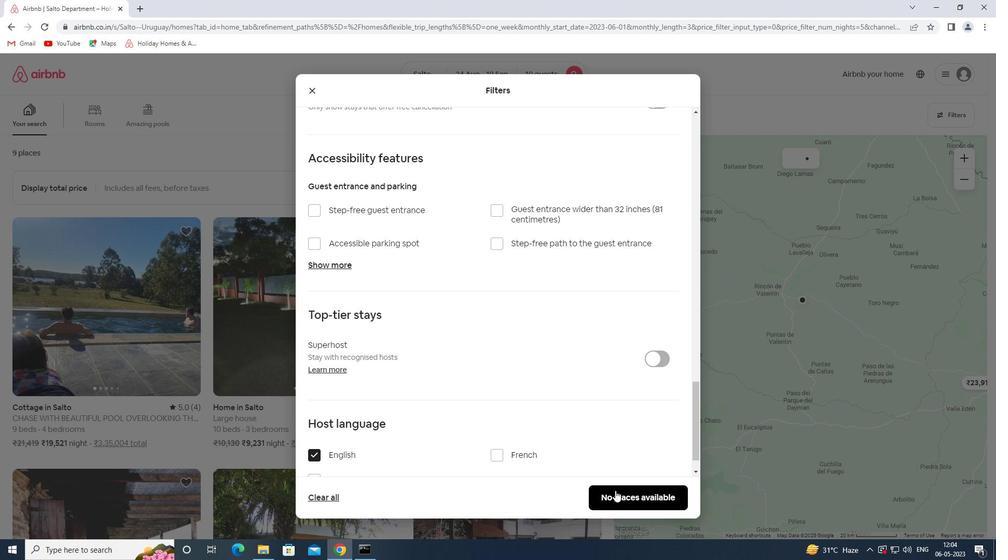 
Action: Mouse pressed left at (619, 495)
Screenshot: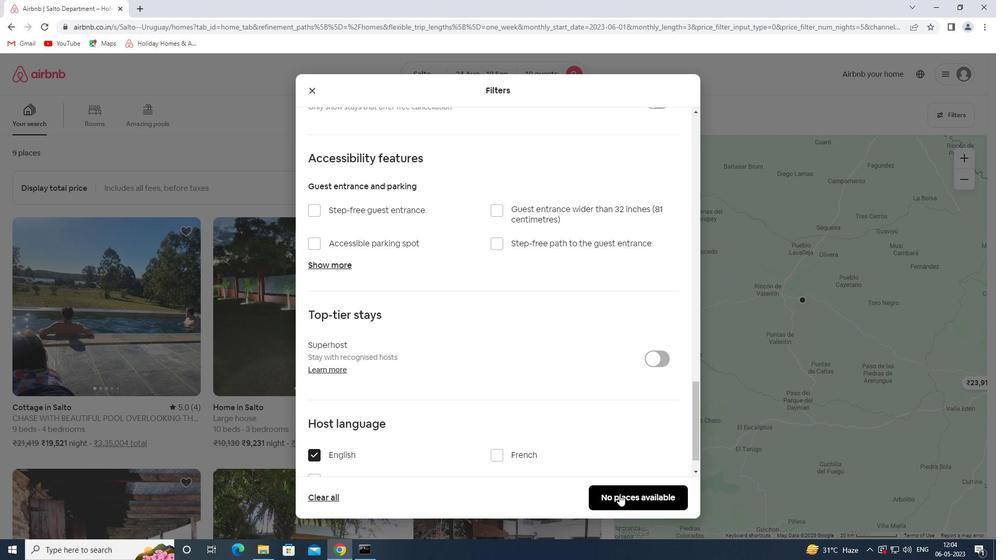 
